 Task: Buy 4 Multi-Stylers from Drying Hoods section under best seller category for shipping address: Catherine Martinez, 4550 Long Street, Gainesville, Florida 32653, Cell Number 3522153680. Pay from credit card ending with 5759, CVV 953
Action: Mouse moved to (20, 76)
Screenshot: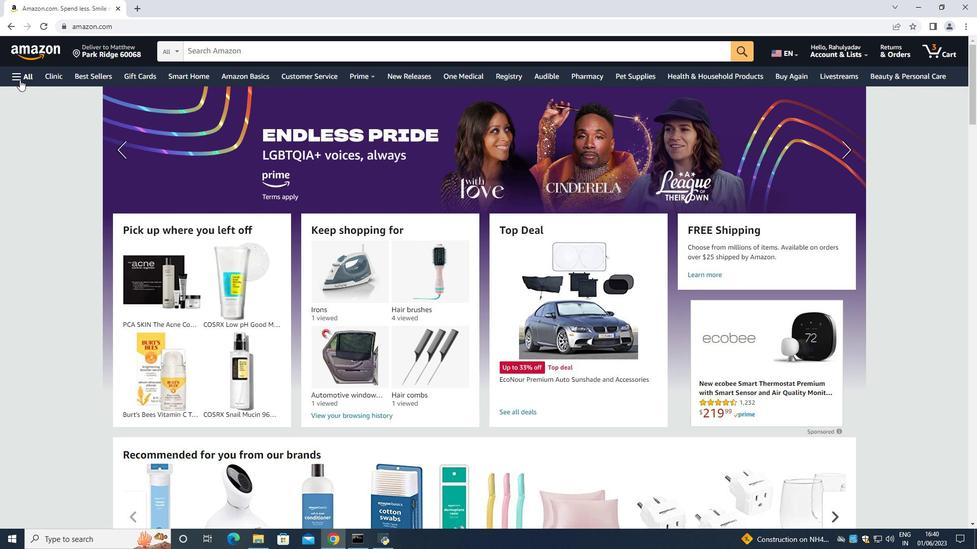 
Action: Mouse pressed left at (20, 76)
Screenshot: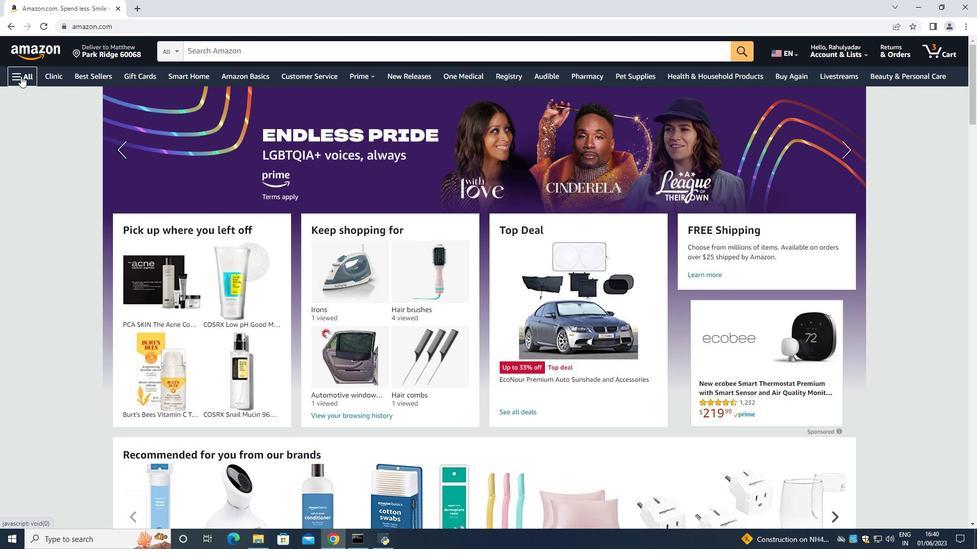 
Action: Mouse moved to (60, 103)
Screenshot: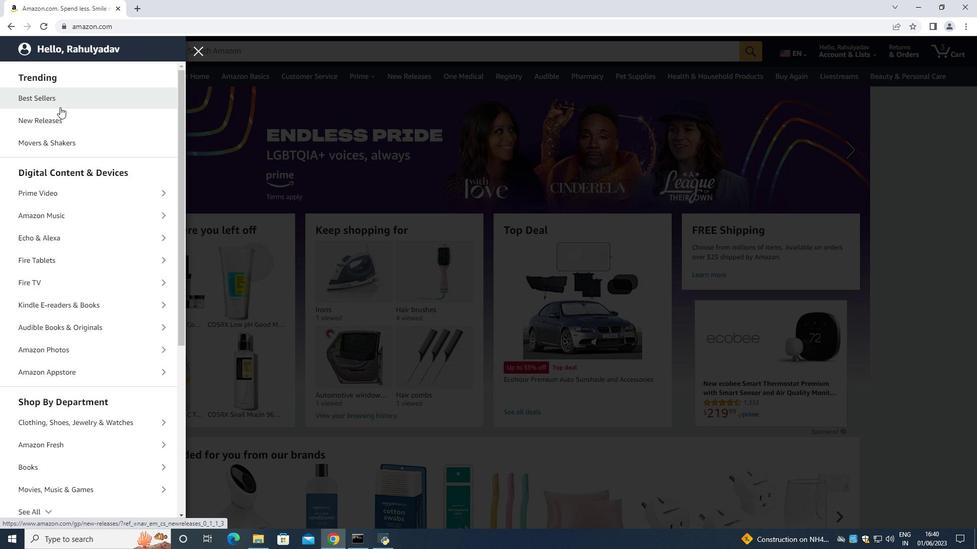 
Action: Mouse pressed left at (60, 103)
Screenshot: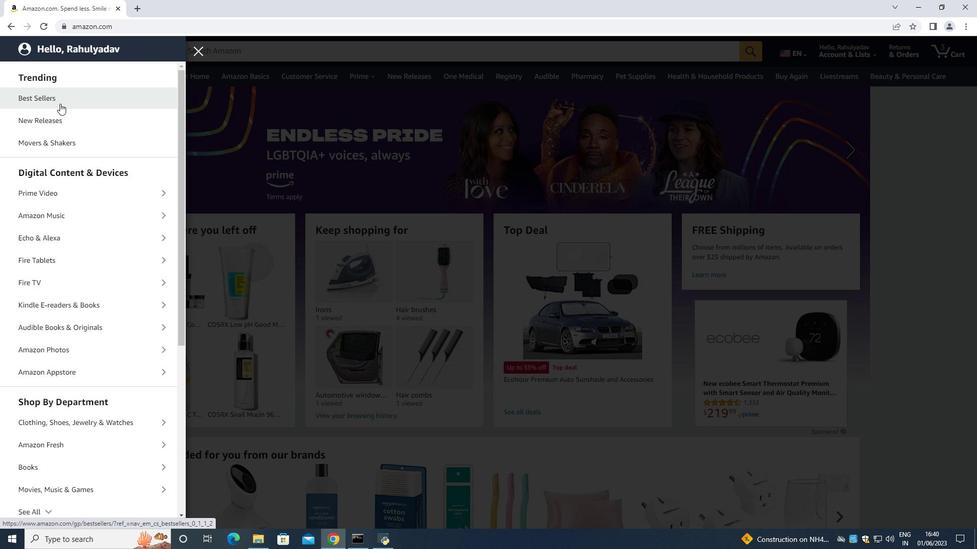 
Action: Mouse moved to (216, 48)
Screenshot: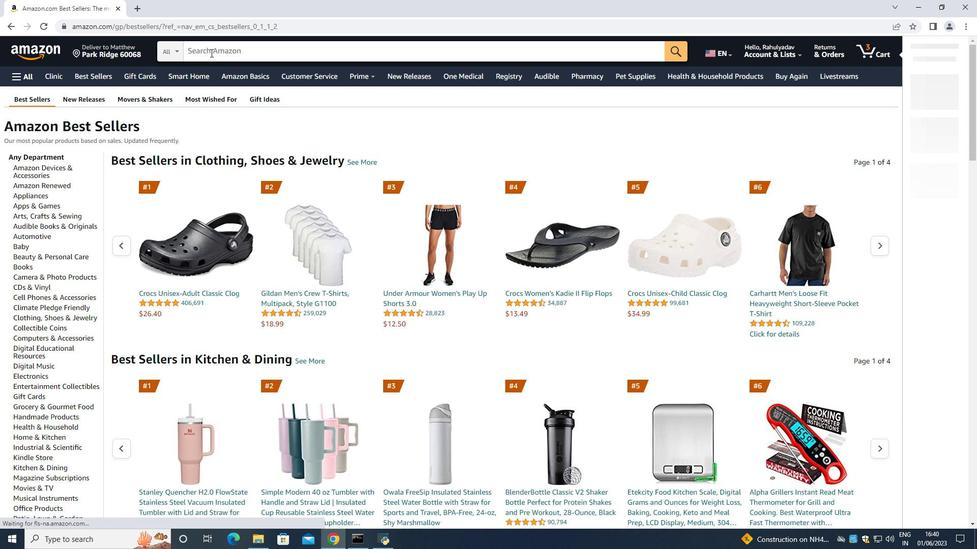 
Action: Mouse pressed left at (216, 48)
Screenshot: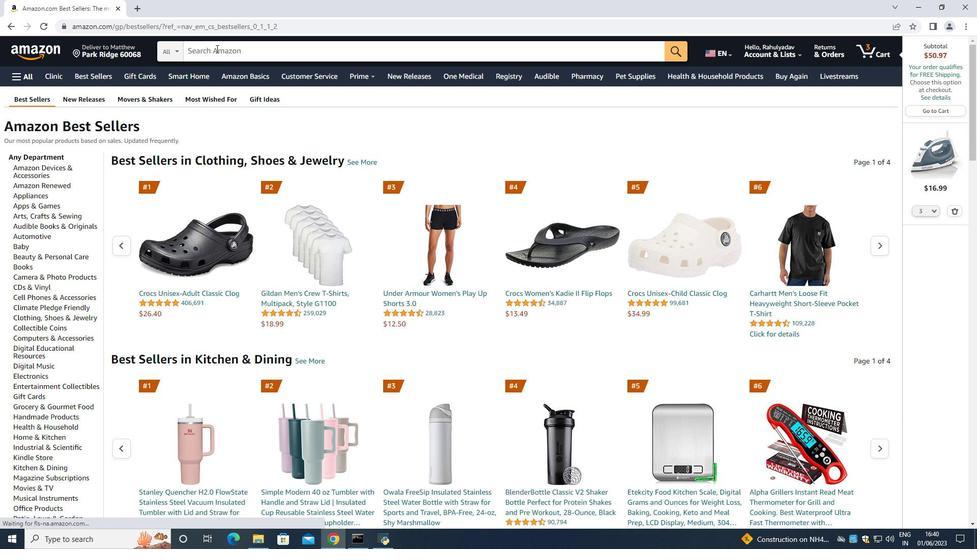 
Action: Key pressed <Key.shift>Multi-<Key.shift>Stylers<Key.space><Key.enter><Key.shift>
Screenshot: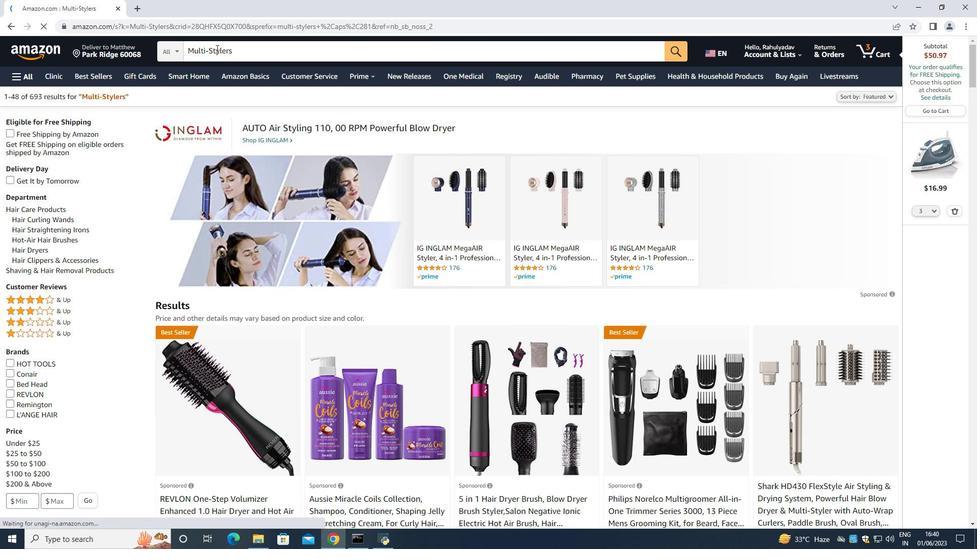 
Action: Mouse moved to (236, 48)
Screenshot: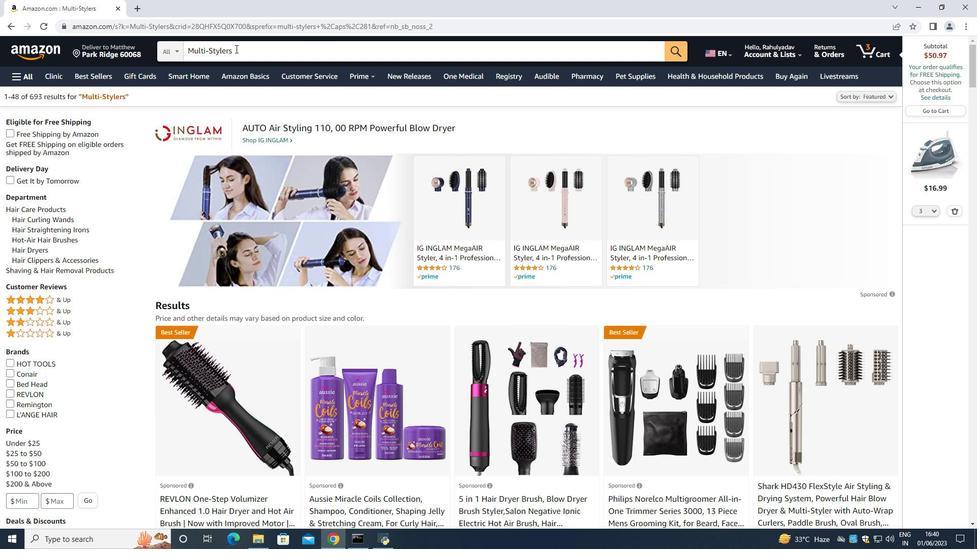 
Action: Mouse pressed left at (236, 48)
Screenshot: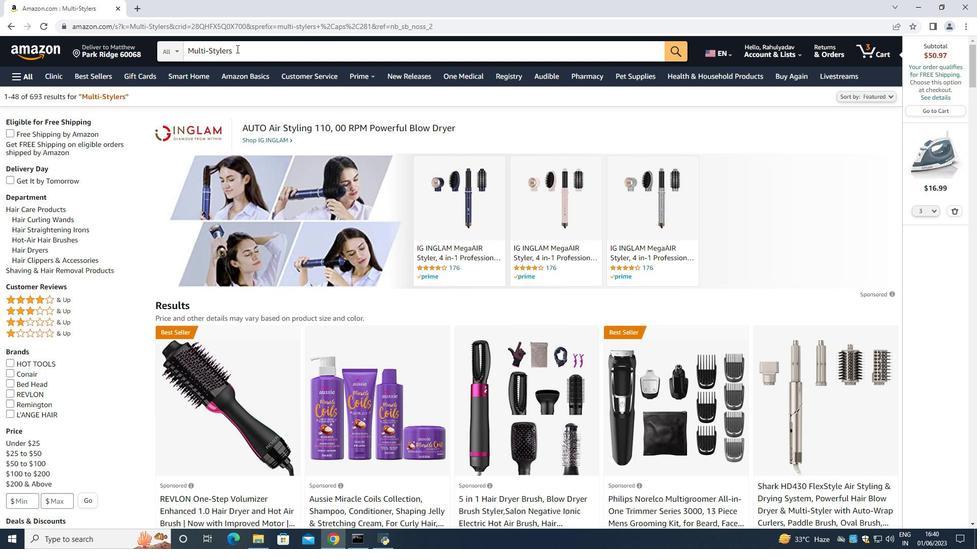 
Action: Key pressed <Key.space><Key.shift>From<Key.space><Key.shift>Drying<Key.space><Key.shift><Key.shift><Key.shift><Key.shift><Key.shift><Key.shift><Key.shift><Key.shift><Key.shift><Key.shift><Key.shift>Hoods<Key.enter>
Screenshot: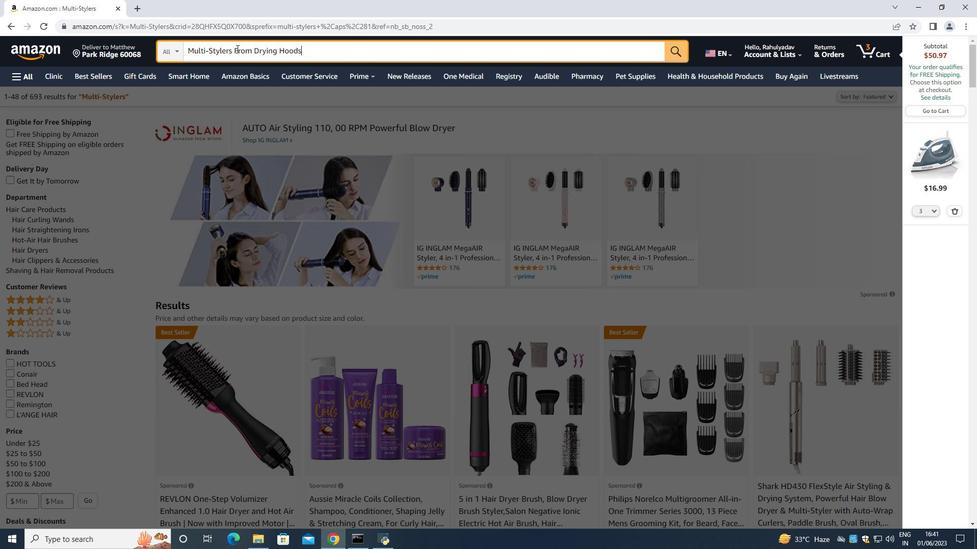 
Action: Mouse moved to (33, 201)
Screenshot: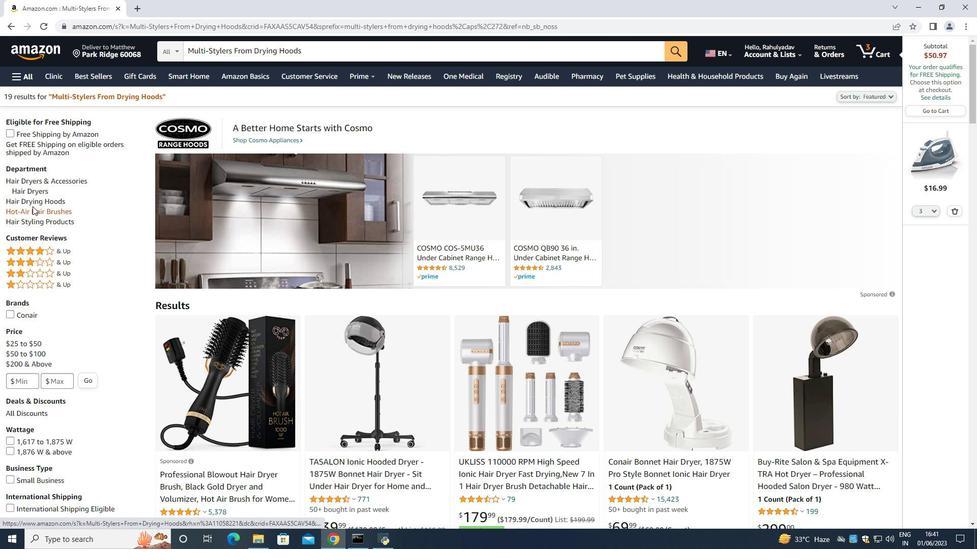 
Action: Mouse pressed left at (33, 201)
Screenshot: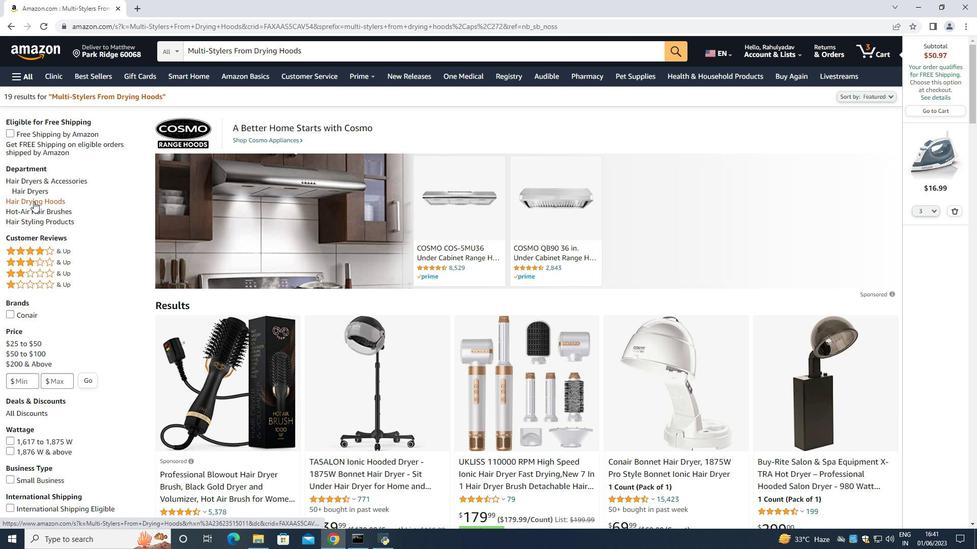 
Action: Mouse moved to (555, 266)
Screenshot: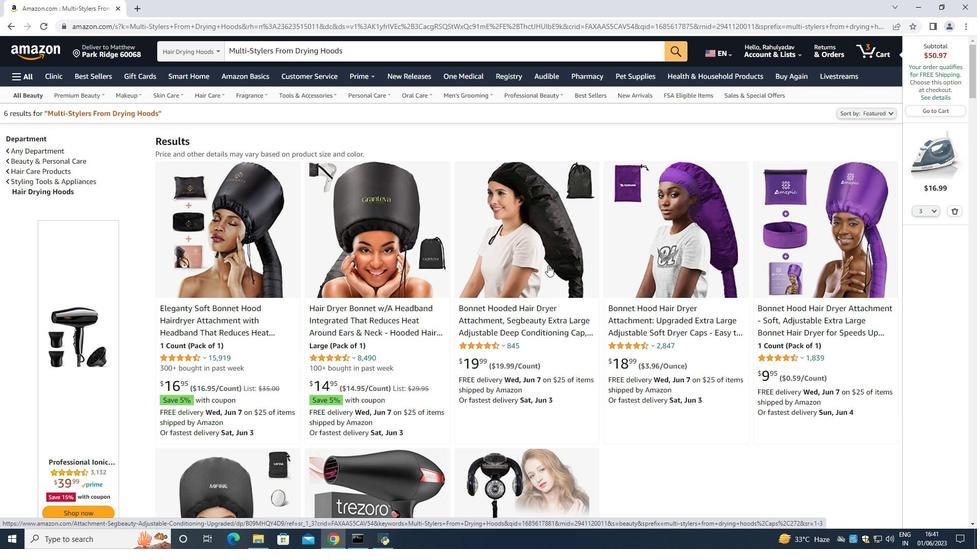 
Action: Mouse scrolled (555, 265) with delta (0, 0)
Screenshot: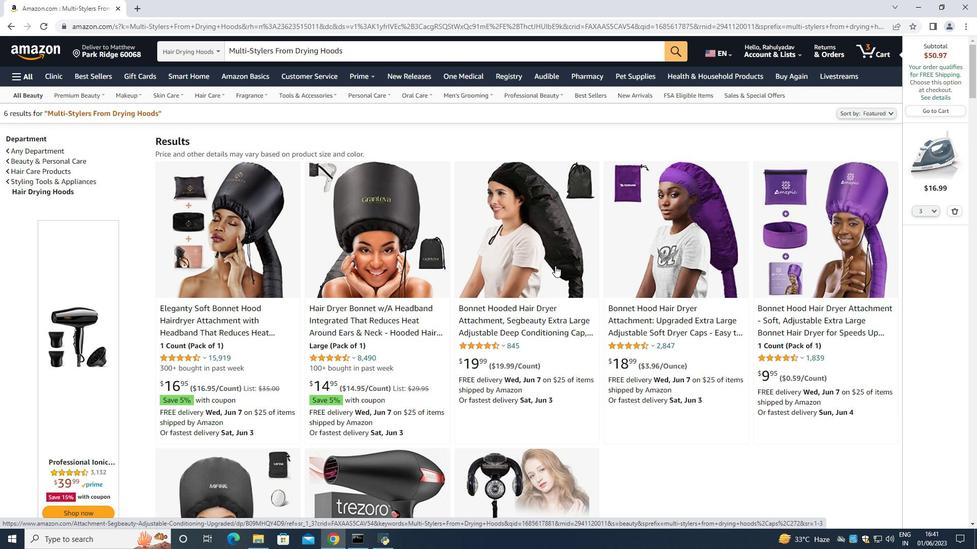
Action: Mouse scrolled (555, 265) with delta (0, 0)
Screenshot: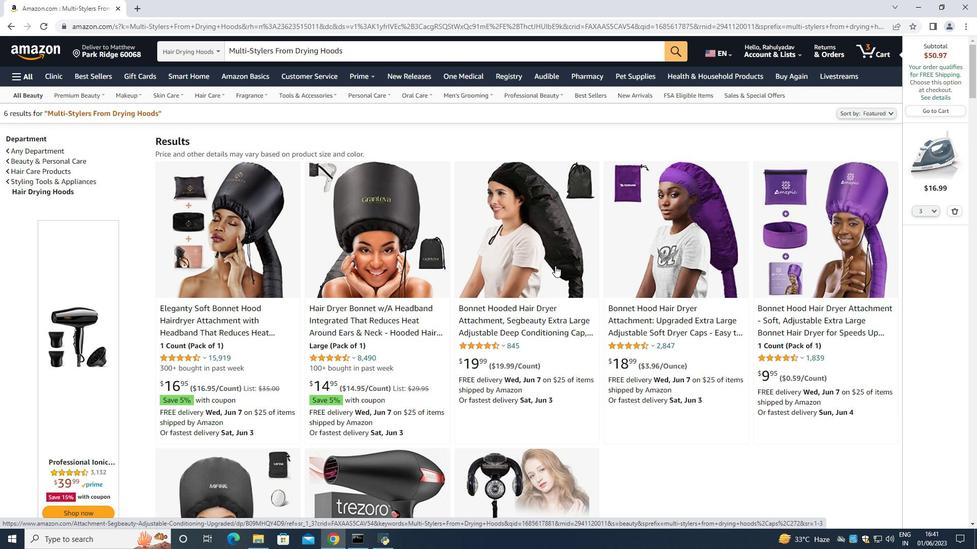 
Action: Mouse scrolled (555, 265) with delta (0, 0)
Screenshot: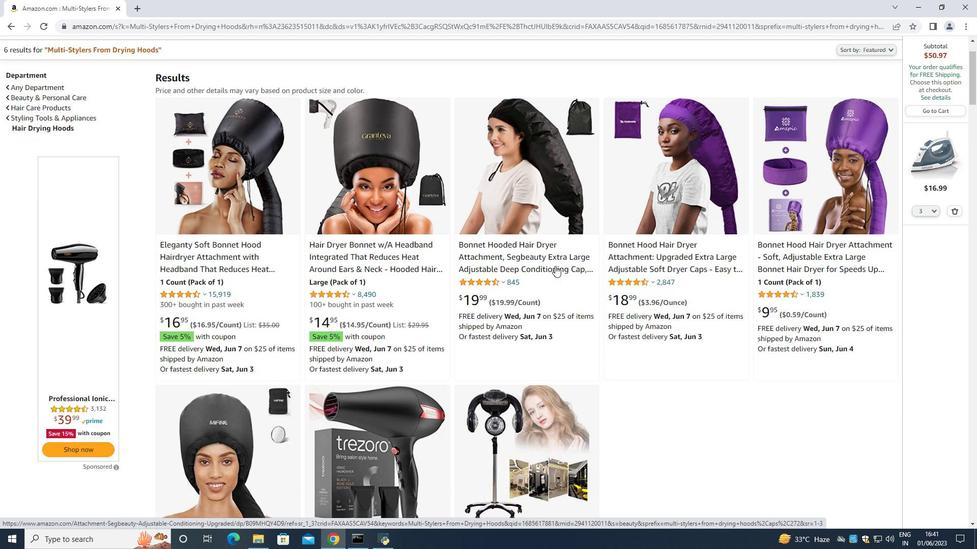
Action: Mouse moved to (960, 210)
Screenshot: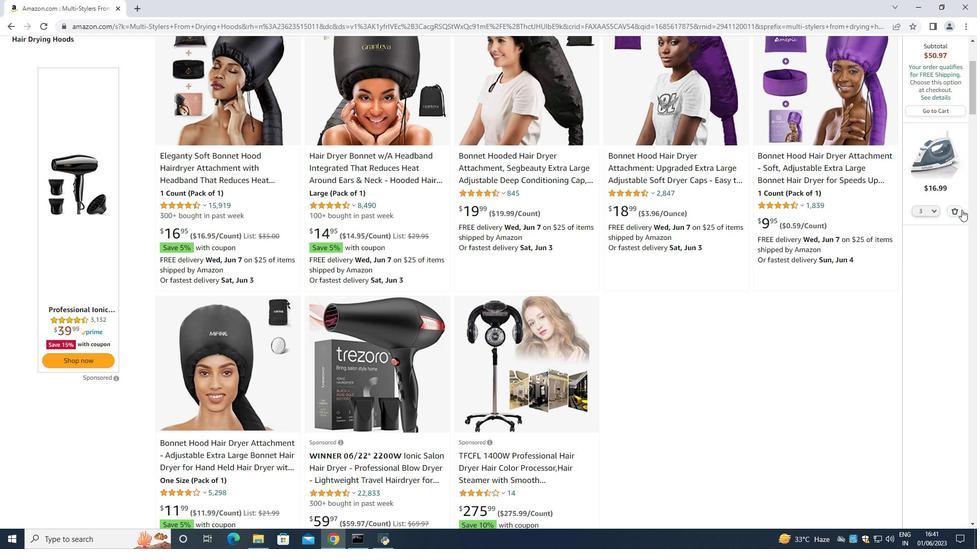 
Action: Mouse pressed left at (960, 210)
Screenshot: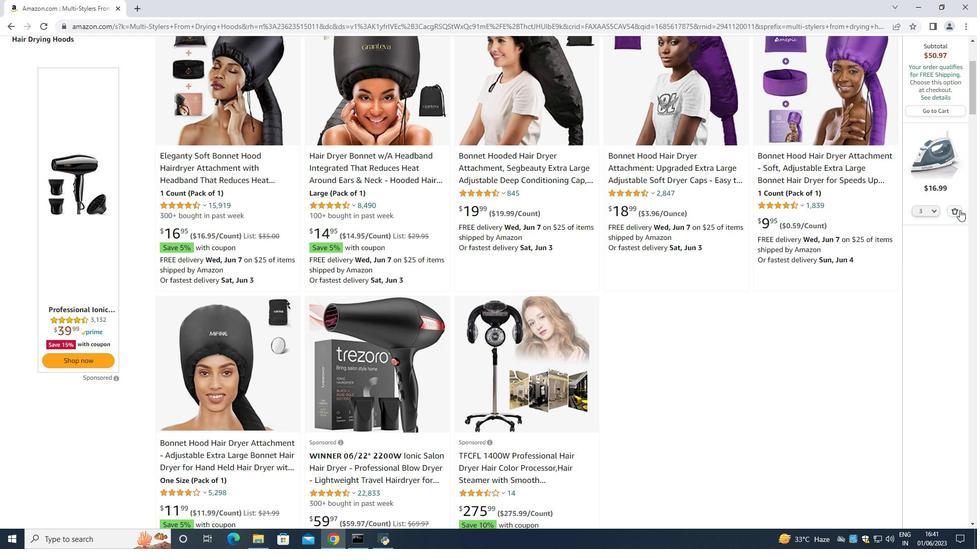 
Action: Mouse moved to (649, 222)
Screenshot: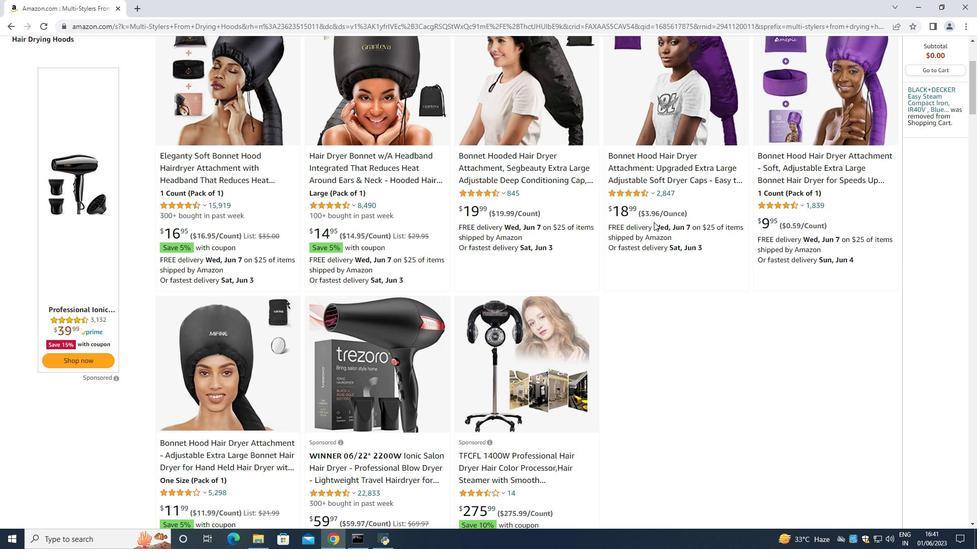 
Action: Mouse scrolled (653, 221) with delta (0, 0)
Screenshot: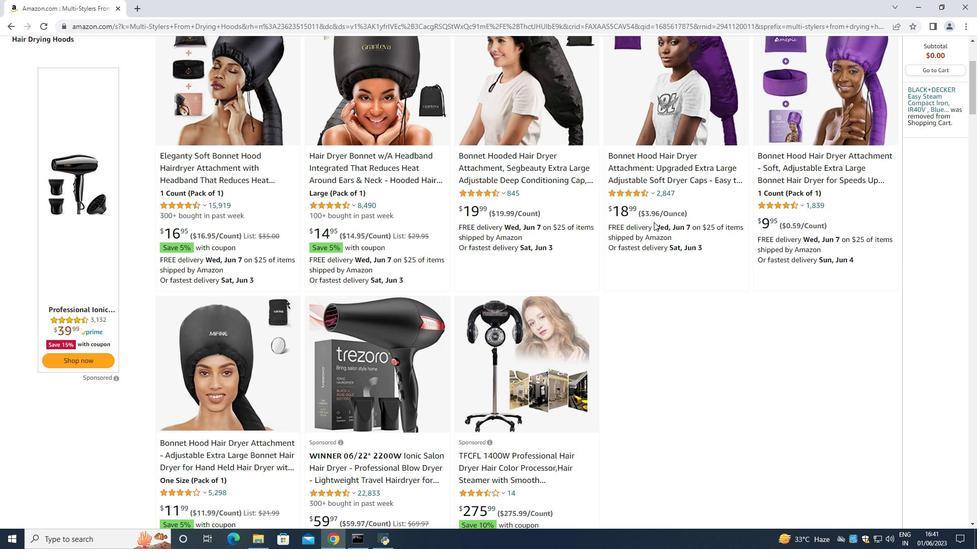 
Action: Mouse moved to (646, 220)
Screenshot: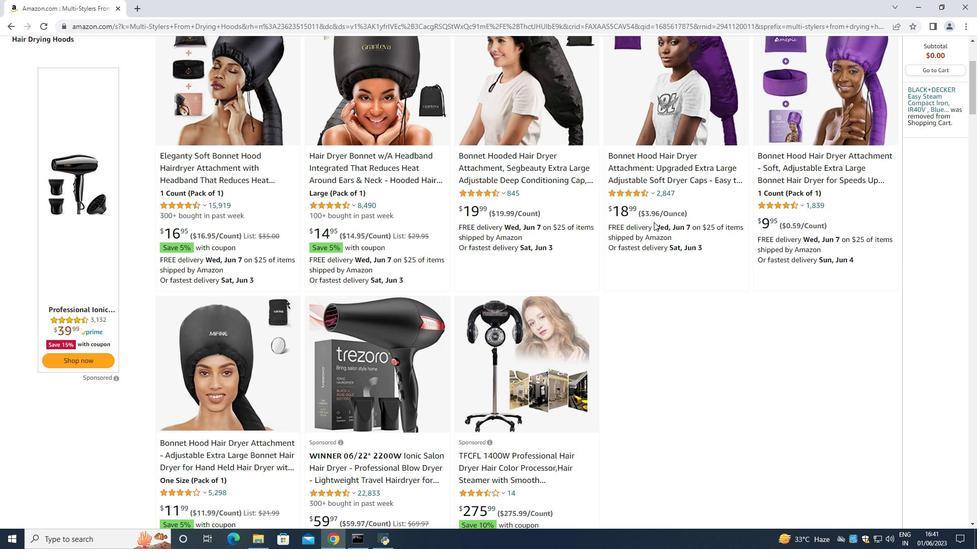 
Action: Mouse scrolled (648, 221) with delta (0, 0)
Screenshot: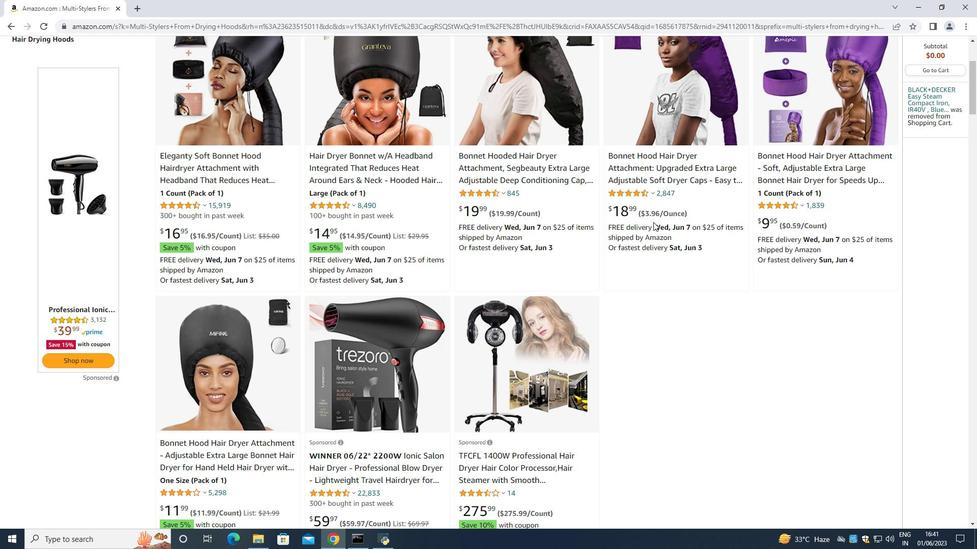 
Action: Mouse moved to (570, 266)
Screenshot: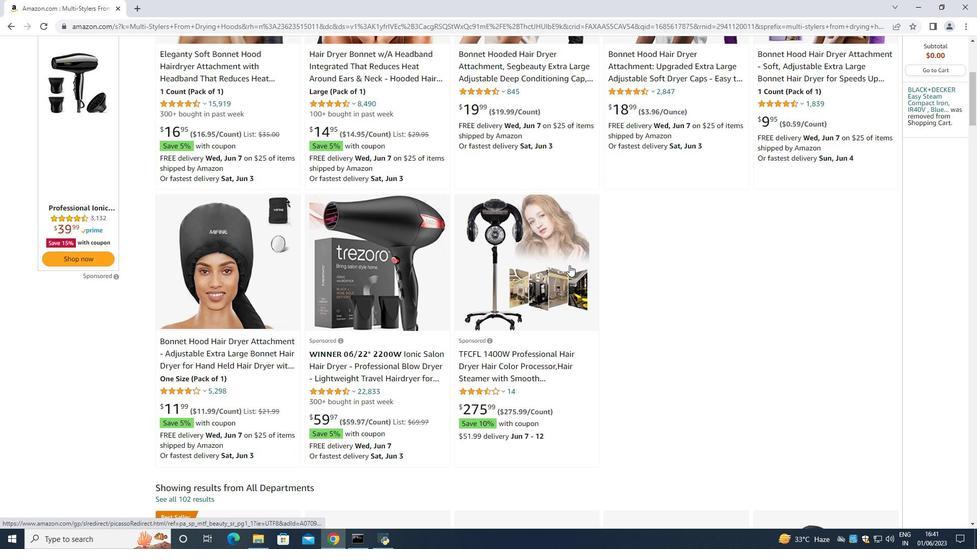 
Action: Mouse scrolled (570, 266) with delta (0, 0)
Screenshot: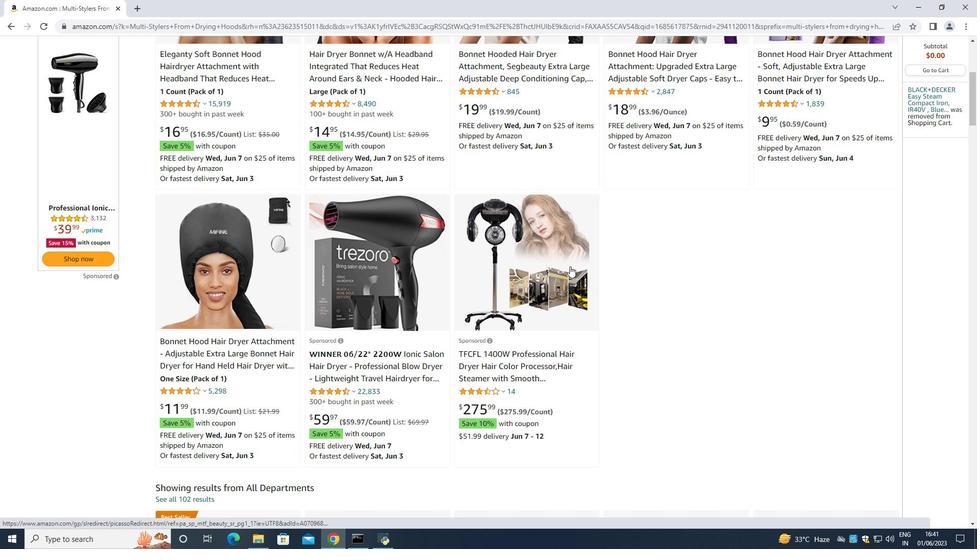 
Action: Mouse moved to (551, 267)
Screenshot: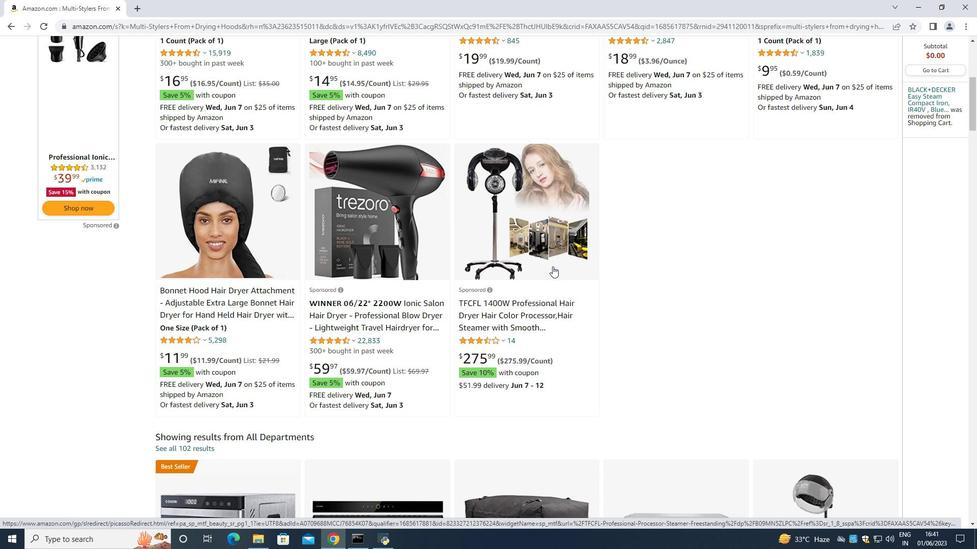
Action: Mouse scrolled (551, 266) with delta (0, 0)
Screenshot: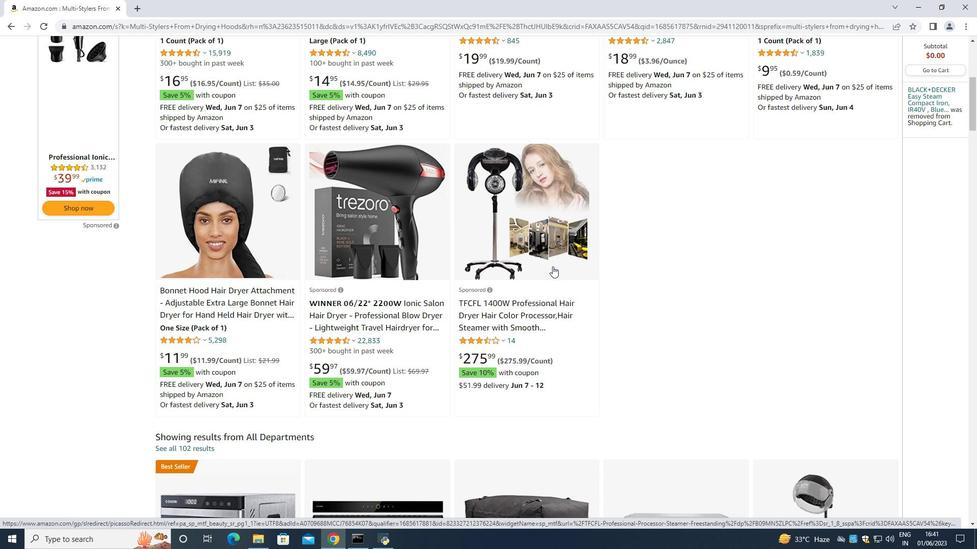 
Action: Mouse scrolled (551, 266) with delta (0, 0)
Screenshot: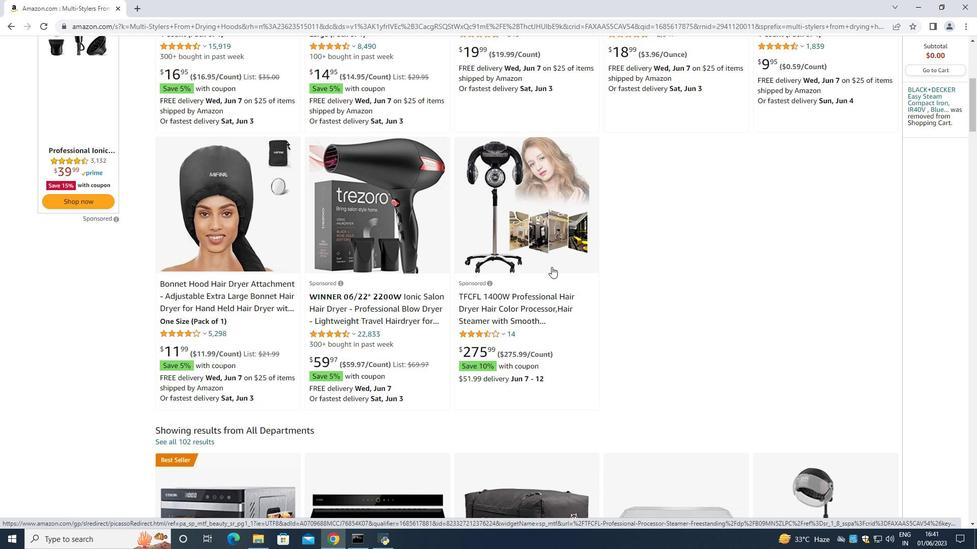 
Action: Mouse scrolled (551, 266) with delta (0, 0)
Screenshot: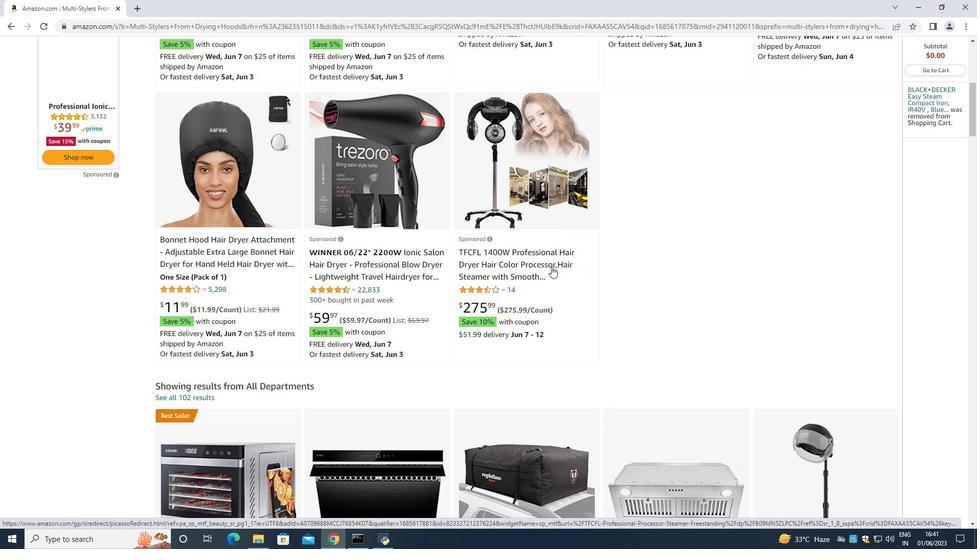 
Action: Mouse scrolled (551, 266) with delta (0, 0)
Screenshot: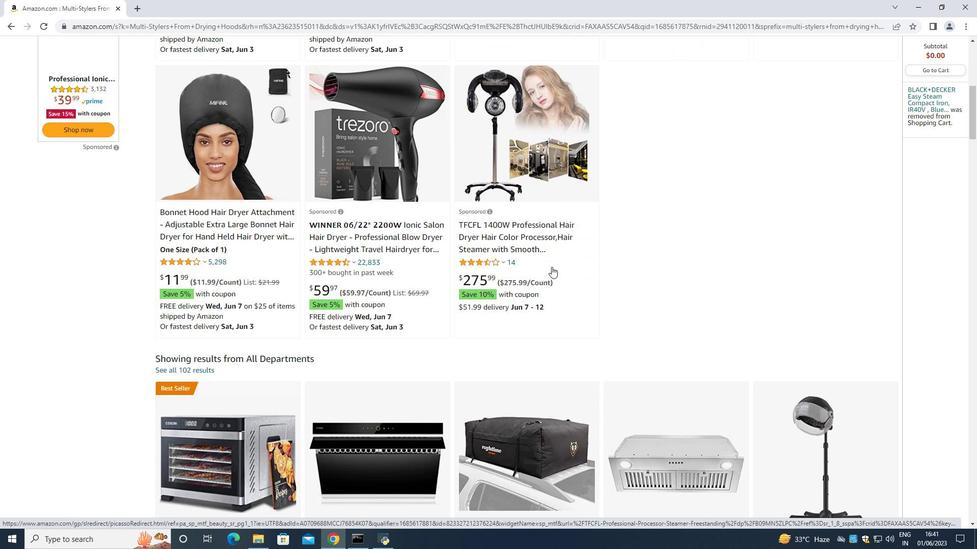 
Action: Mouse scrolled (551, 266) with delta (0, 0)
Screenshot: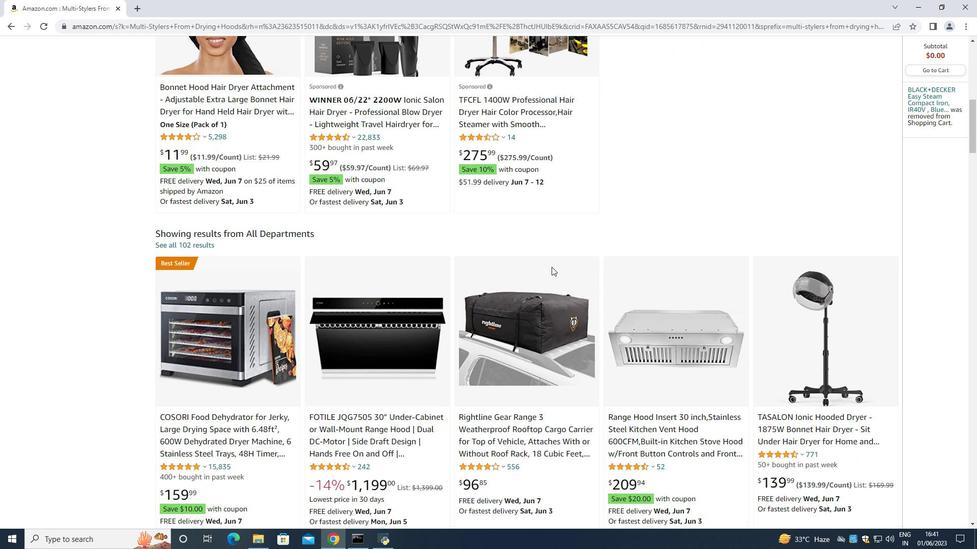 
Action: Mouse moved to (568, 264)
Screenshot: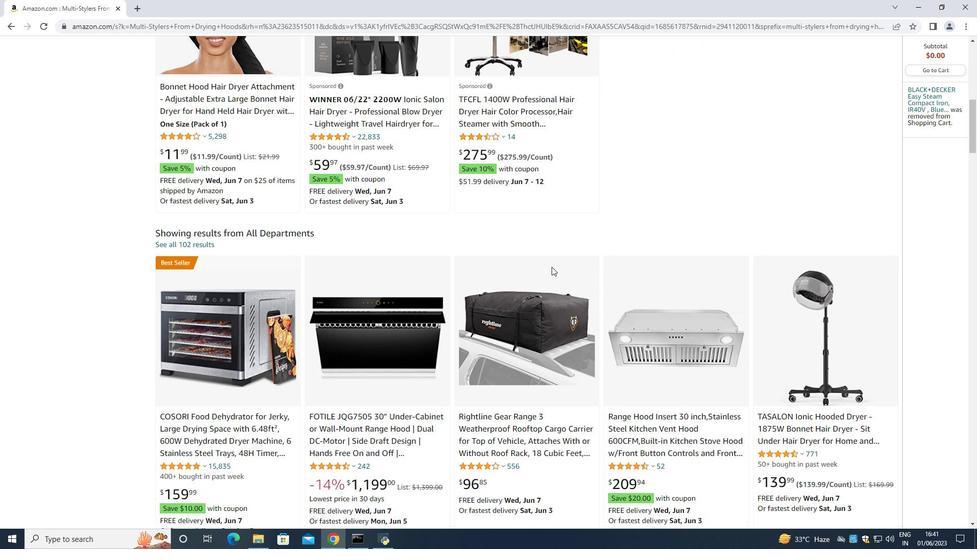 
Action: Mouse scrolled (568, 263) with delta (0, 0)
Screenshot: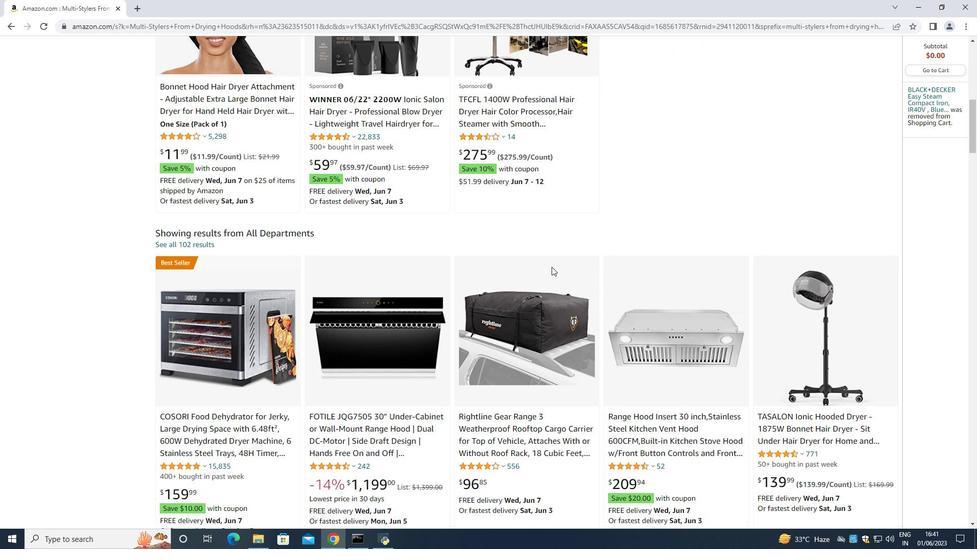 
Action: Mouse moved to (572, 263)
Screenshot: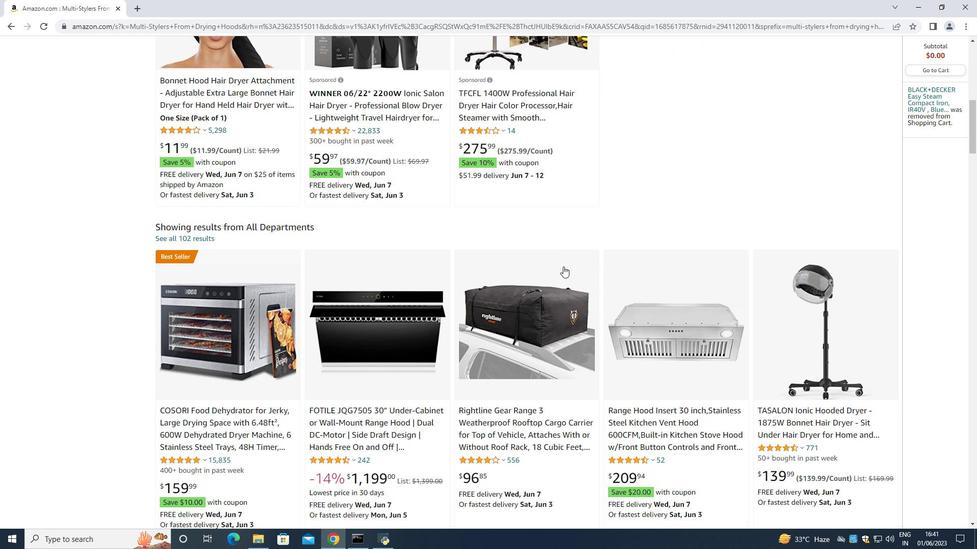 
Action: Mouse scrolled (572, 262) with delta (0, 0)
Screenshot: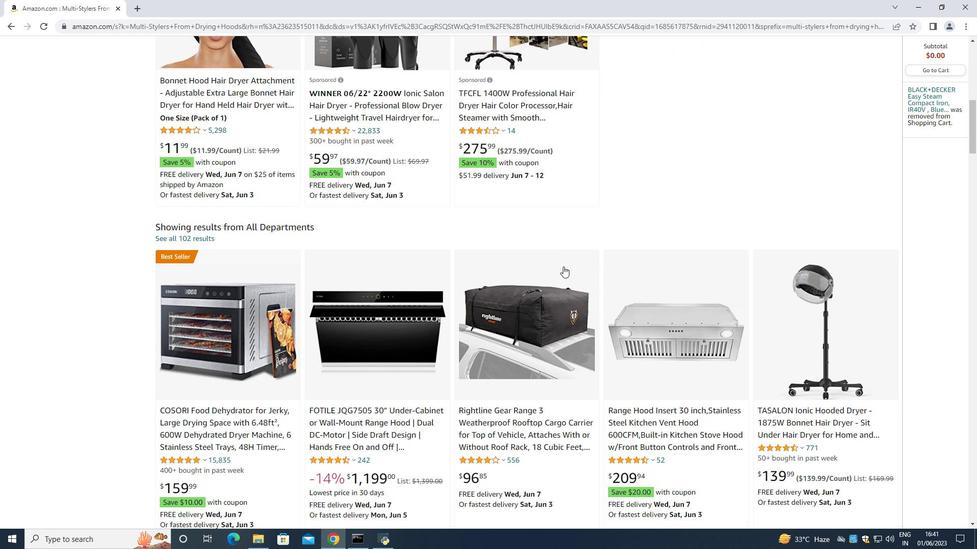 
Action: Mouse scrolled (572, 262) with delta (0, 0)
Screenshot: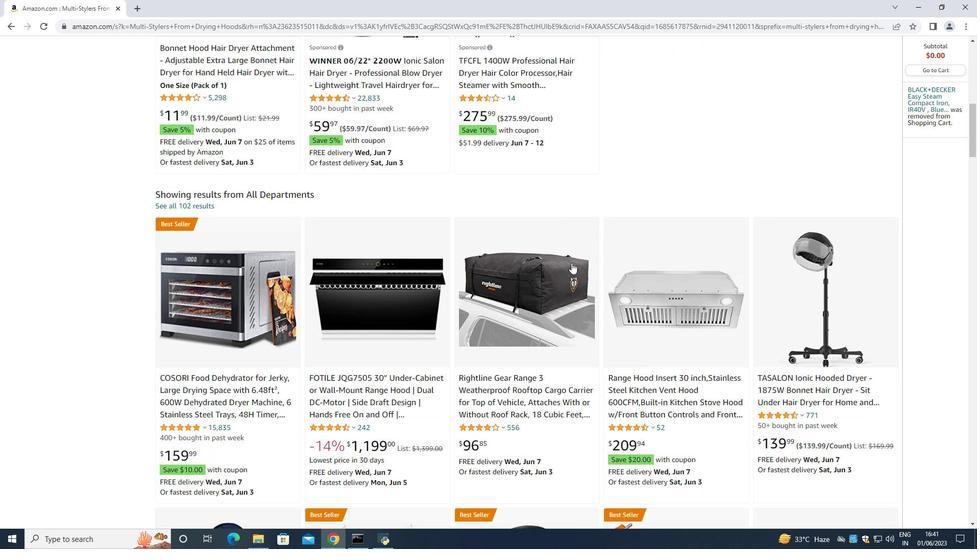 
Action: Mouse scrolled (572, 262) with delta (0, 0)
Screenshot: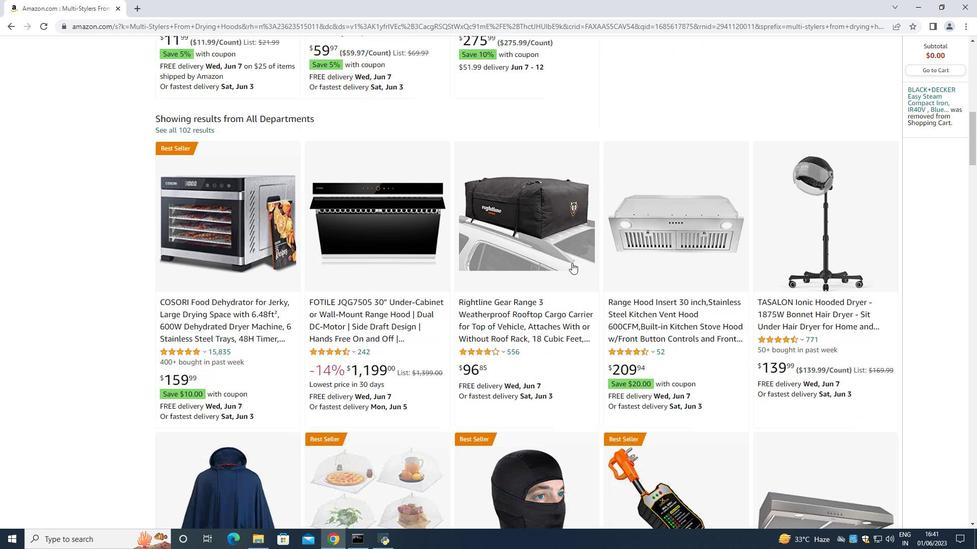 
Action: Mouse moved to (572, 271)
Screenshot: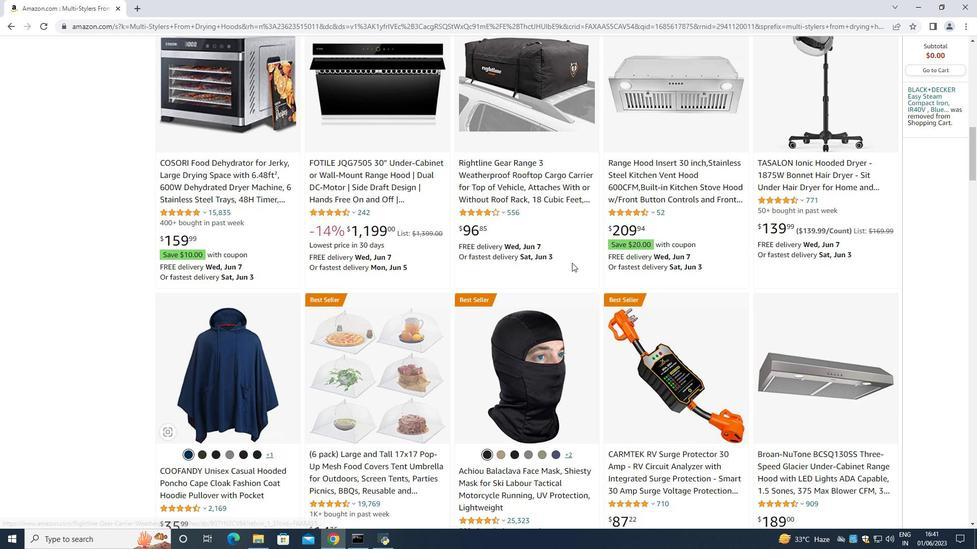 
Action: Mouse scrolled (572, 270) with delta (0, 0)
Screenshot: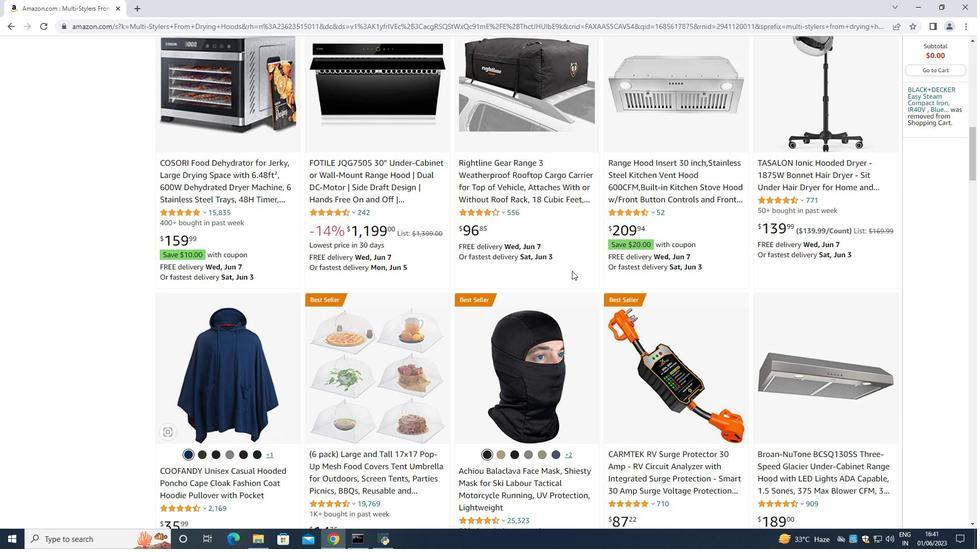 
Action: Mouse scrolled (572, 270) with delta (0, 0)
Screenshot: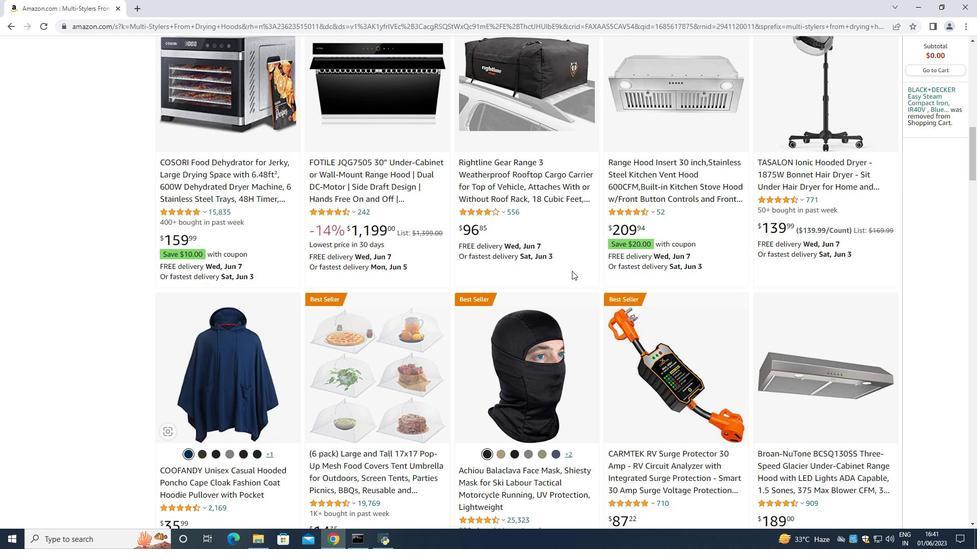 
Action: Mouse scrolled (572, 270) with delta (0, 0)
Screenshot: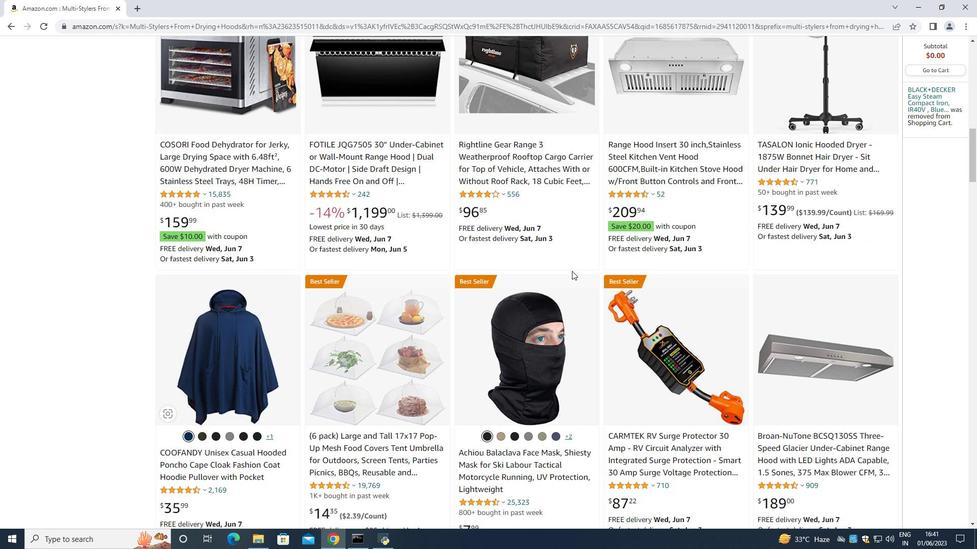 
Action: Mouse scrolled (572, 270) with delta (0, 0)
Screenshot: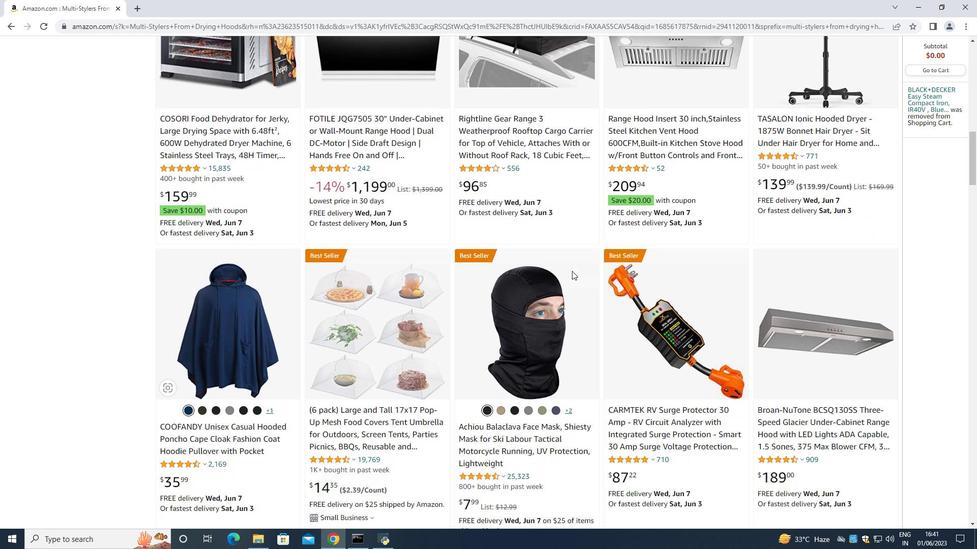 
Action: Mouse scrolled (572, 270) with delta (0, 0)
Screenshot: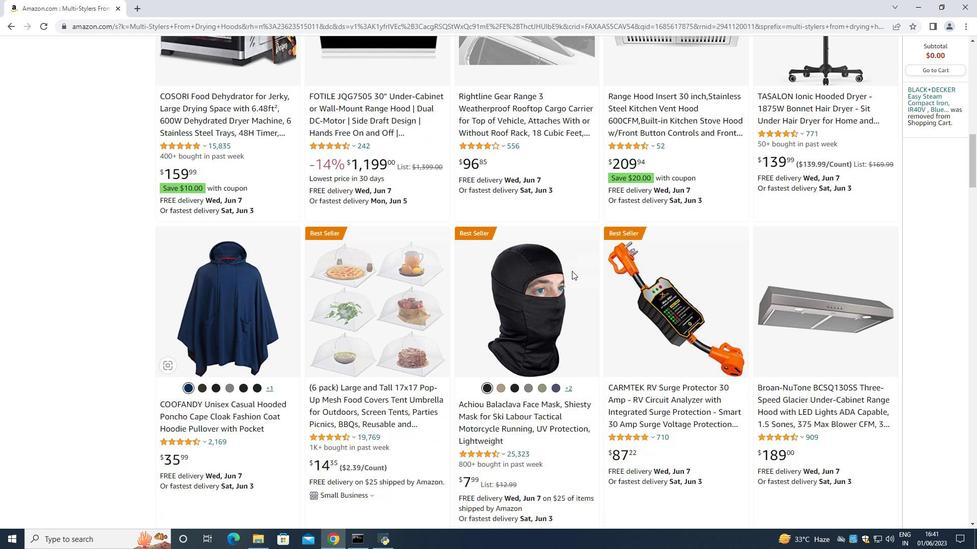 
Action: Mouse scrolled (572, 270) with delta (0, 0)
Screenshot: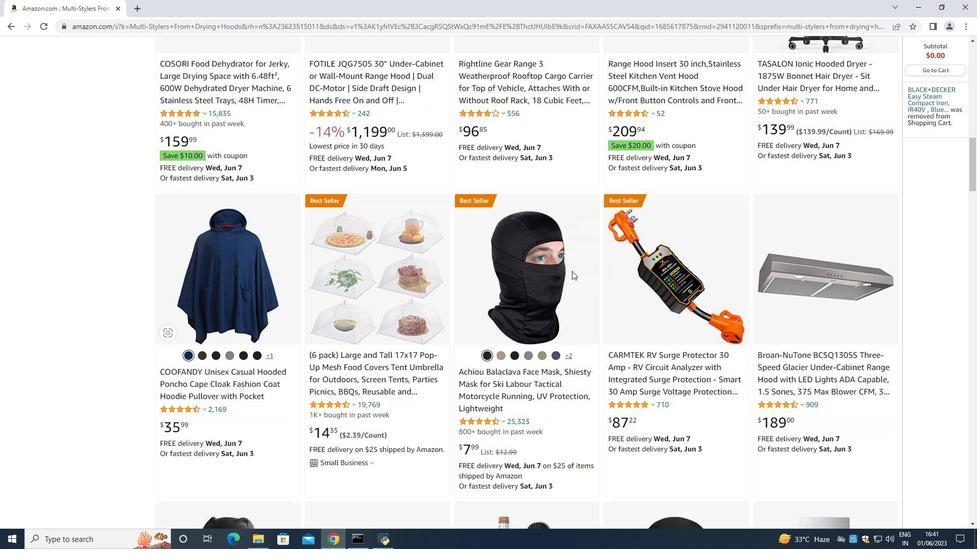 
Action: Mouse scrolled (572, 271) with delta (0, 0)
Screenshot: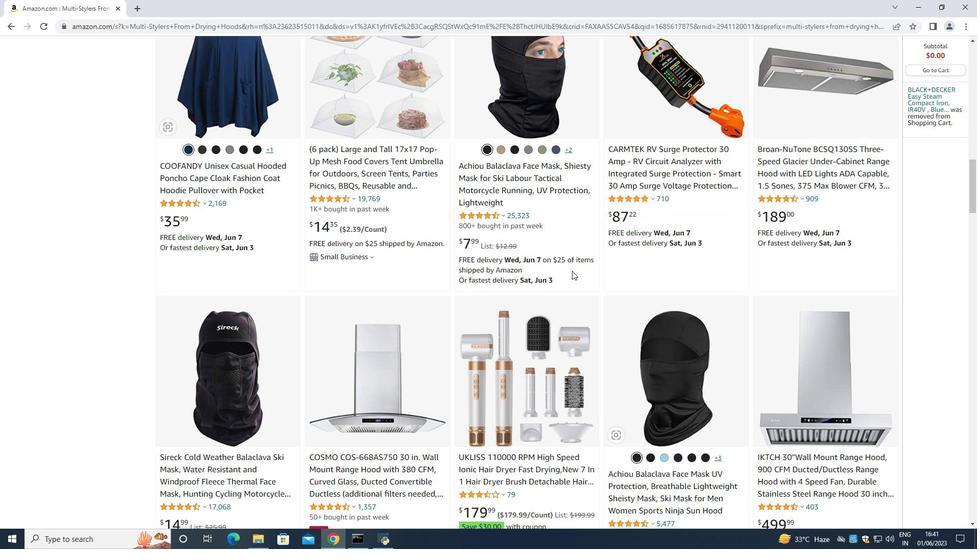 
Action: Mouse scrolled (572, 271) with delta (0, 0)
Screenshot: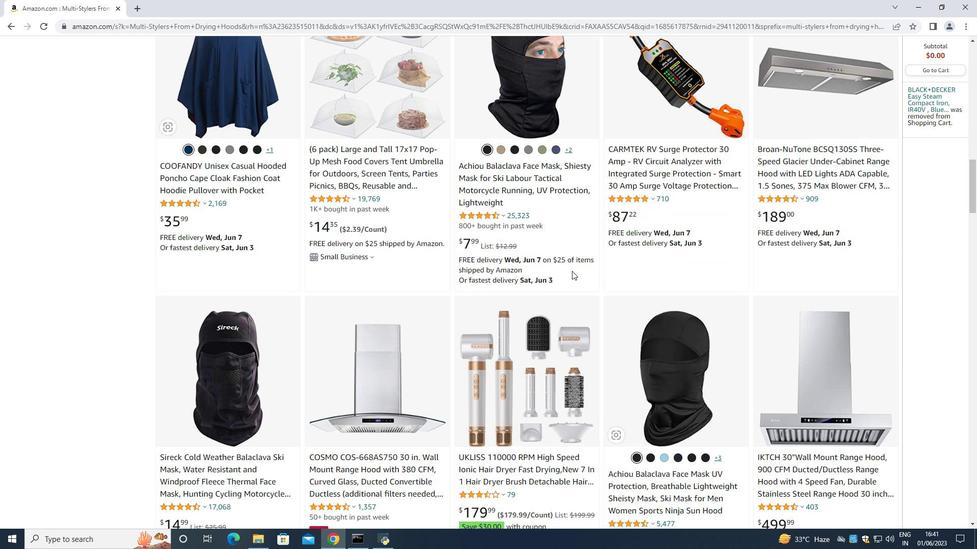 
Action: Mouse scrolled (572, 271) with delta (0, 0)
Screenshot: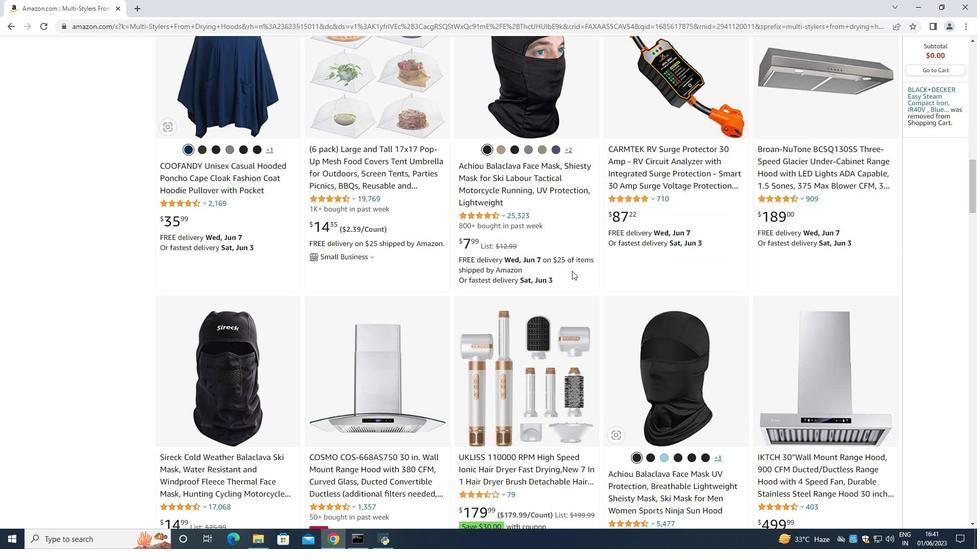 
Action: Mouse scrolled (572, 271) with delta (0, 0)
Screenshot: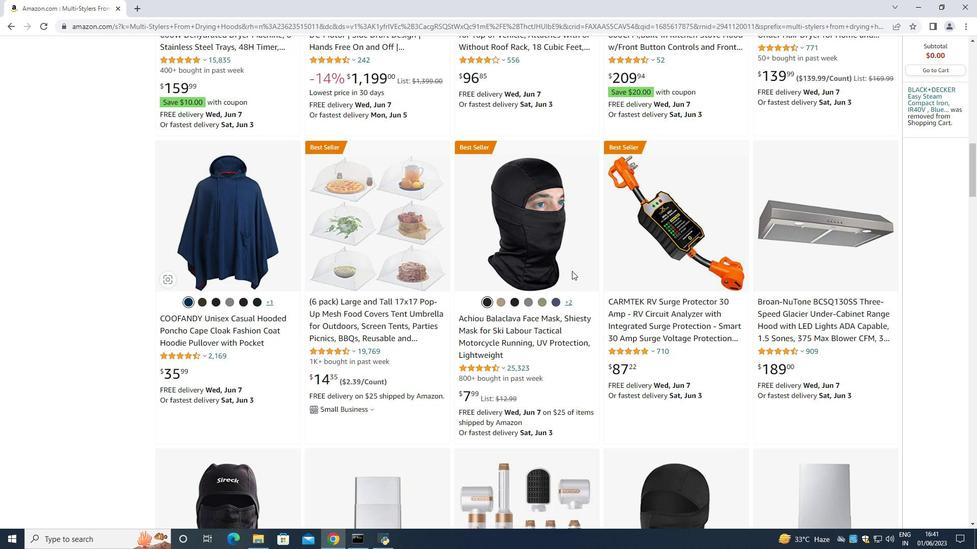 
Action: Mouse scrolled (572, 271) with delta (0, 0)
Screenshot: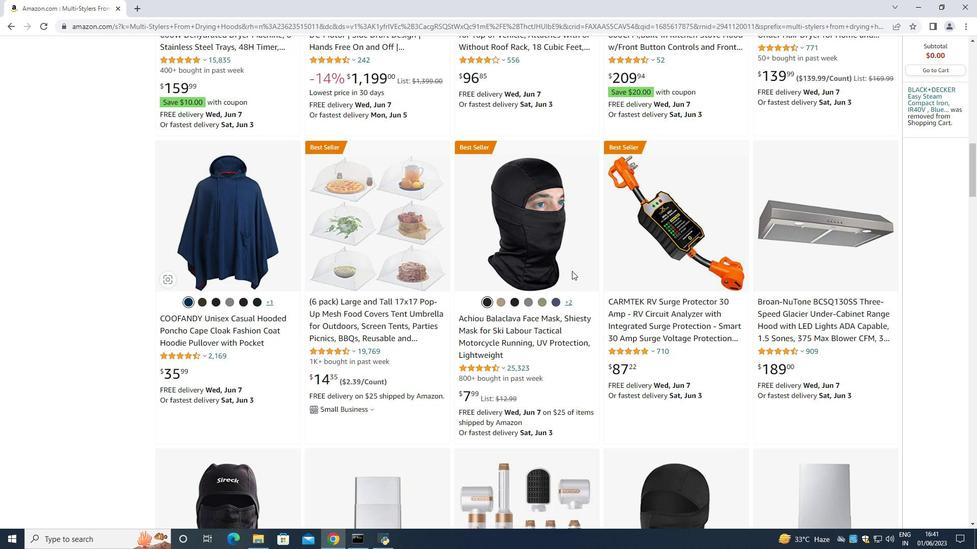 
Action: Mouse scrolled (572, 271) with delta (0, 0)
Screenshot: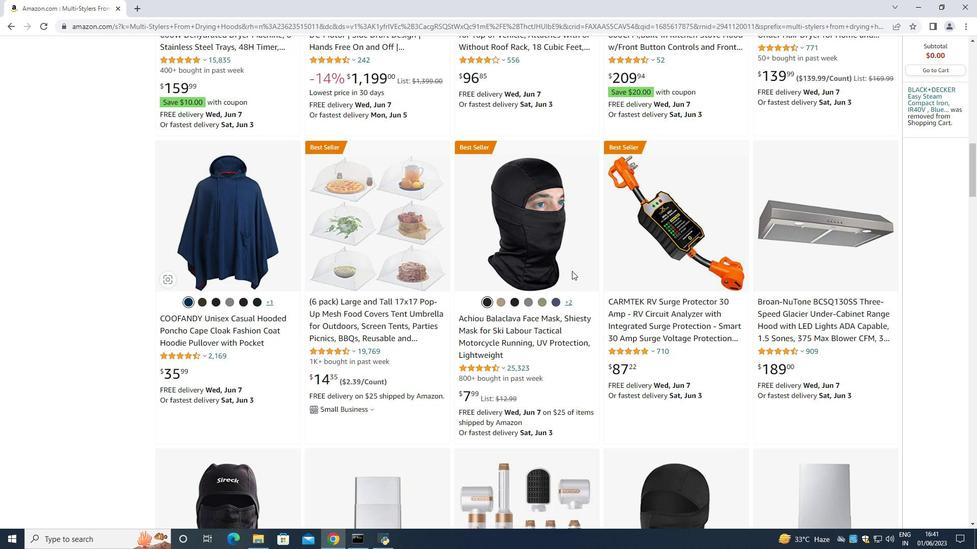 
Action: Mouse scrolled (572, 271) with delta (0, 0)
Screenshot: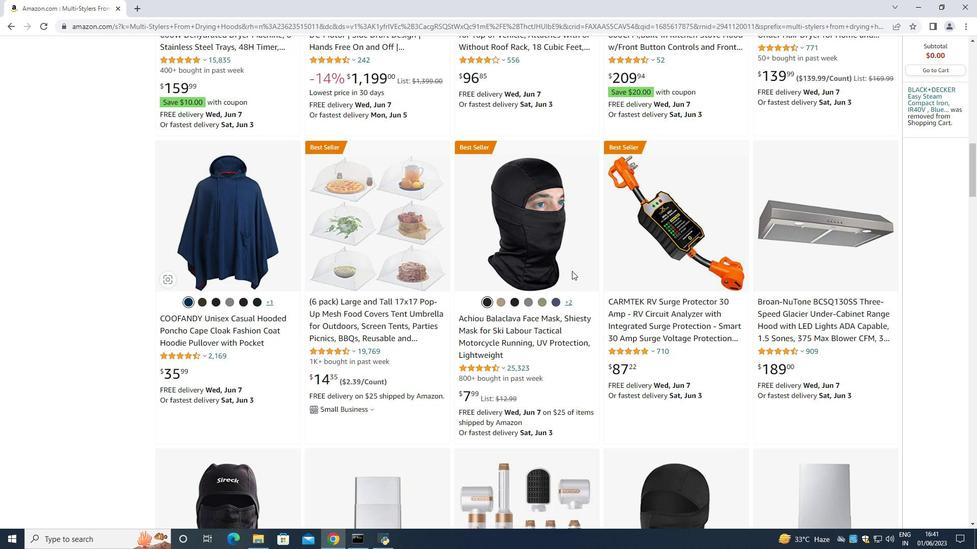 
Action: Mouse scrolled (572, 271) with delta (0, 0)
Screenshot: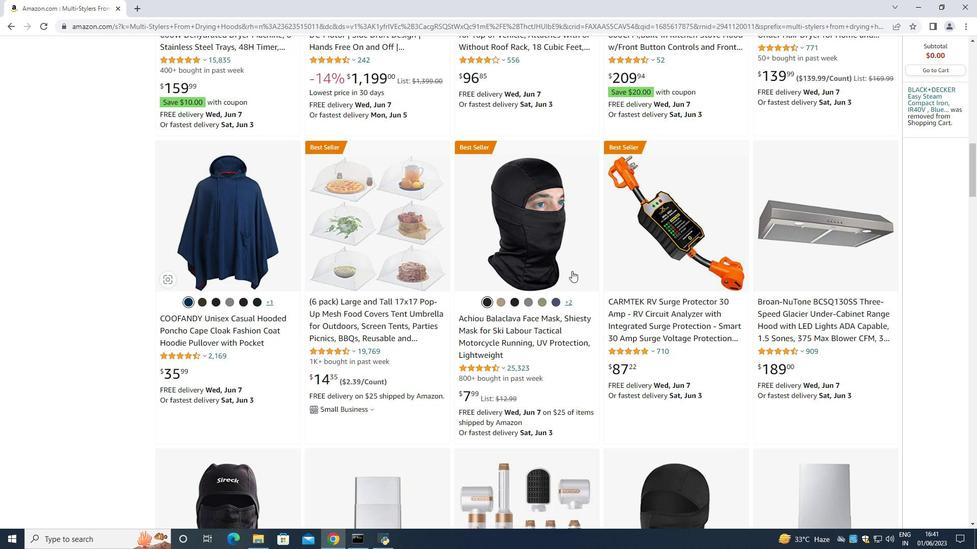 
Action: Mouse scrolled (572, 271) with delta (0, 0)
Screenshot: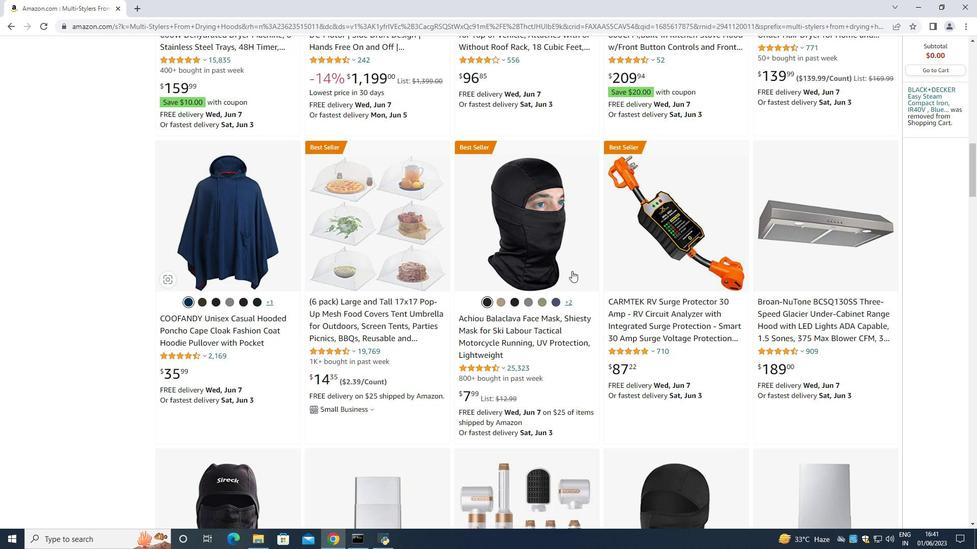 
Action: Mouse scrolled (572, 271) with delta (0, 0)
Screenshot: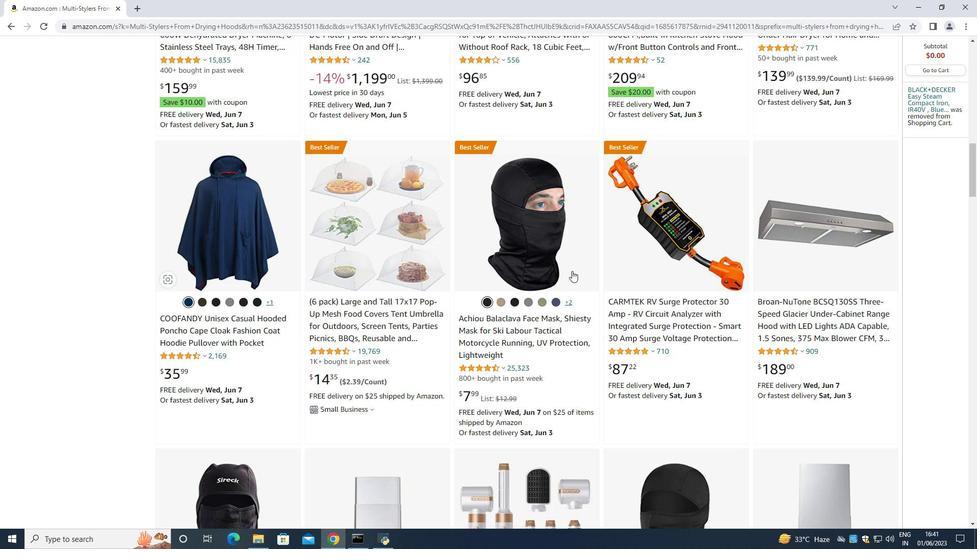 
Action: Mouse scrolled (572, 271) with delta (0, 0)
Screenshot: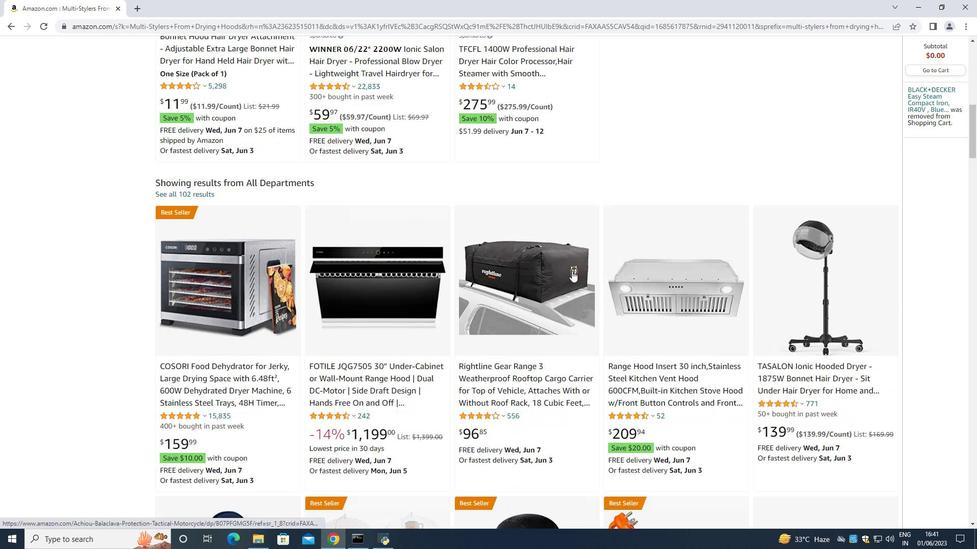 
Action: Mouse scrolled (572, 271) with delta (0, 0)
Screenshot: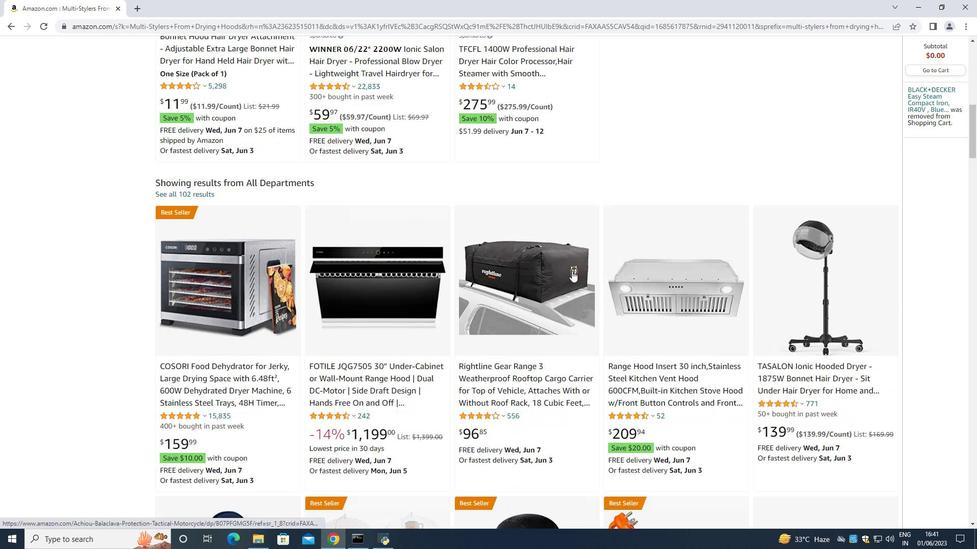 
Action: Mouse scrolled (572, 271) with delta (0, 0)
Screenshot: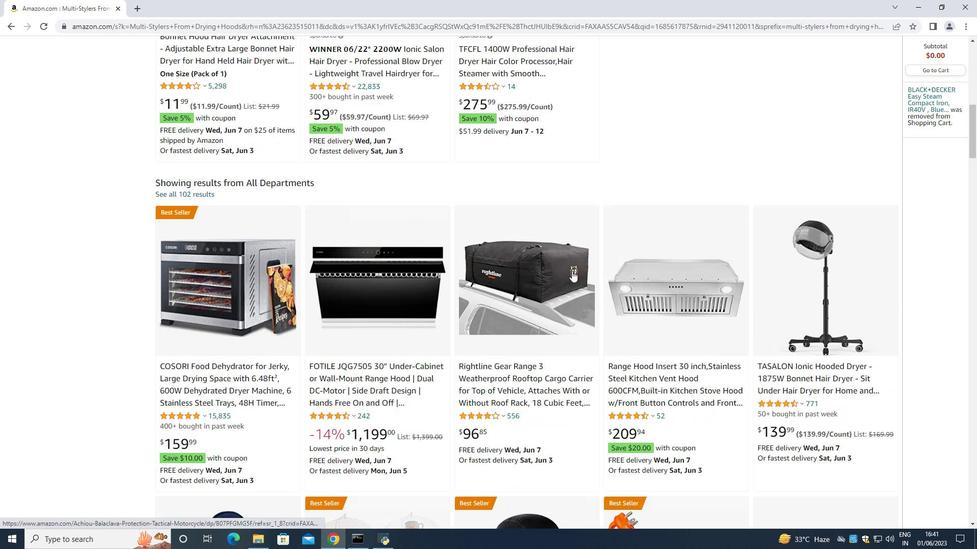 
Action: Mouse scrolled (572, 271) with delta (0, 0)
Screenshot: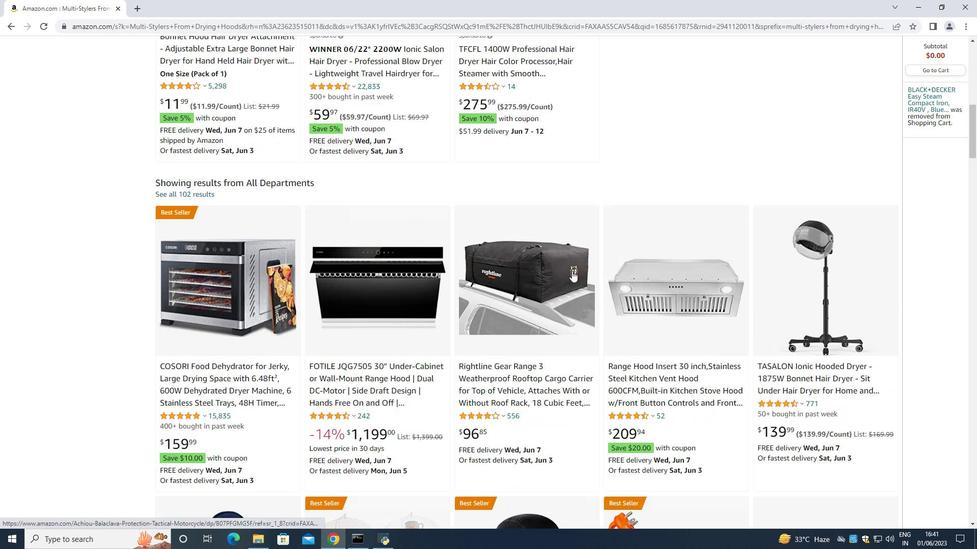 
Action: Mouse scrolled (572, 271) with delta (0, 0)
Screenshot: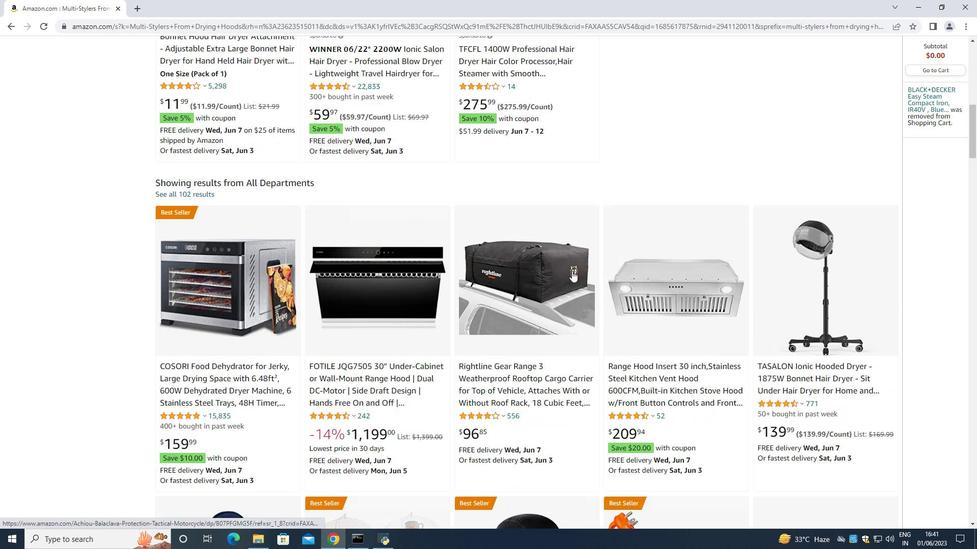 
Action: Mouse scrolled (572, 271) with delta (0, 0)
Screenshot: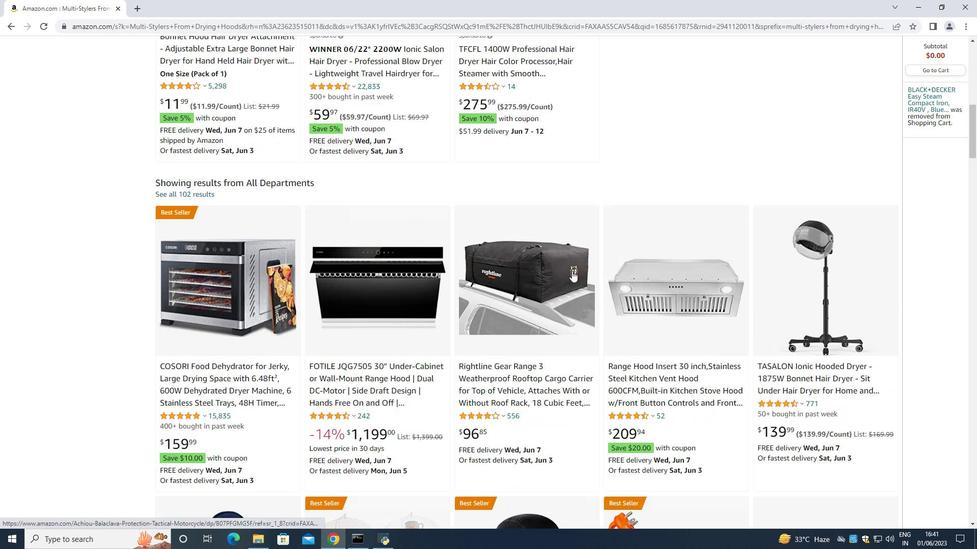 
Action: Mouse scrolled (572, 271) with delta (0, 0)
Screenshot: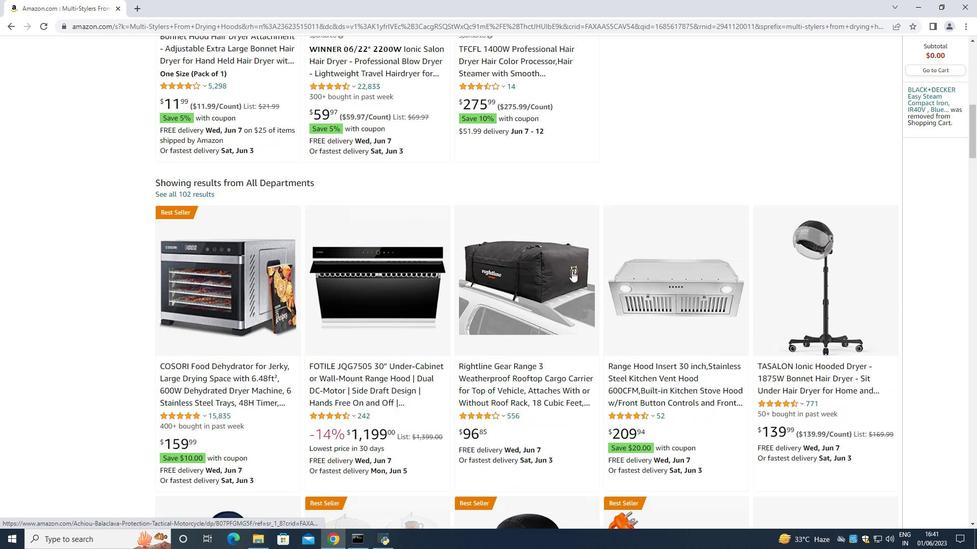 
Action: Mouse scrolled (572, 271) with delta (0, 0)
Screenshot: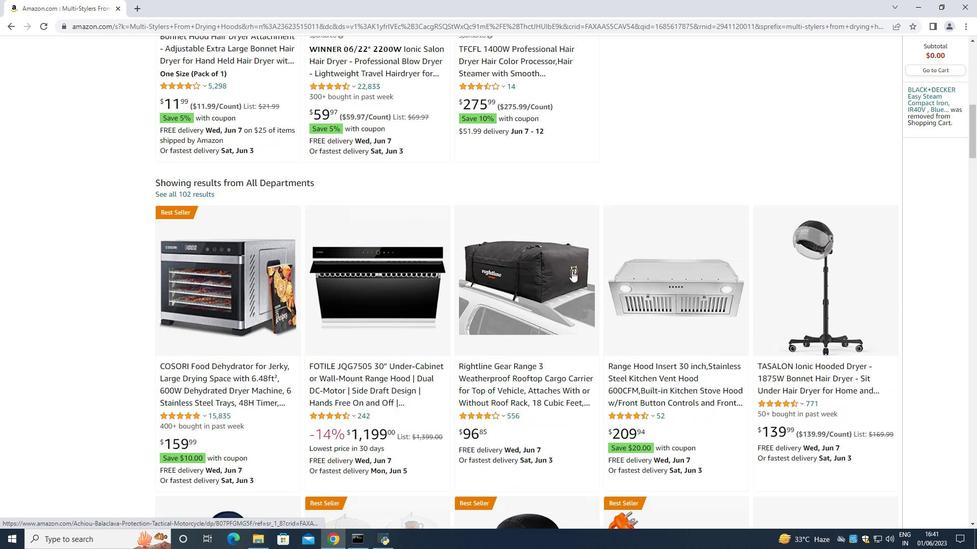 
Action: Mouse moved to (572, 271)
Screenshot: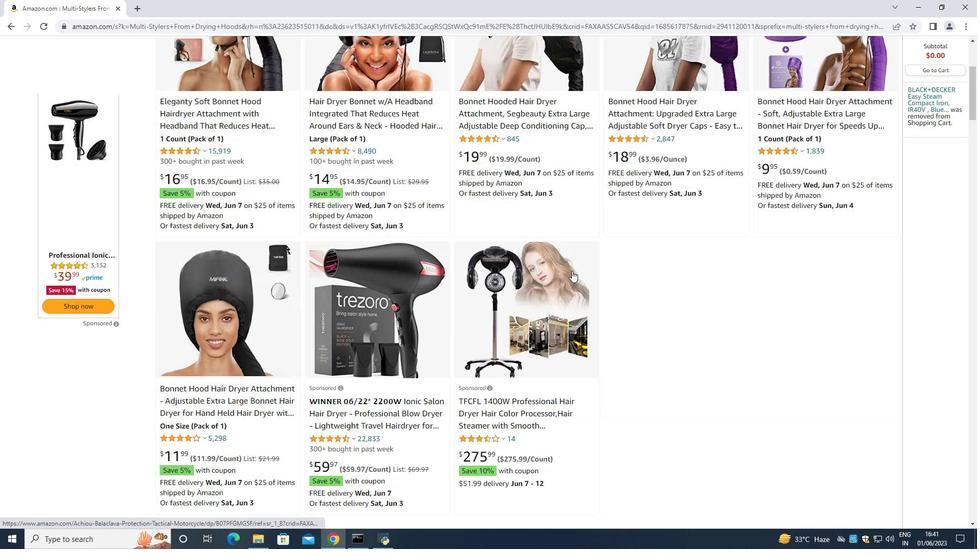 
Action: Mouse scrolled (572, 271) with delta (0, 0)
Screenshot: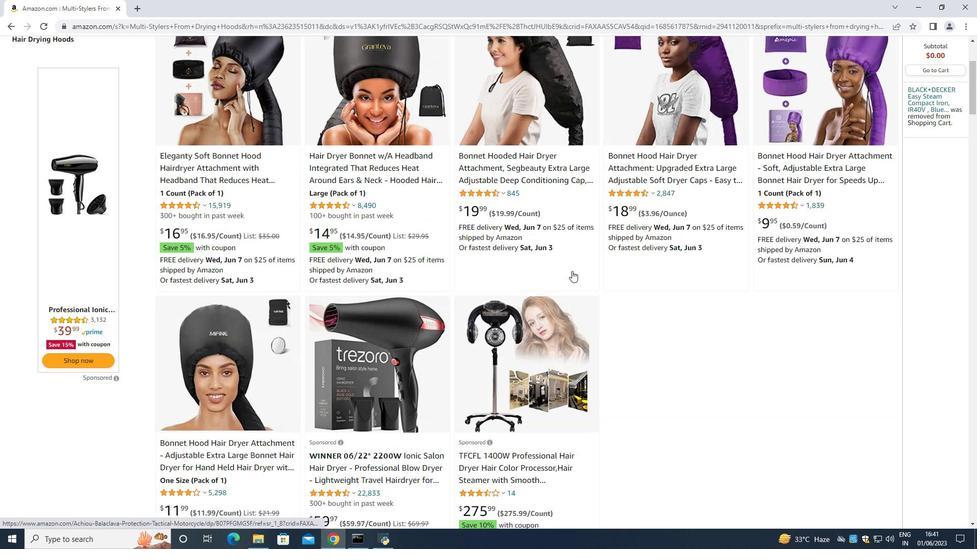 
Action: Mouse scrolled (572, 271) with delta (0, 0)
Screenshot: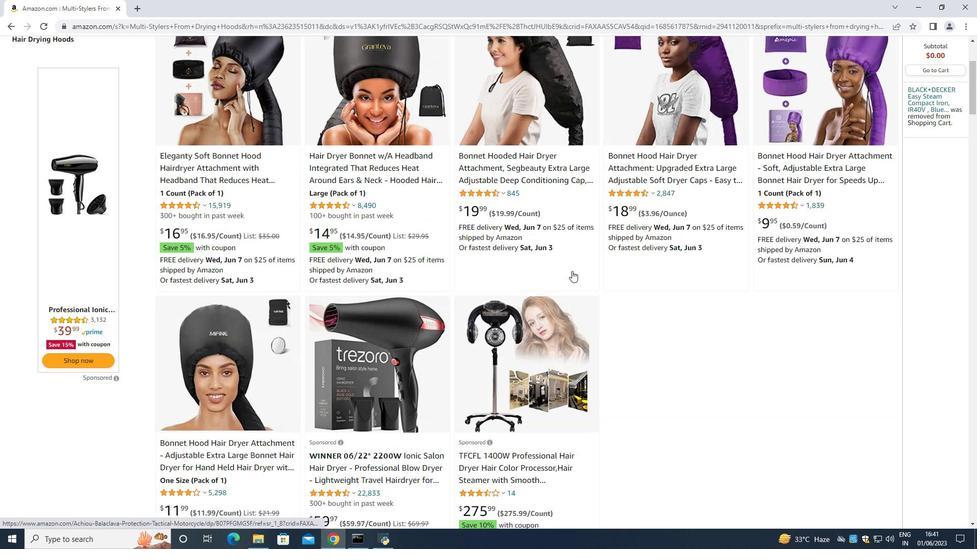 
Action: Mouse scrolled (572, 271) with delta (0, 0)
Screenshot: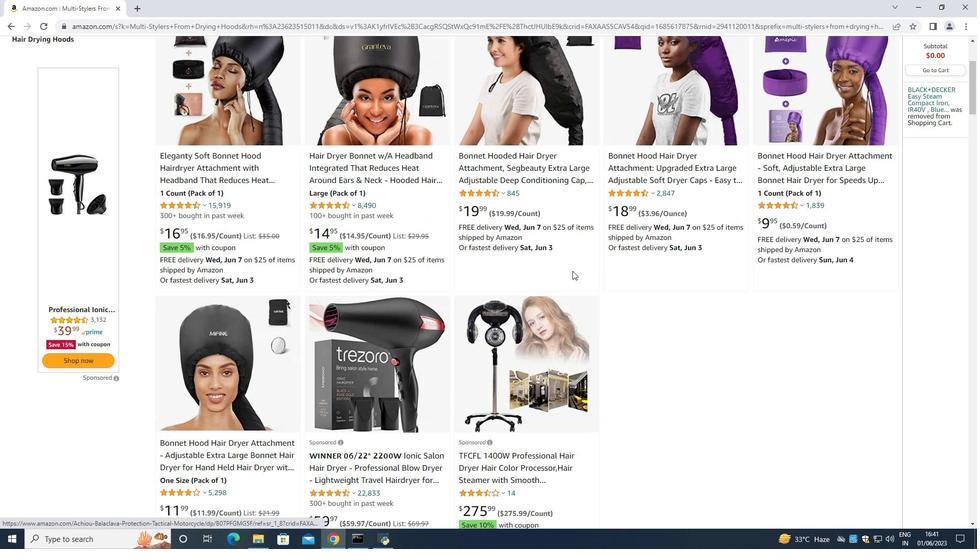 
Action: Mouse scrolled (572, 271) with delta (0, 0)
Screenshot: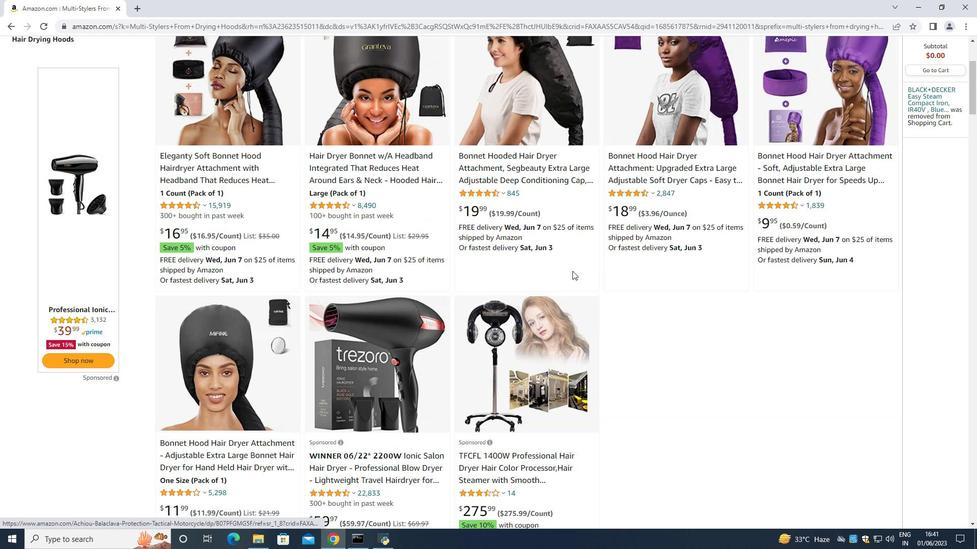 
Action: Mouse scrolled (572, 271) with delta (0, 0)
Screenshot: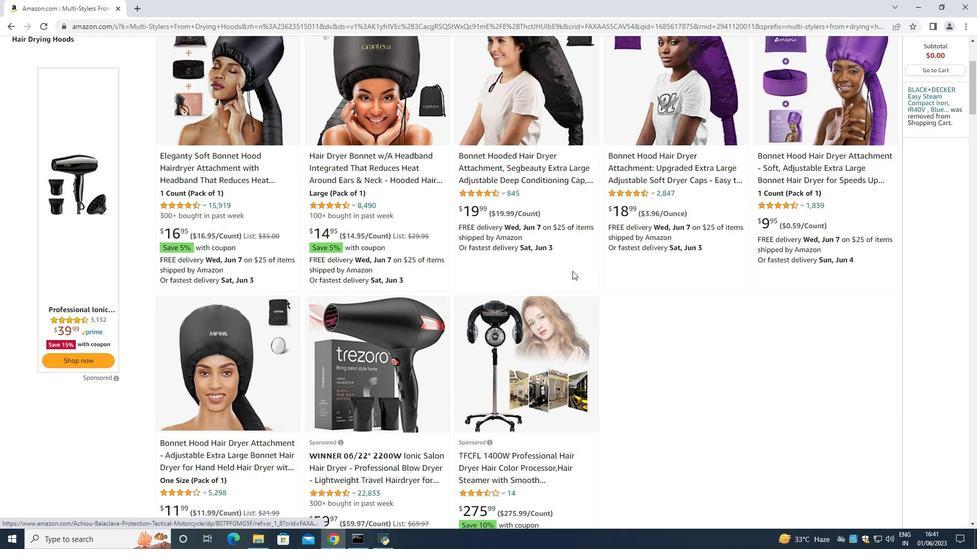 
Action: Mouse scrolled (572, 271) with delta (0, 0)
Screenshot: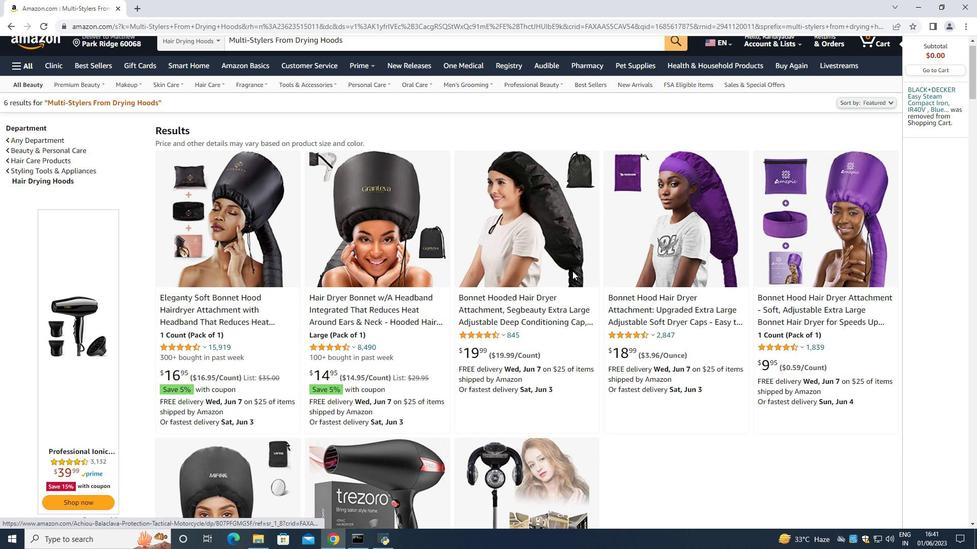 
Action: Mouse scrolled (572, 271) with delta (0, 0)
Screenshot: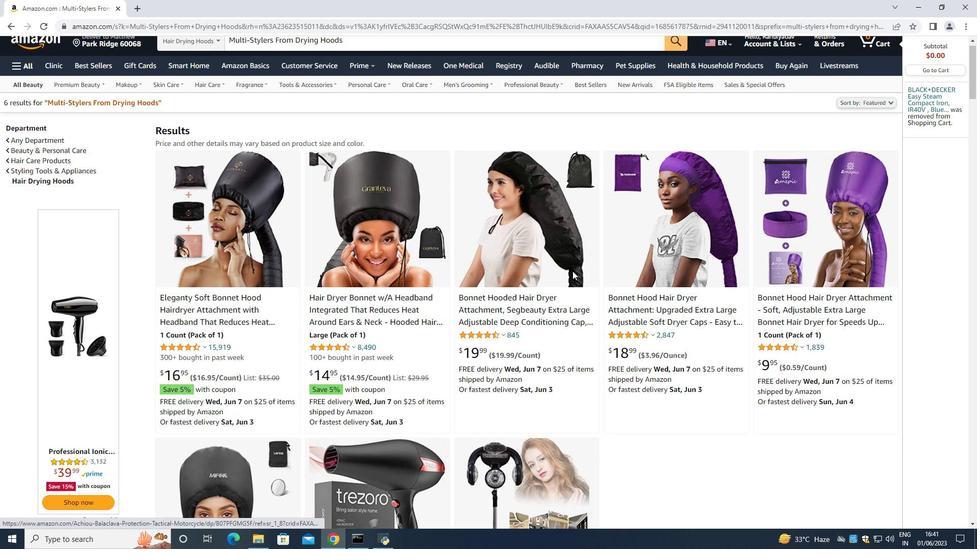 
Action: Mouse scrolled (572, 271) with delta (0, 0)
Screenshot: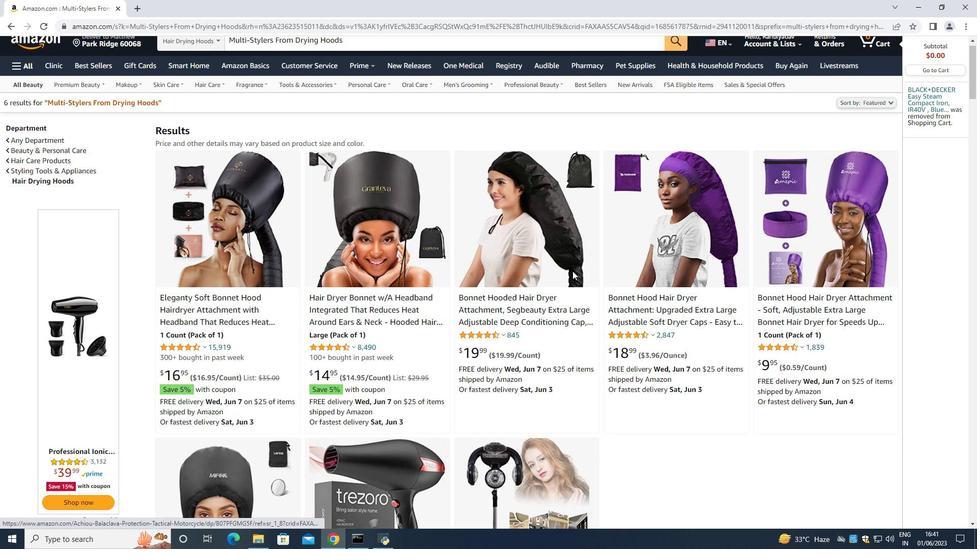 
Action: Mouse scrolled (572, 271) with delta (0, 0)
Screenshot: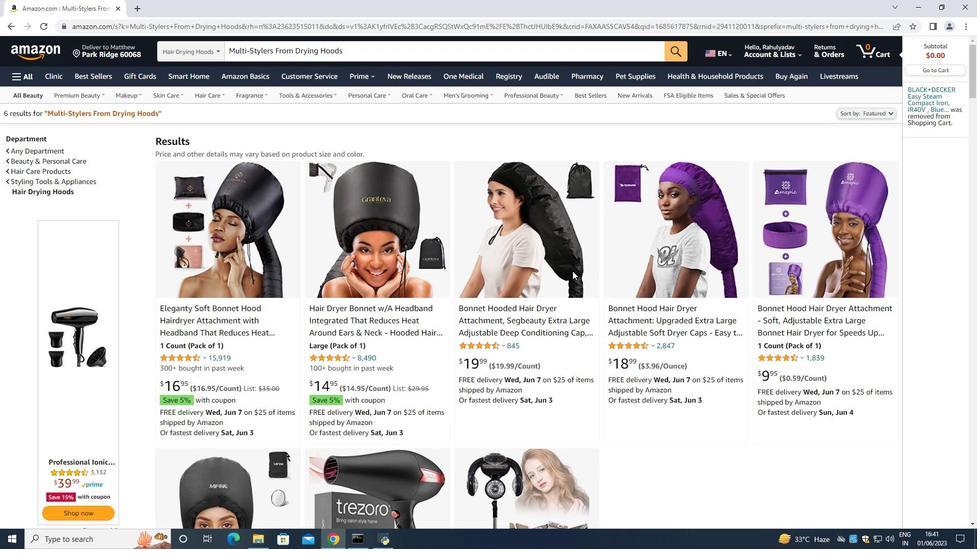
Action: Mouse scrolled (572, 271) with delta (0, 0)
Screenshot: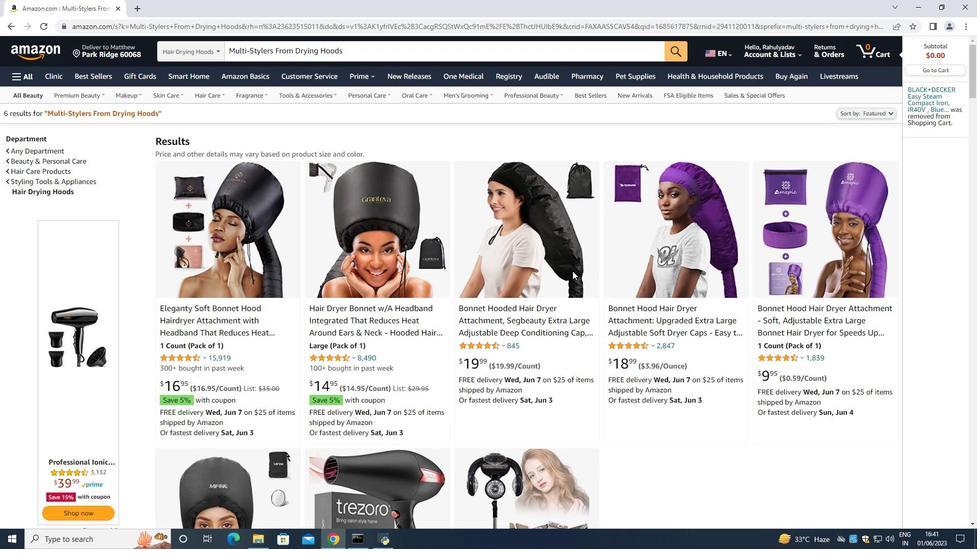 
Action: Mouse scrolled (572, 271) with delta (0, 0)
Screenshot: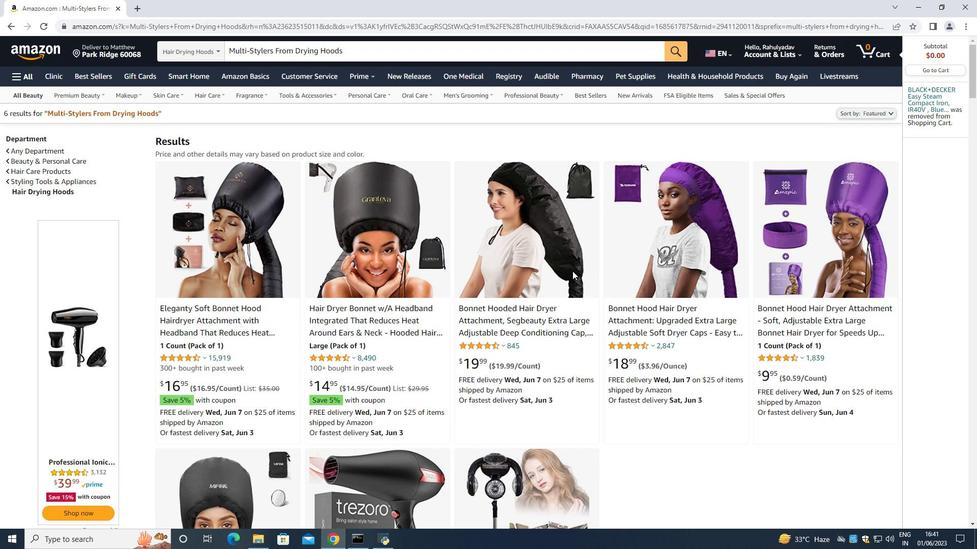 
Action: Mouse moved to (9, 29)
Screenshot: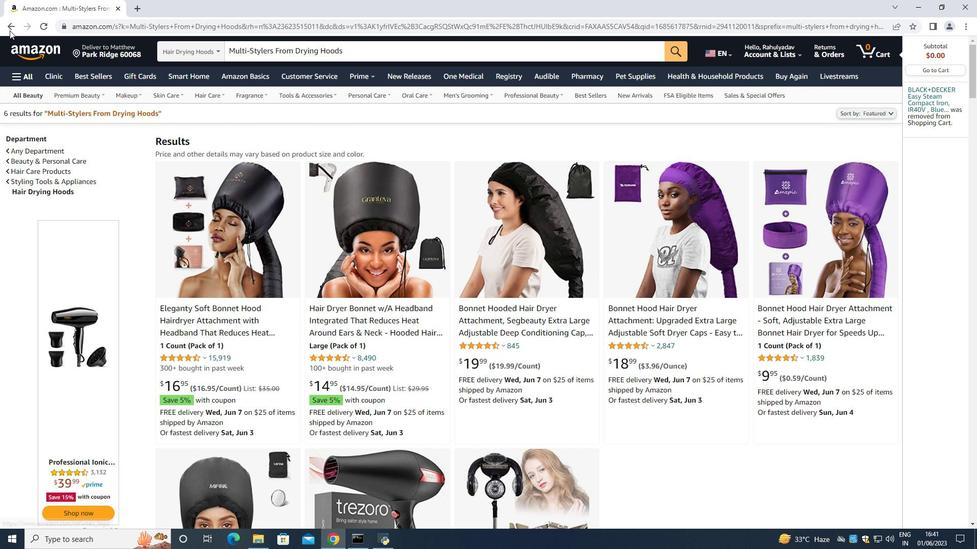 
Action: Mouse pressed left at (9, 29)
Screenshot: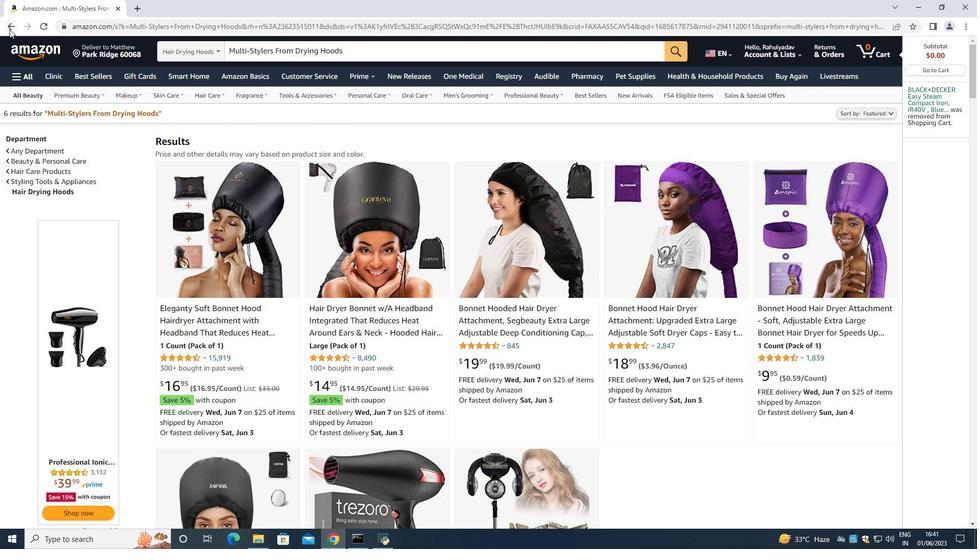 
Action: Mouse moved to (296, 243)
Screenshot: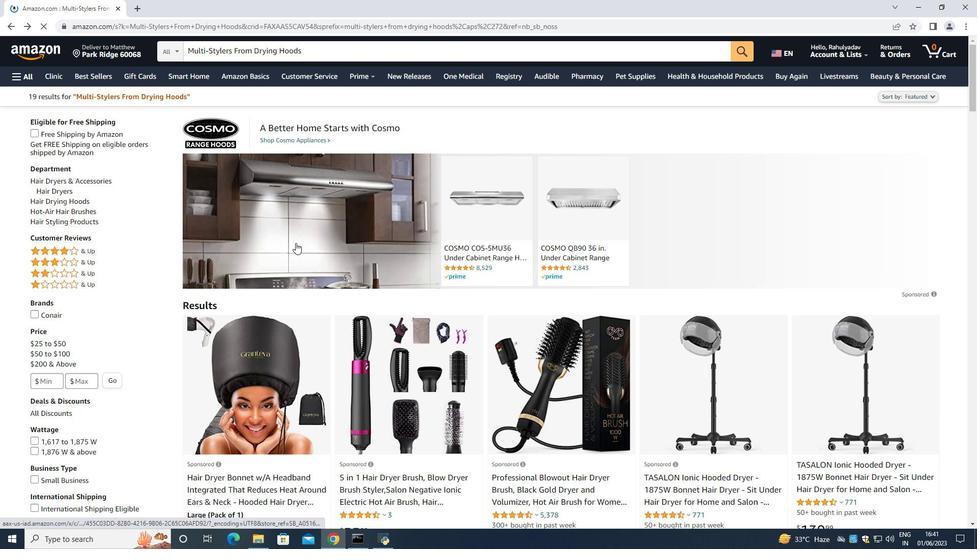 
Action: Mouse scrolled (296, 242) with delta (0, 0)
Screenshot: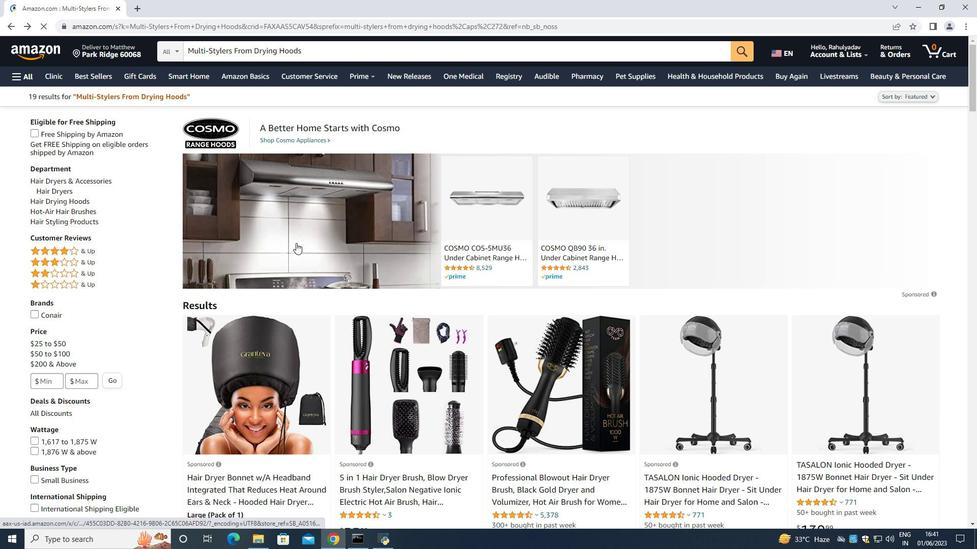 
Action: Mouse moved to (297, 243)
Screenshot: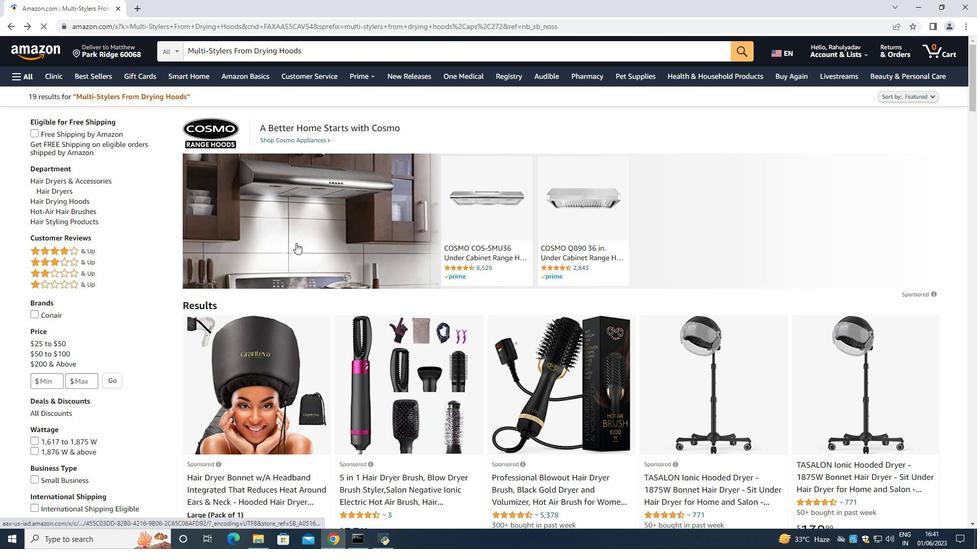 
Action: Mouse scrolled (297, 242) with delta (0, 0)
Screenshot: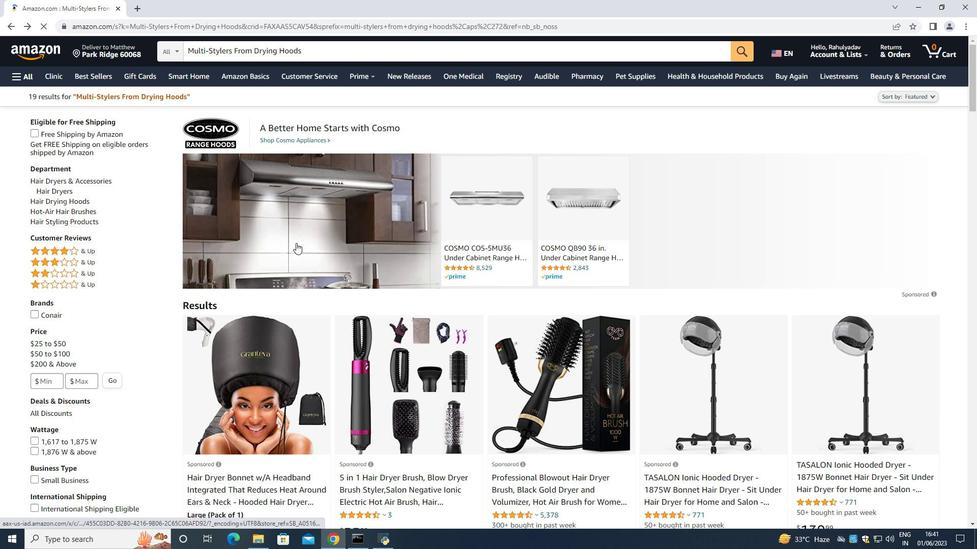 
Action: Mouse moved to (297, 243)
Screenshot: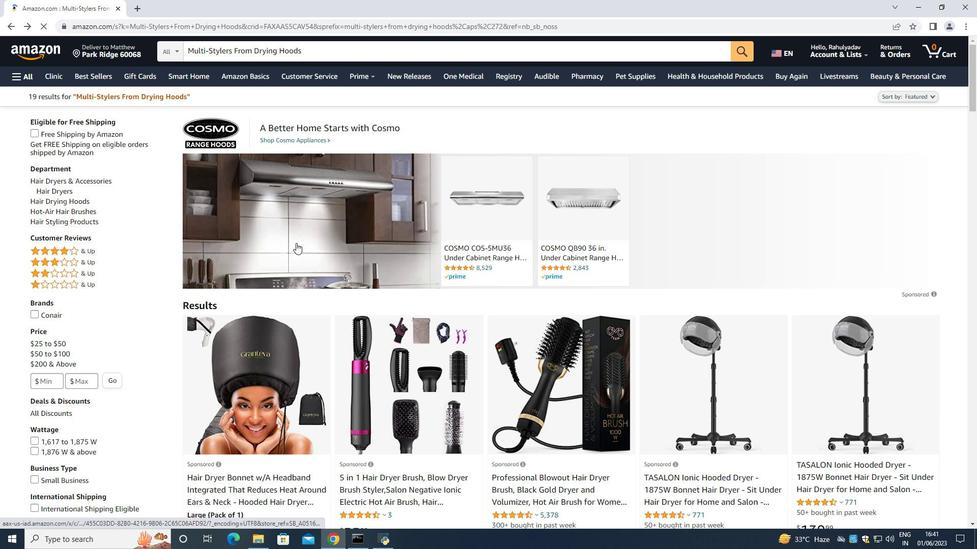 
Action: Mouse scrolled (297, 242) with delta (0, 0)
Screenshot: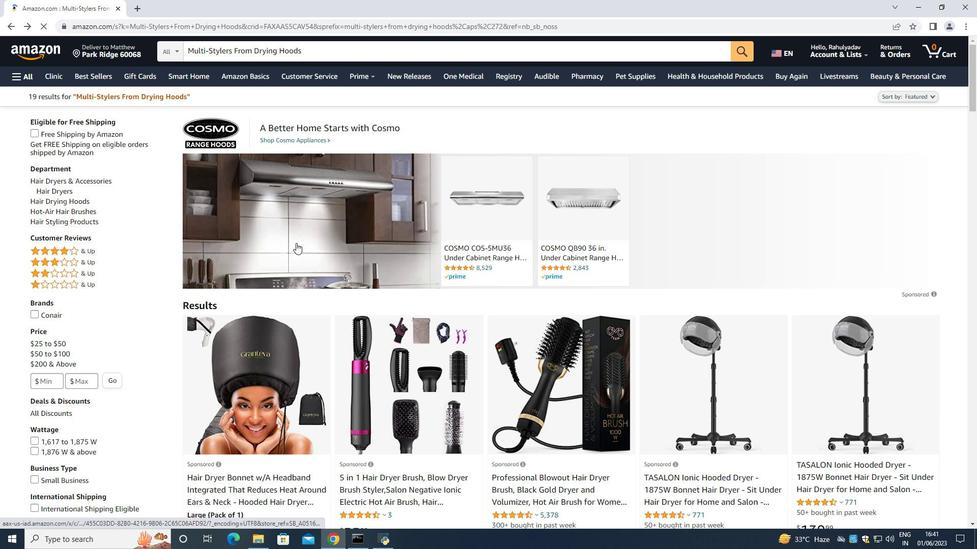 
Action: Mouse scrolled (297, 242) with delta (0, 0)
Screenshot: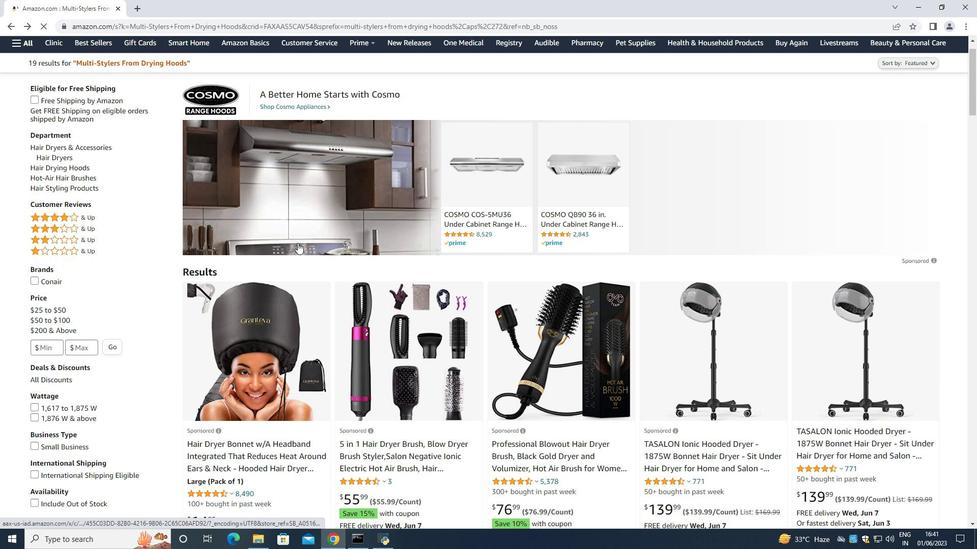 
Action: Mouse moved to (12, 24)
Screenshot: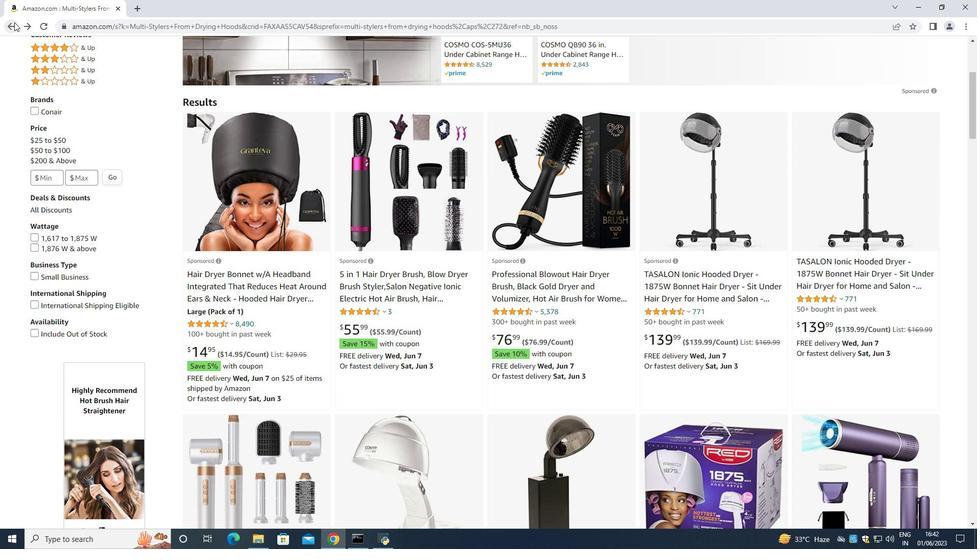 
Action: Mouse pressed left at (12, 24)
Screenshot: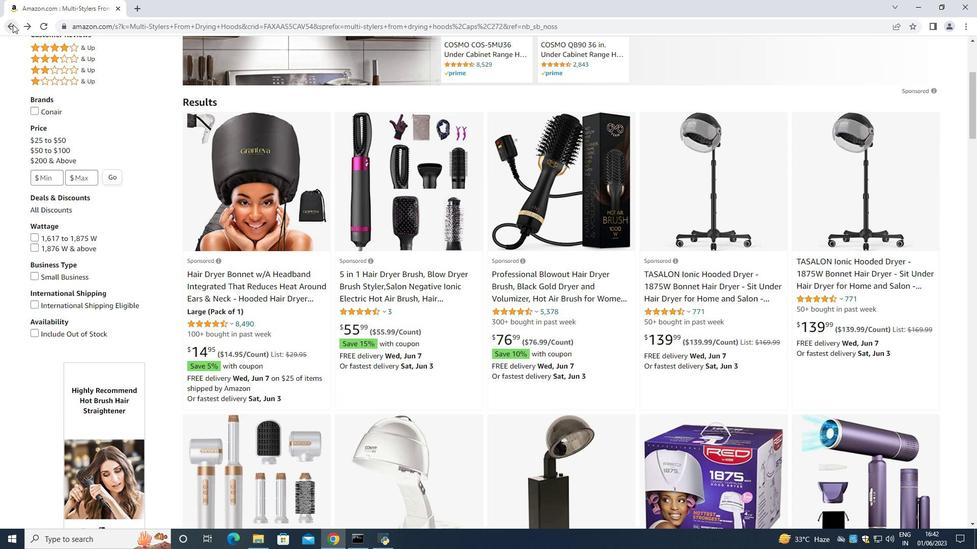 
Action: Mouse moved to (386, 239)
Screenshot: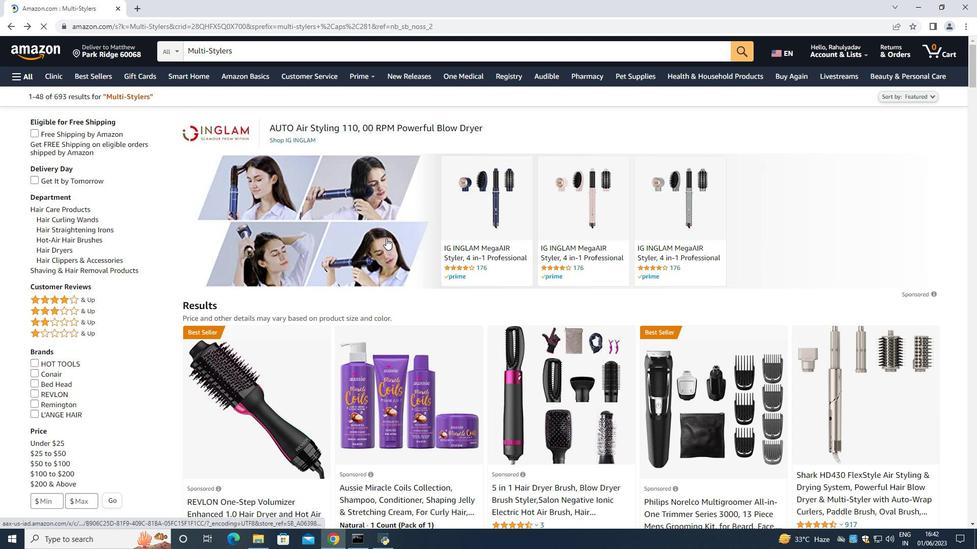 
Action: Mouse scrolled (386, 238) with delta (0, 0)
Screenshot: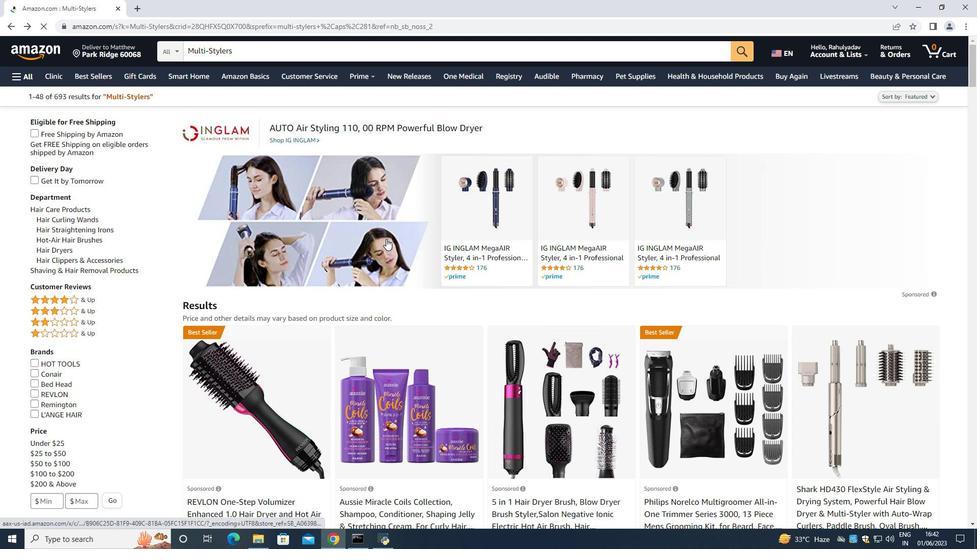 
Action: Mouse scrolled (386, 238) with delta (0, 0)
Screenshot: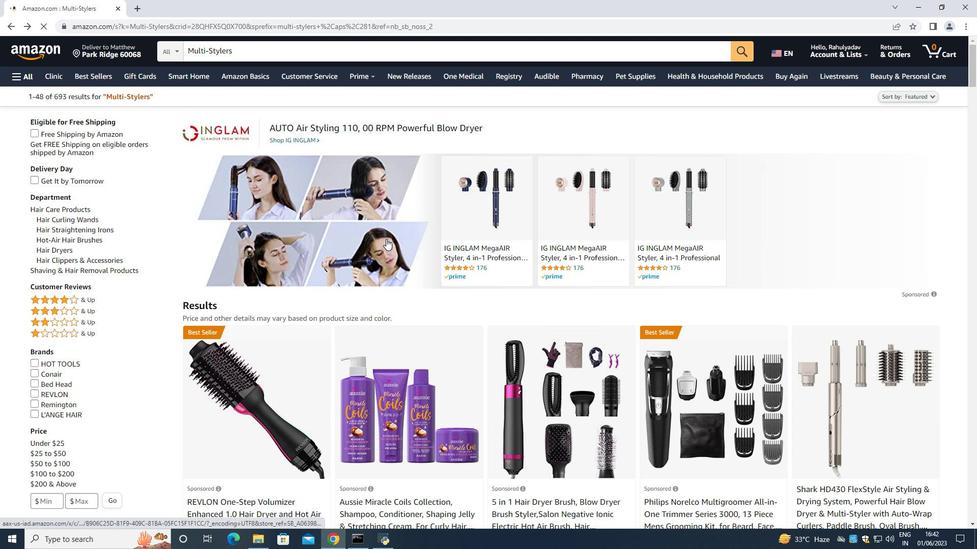 
Action: Mouse scrolled (386, 238) with delta (0, 0)
Screenshot: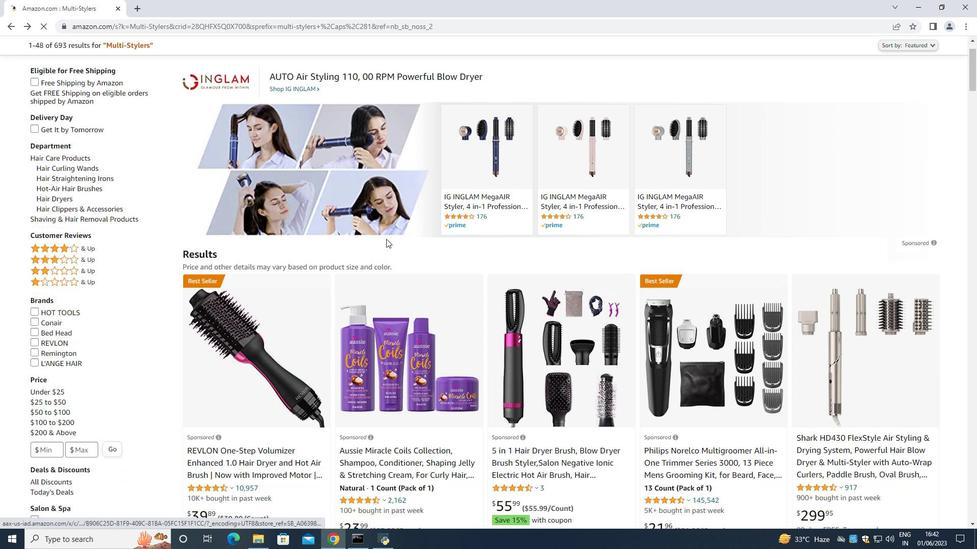 
Action: Mouse scrolled (386, 238) with delta (0, 0)
Screenshot: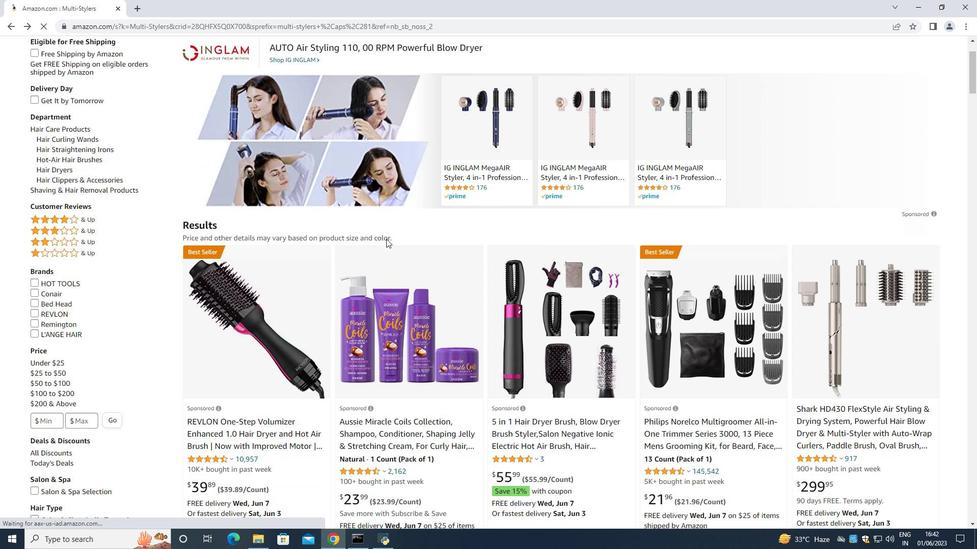 
Action: Mouse moved to (887, 185)
Screenshot: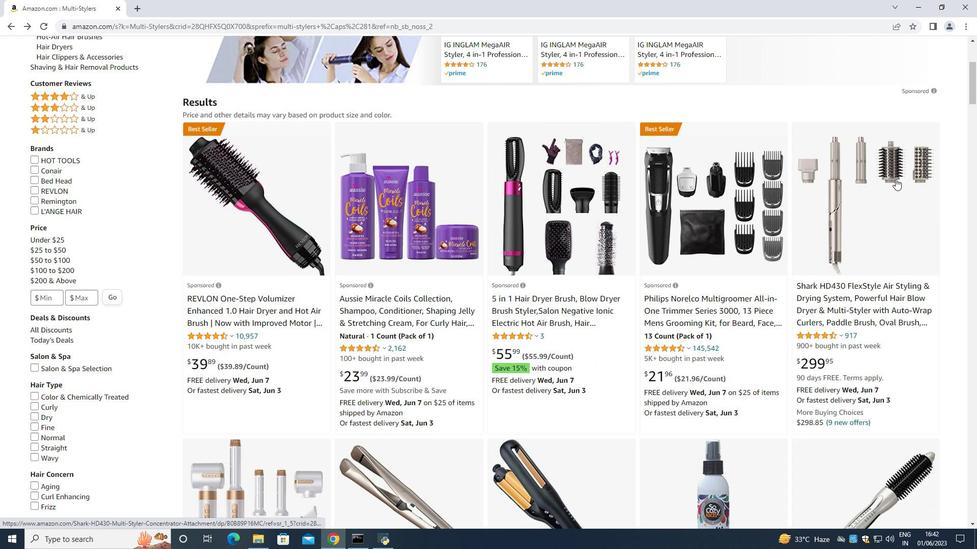 
Action: Mouse scrolled (887, 185) with delta (0, 0)
Screenshot: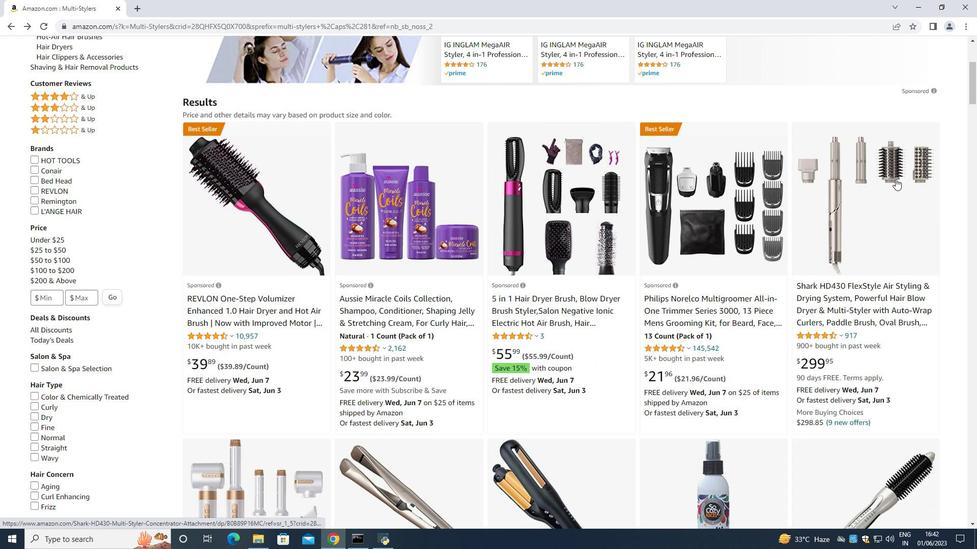 
Action: Mouse moved to (882, 188)
Screenshot: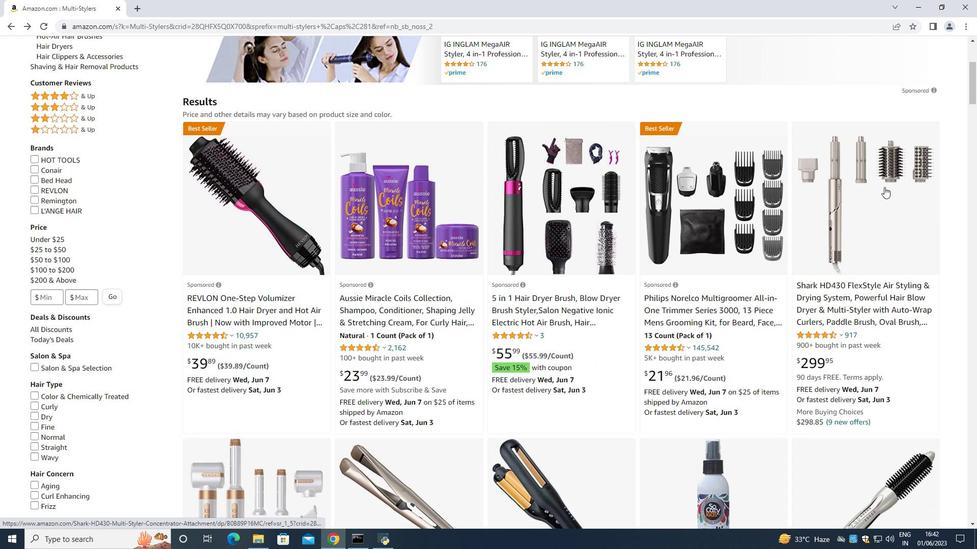
Action: Mouse scrolled (882, 188) with delta (0, 0)
Screenshot: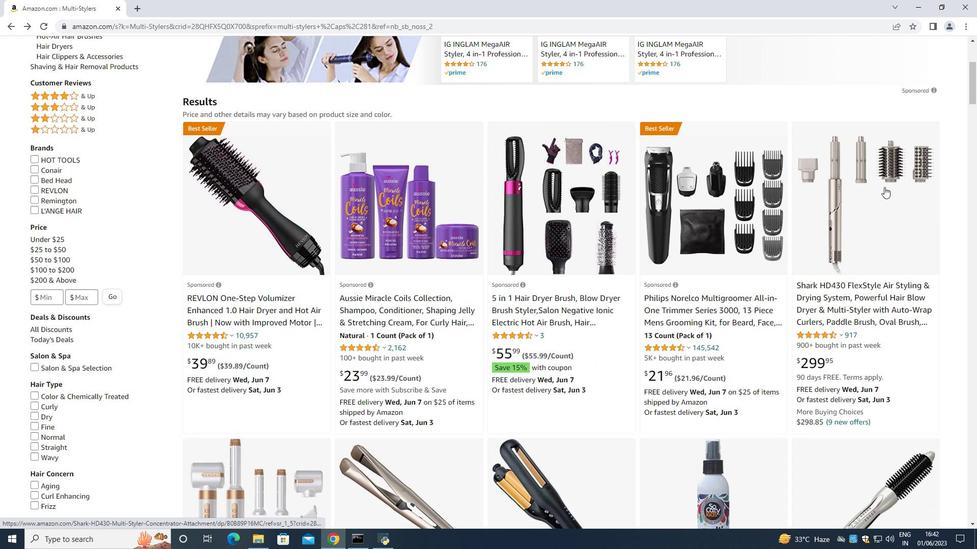 
Action: Mouse moved to (871, 194)
Screenshot: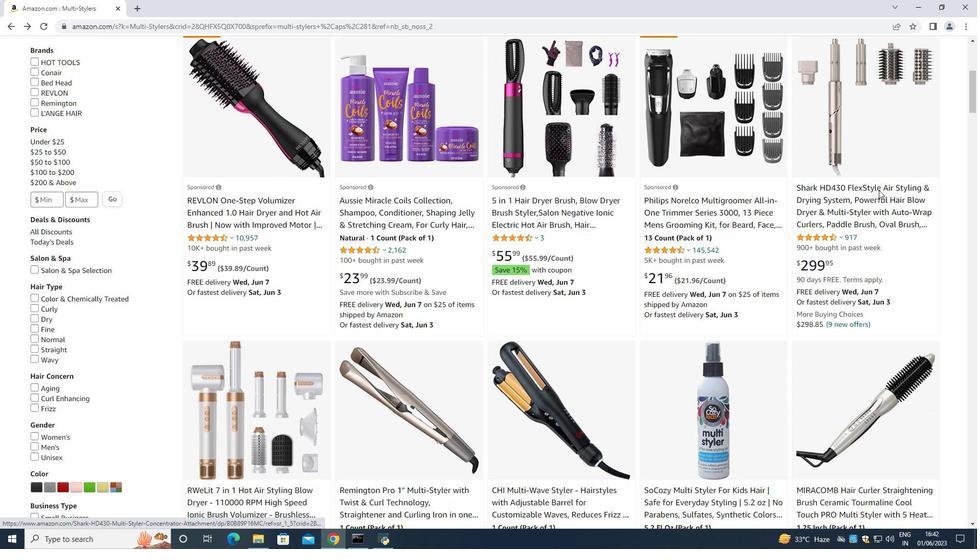 
Action: Mouse scrolled (877, 190) with delta (0, 0)
Screenshot: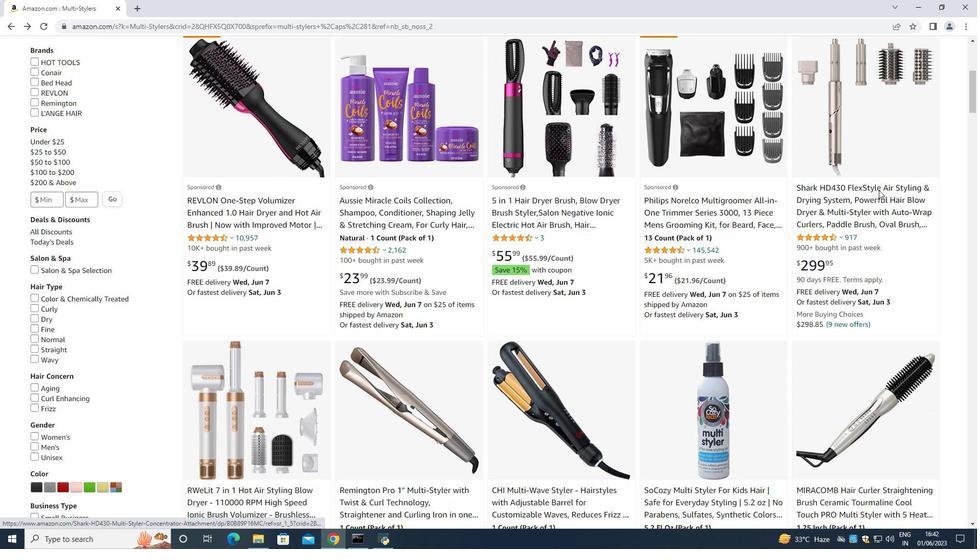 
Action: Mouse moved to (870, 194)
Screenshot: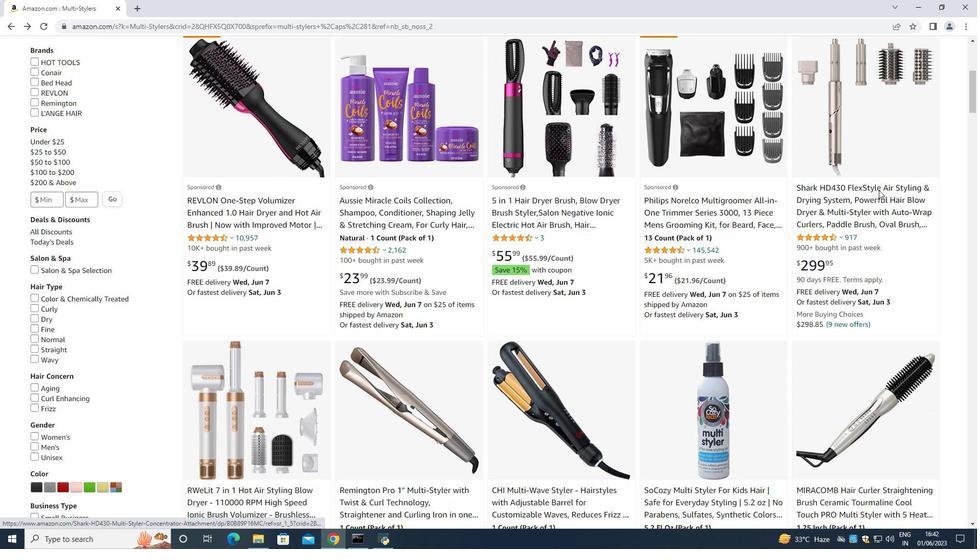 
Action: Mouse scrolled (870, 193) with delta (0, 0)
Screenshot: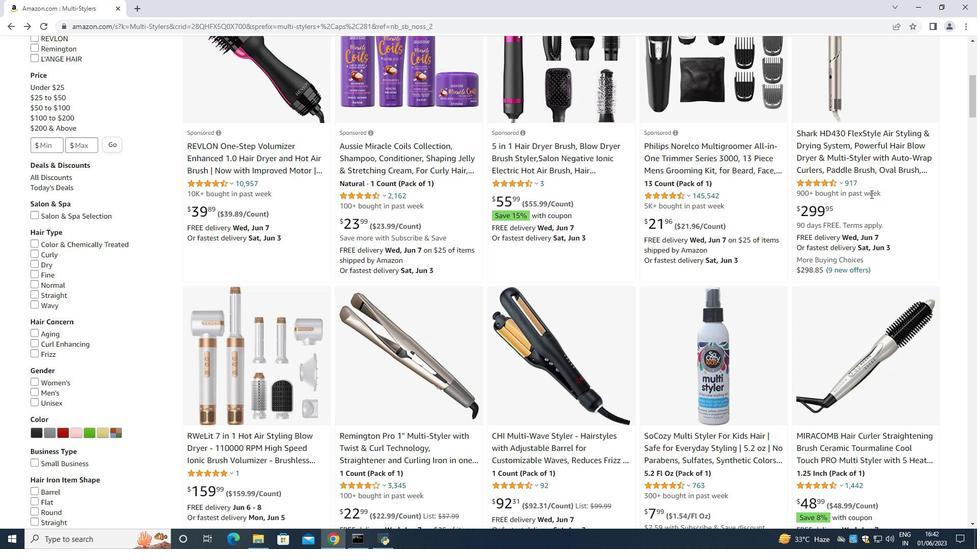 
Action: Mouse scrolled (870, 193) with delta (0, 0)
Screenshot: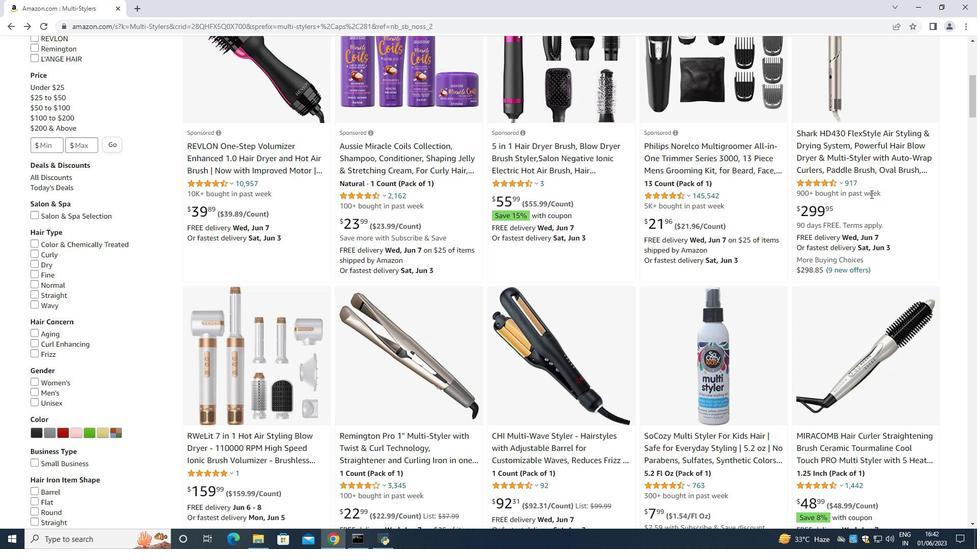 
Action: Mouse moved to (870, 194)
Screenshot: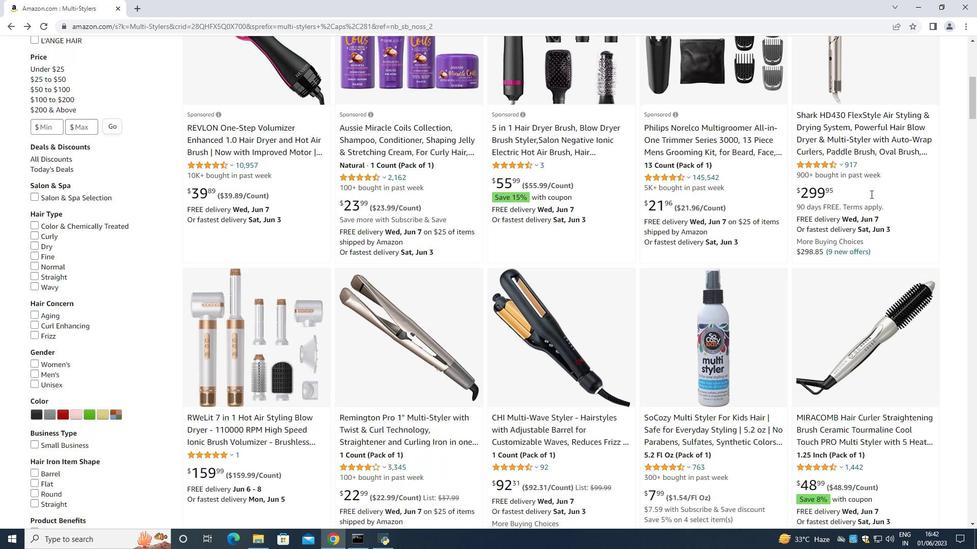 
Action: Mouse scrolled (870, 194) with delta (0, 0)
Screenshot: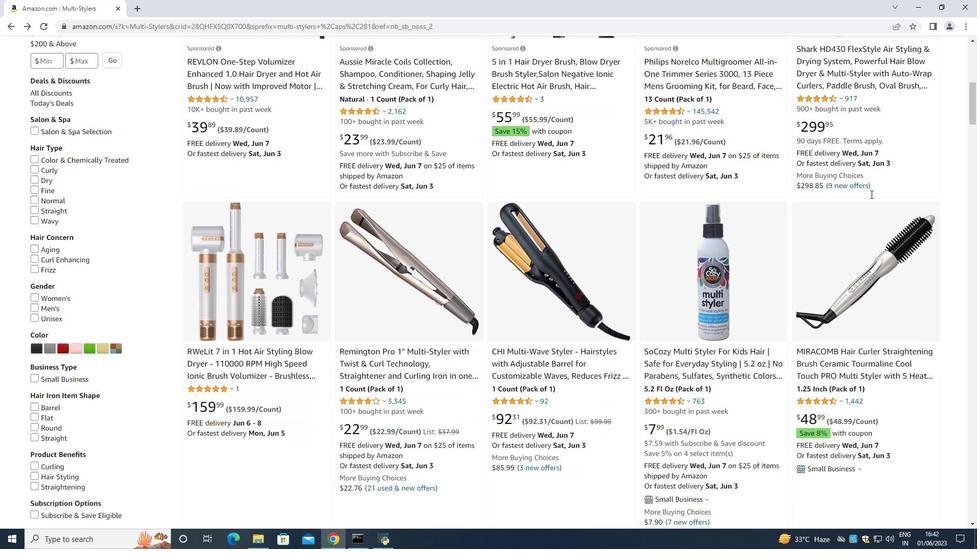 
Action: Mouse moved to (859, 193)
Screenshot: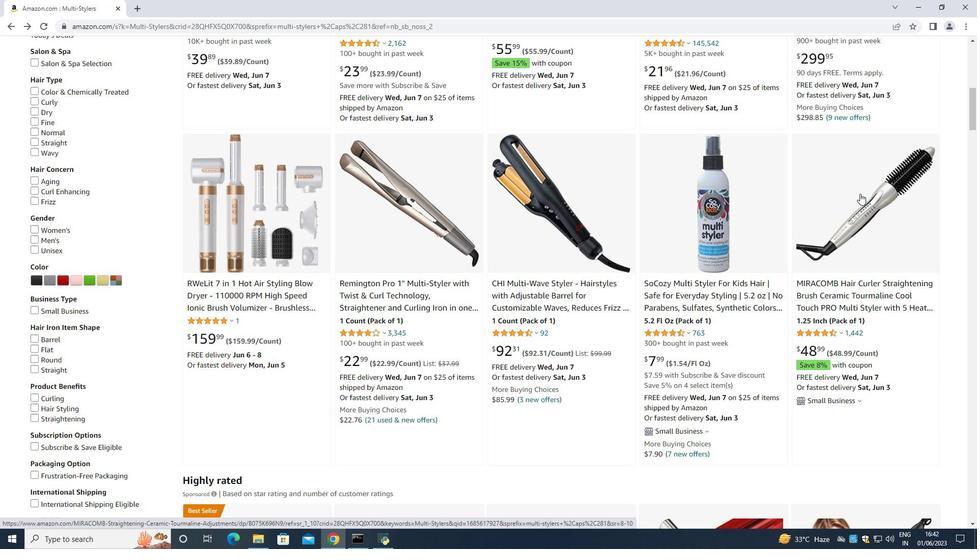 
Action: Mouse scrolled (859, 193) with delta (0, 0)
Screenshot: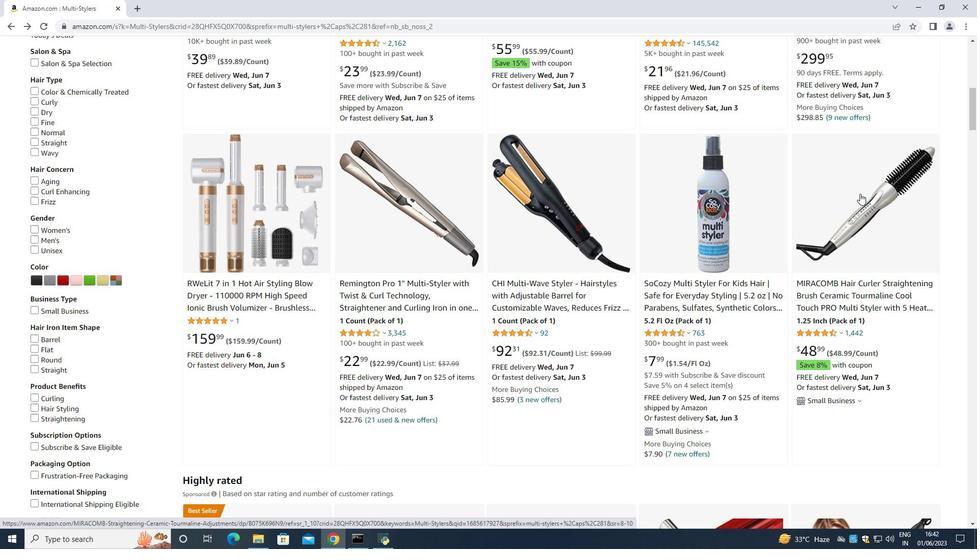 
Action: Mouse moved to (858, 194)
Screenshot: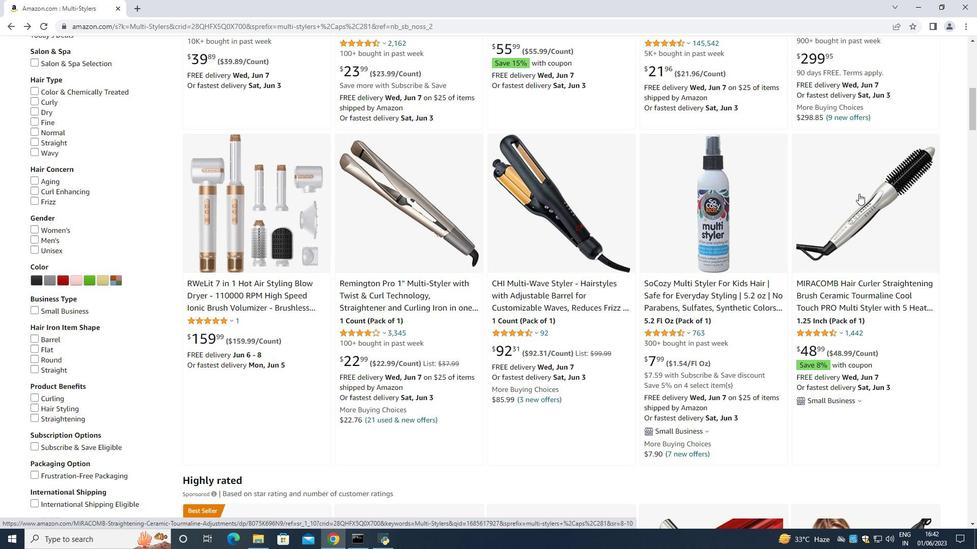 
Action: Mouse scrolled (858, 194) with delta (0, 0)
Screenshot: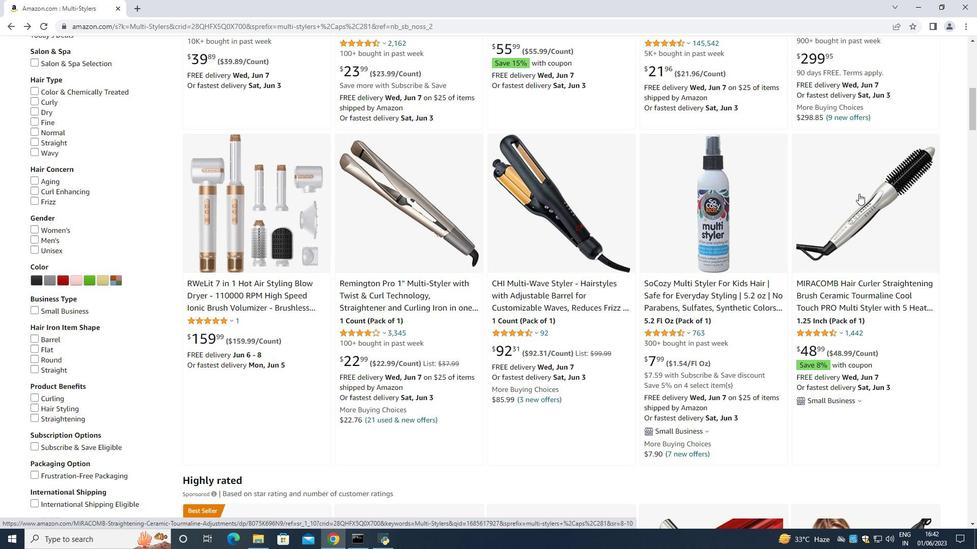 
Action: Mouse moved to (849, 200)
Screenshot: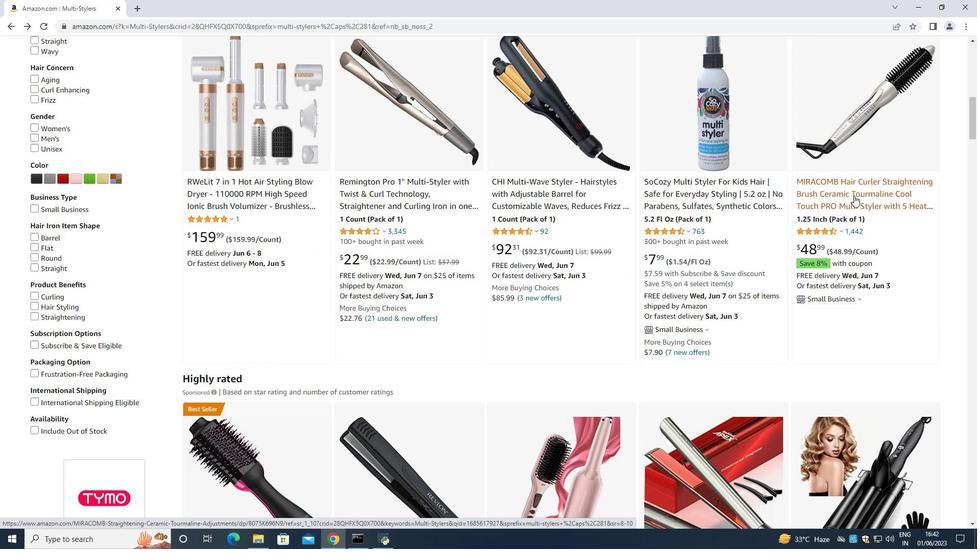 
Action: Mouse scrolled (853, 195) with delta (0, 0)
Screenshot: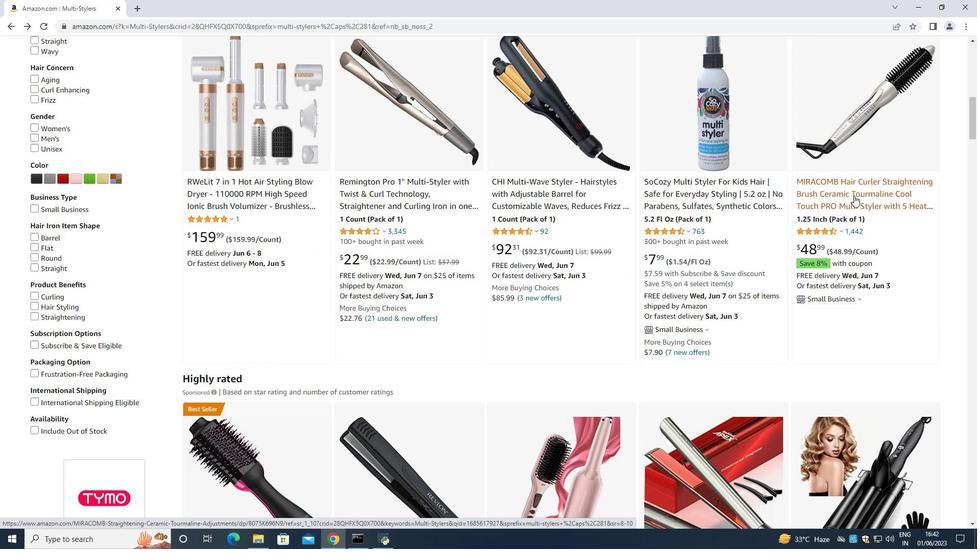
Action: Mouse scrolled (852, 195) with delta (0, 0)
Screenshot: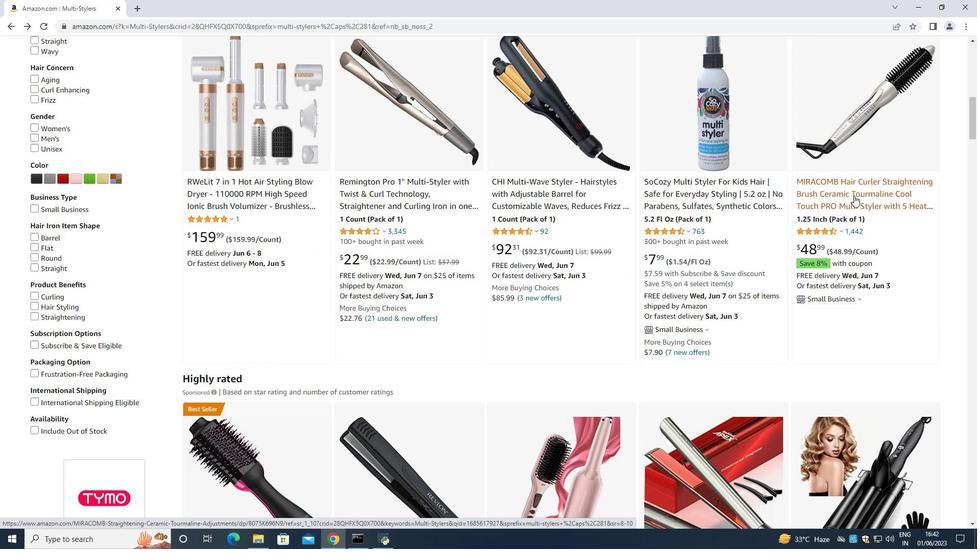 
Action: Mouse scrolled (851, 196) with delta (0, 0)
Screenshot: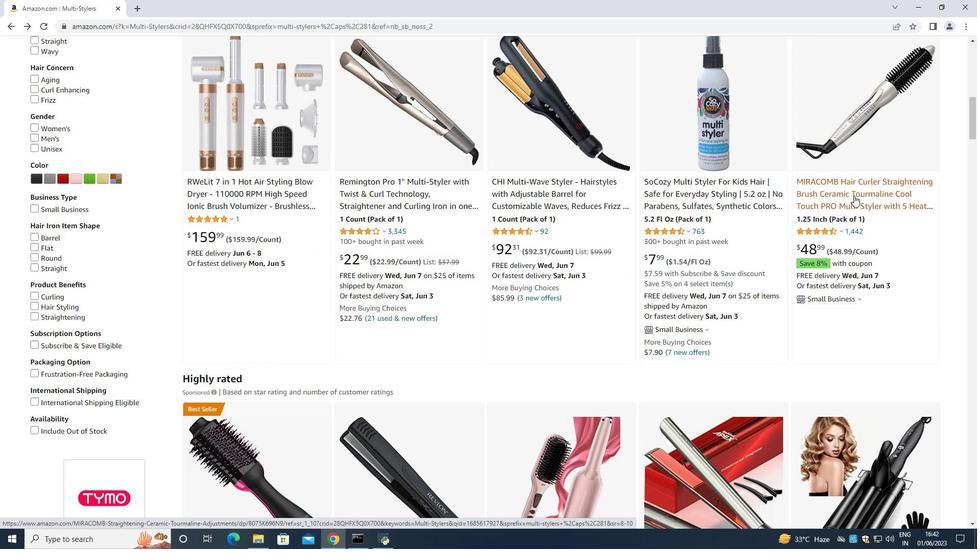 
Action: Mouse scrolled (850, 198) with delta (0, 0)
Screenshot: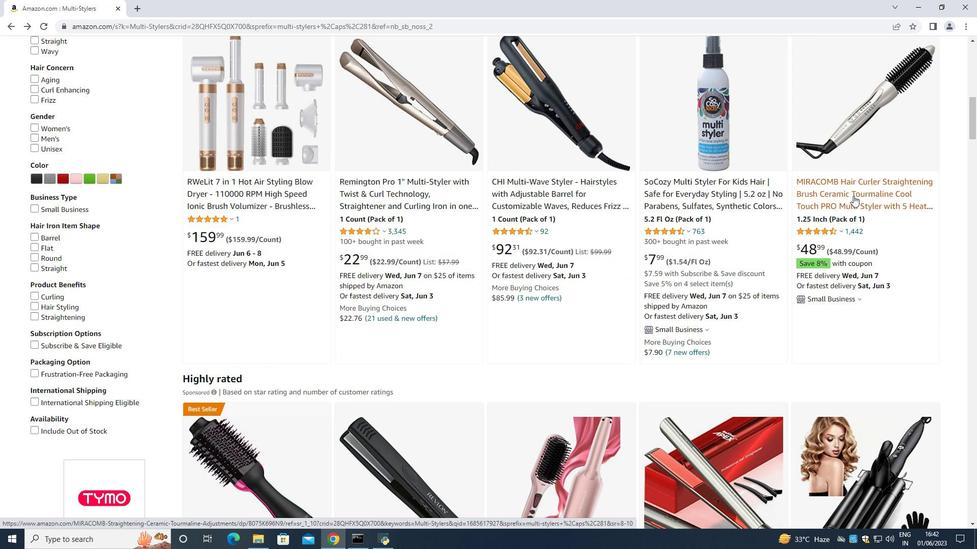 
Action: Mouse moved to (617, 232)
Screenshot: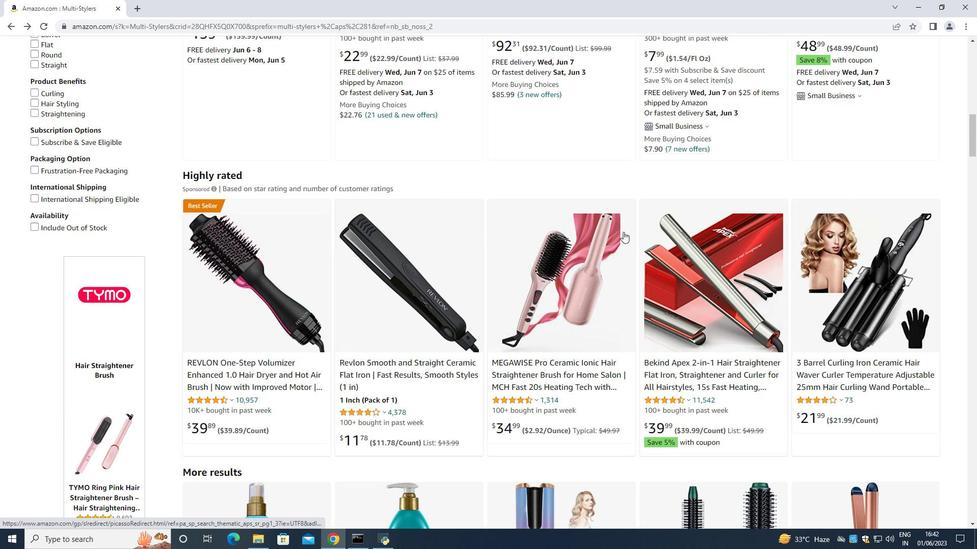 
Action: Mouse scrolled (617, 231) with delta (0, 0)
Screenshot: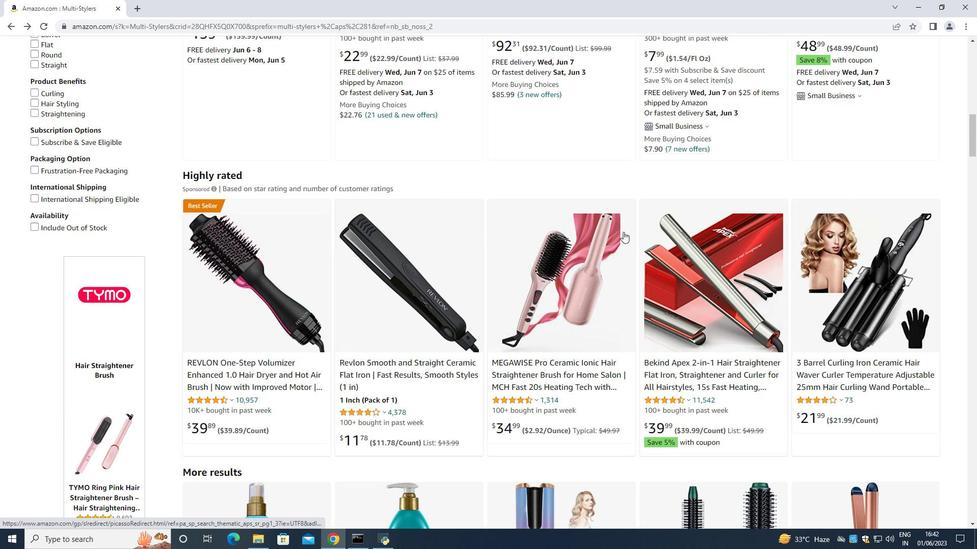 
Action: Mouse moved to (617, 232)
Screenshot: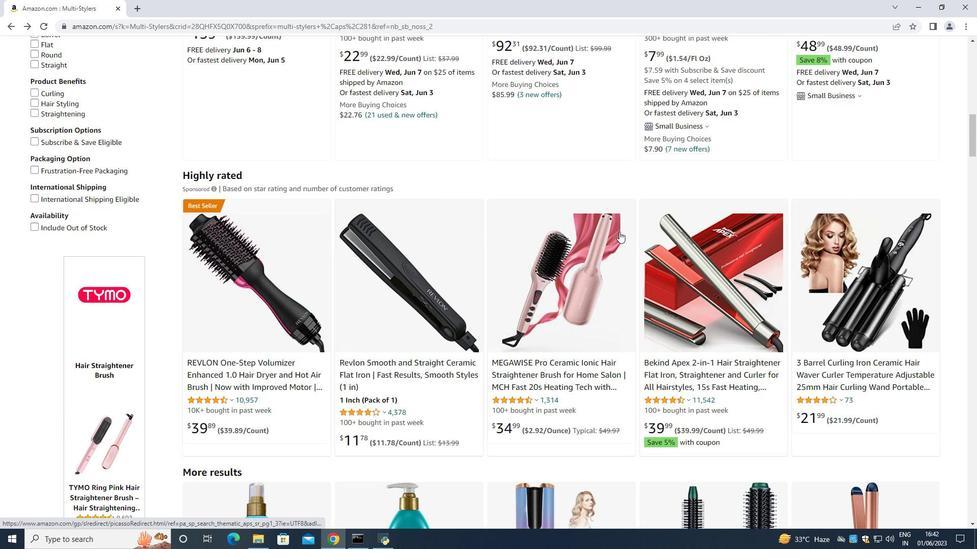 
Action: Mouse scrolled (617, 231) with delta (0, 0)
Screenshot: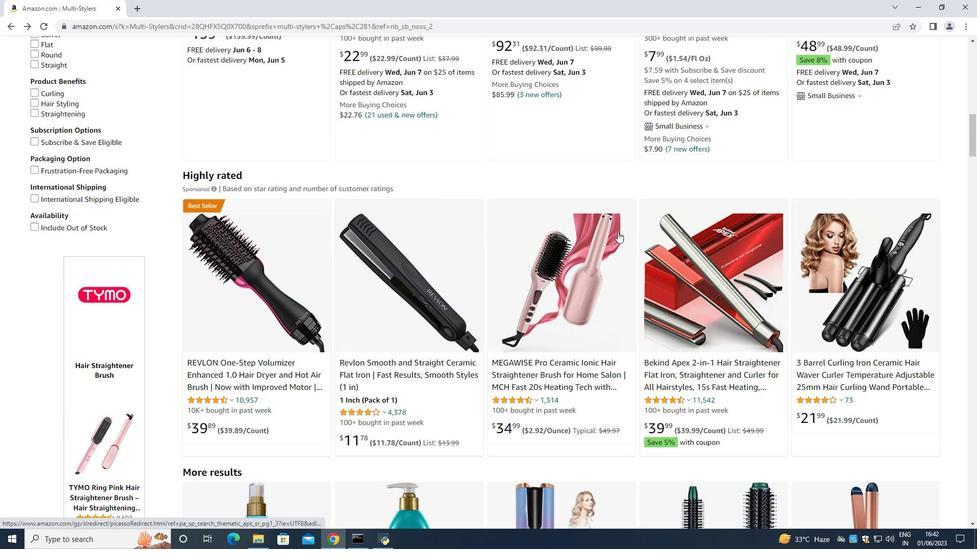 
Action: Mouse scrolled (617, 231) with delta (0, 0)
Screenshot: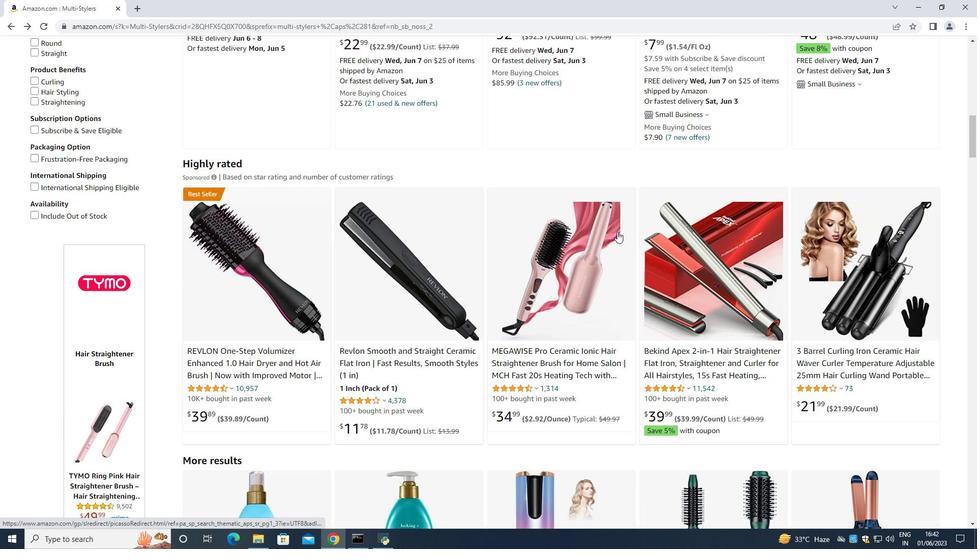 
Action: Mouse scrolled (617, 231) with delta (0, 0)
Screenshot: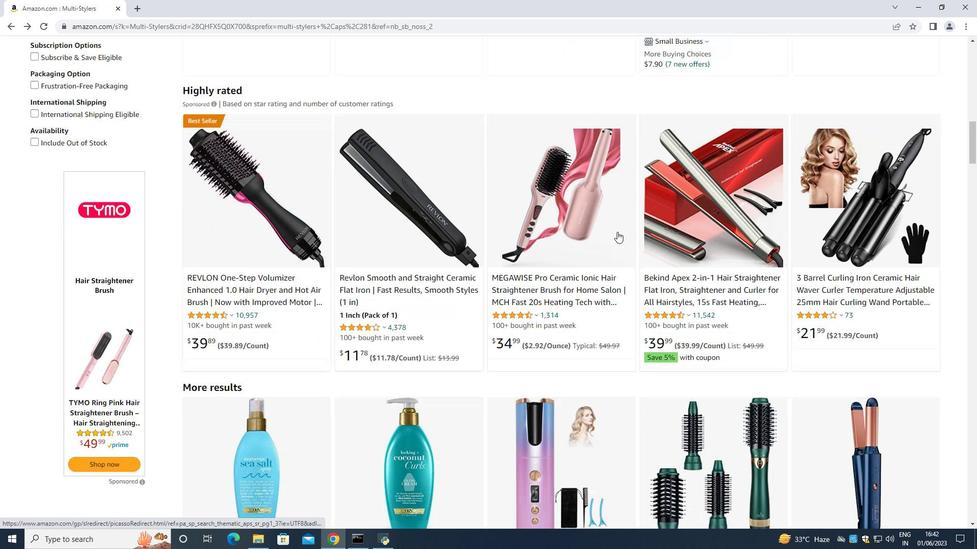 
Action: Mouse moved to (616, 233)
Screenshot: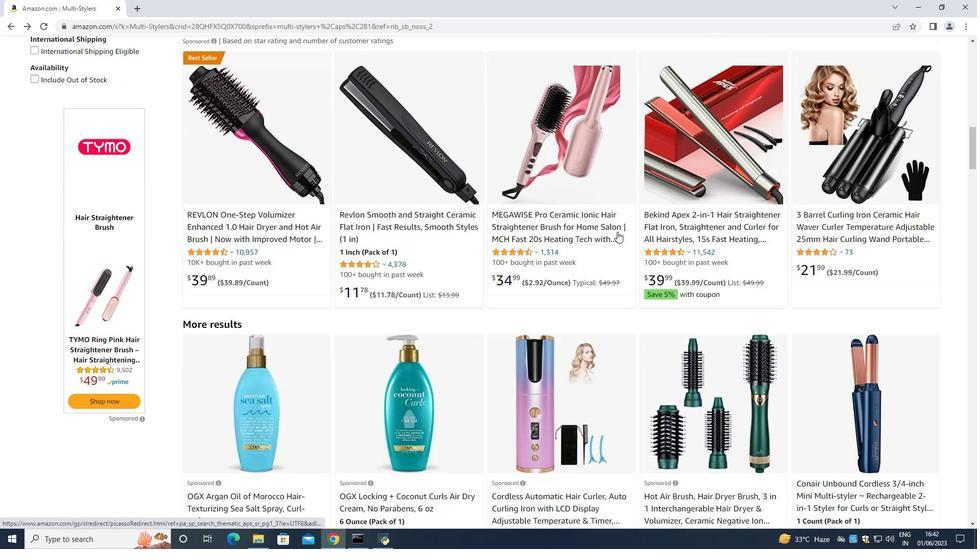 
Action: Mouse scrolled (616, 233) with delta (0, 0)
Screenshot: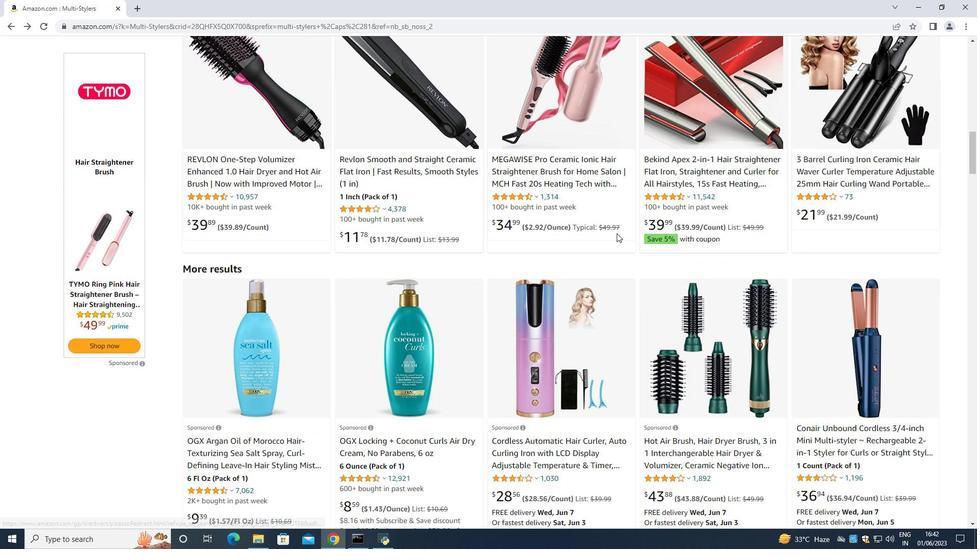 
Action: Mouse scrolled (616, 233) with delta (0, 0)
Screenshot: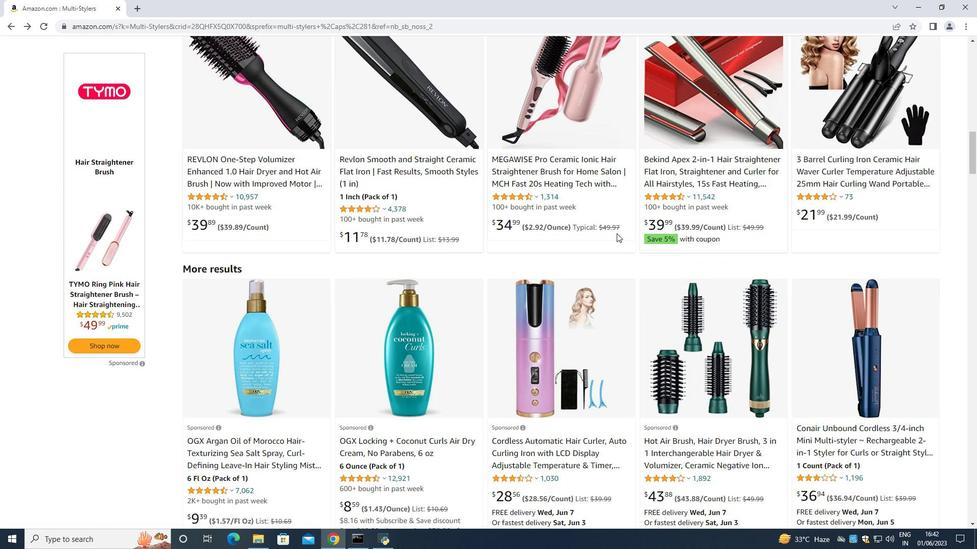 
Action: Key pressed <Key.down><Key.down><Key.down><Key.down><Key.down><Key.down><Key.down><Key.down><Key.down><Key.down><Key.down><Key.down><Key.down><Key.down><Key.down><Key.down><Key.down><Key.up><Key.up><Key.down><Key.down><Key.down><Key.down><Key.down><Key.down><Key.down><Key.down><Key.down><Key.down><Key.down><Key.down><Key.down><Key.down><Key.down><Key.down>
Screenshot: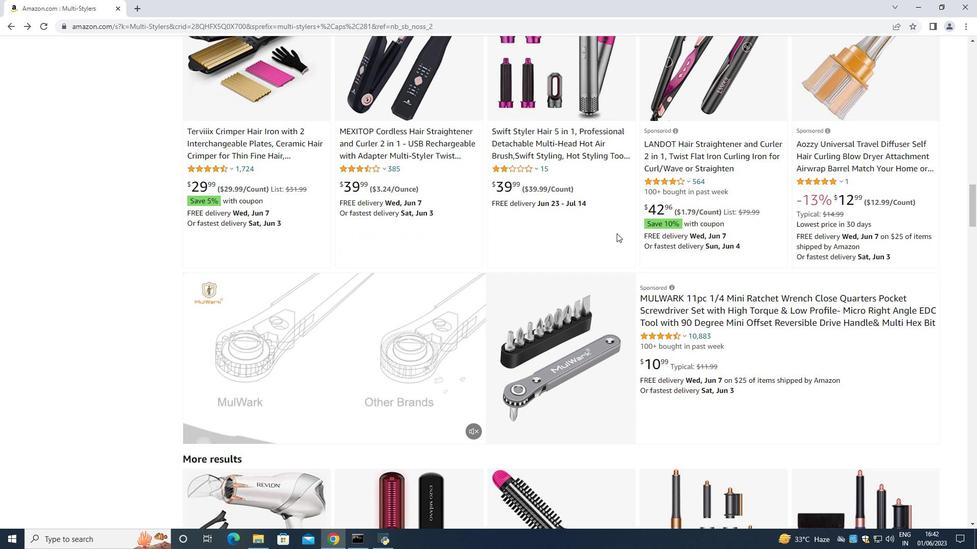 
Action: Mouse moved to (764, 402)
Screenshot: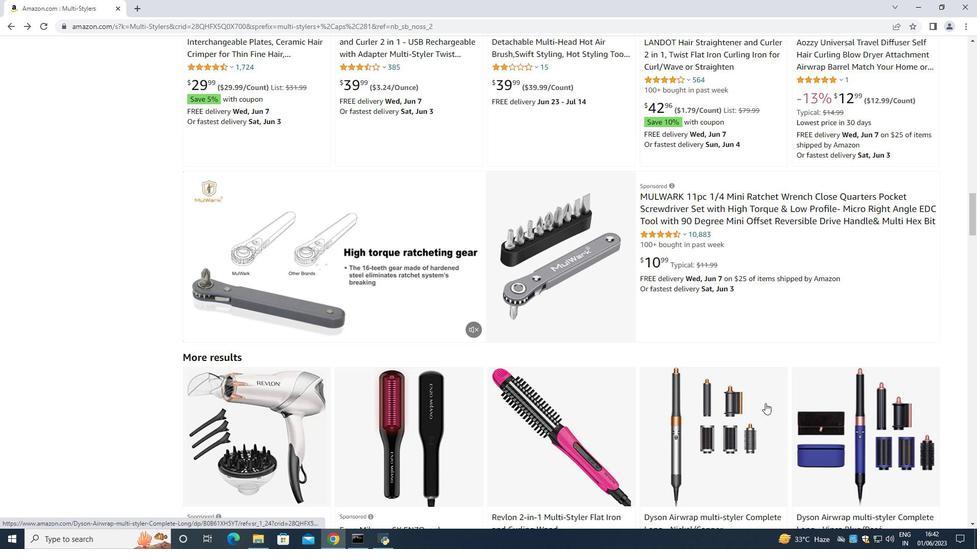 
Action: Mouse scrolled (764, 401) with delta (0, 0)
Screenshot: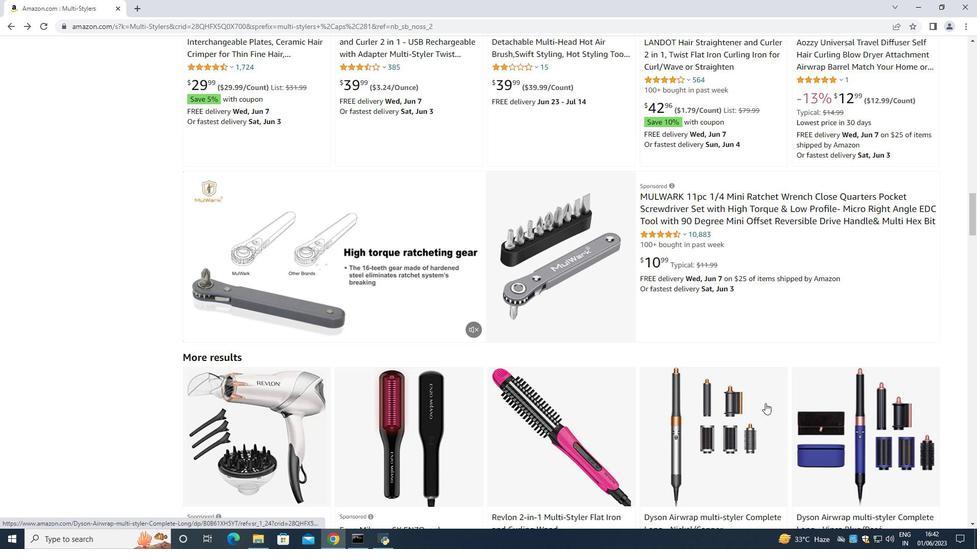 
Action: Mouse moved to (763, 401)
Screenshot: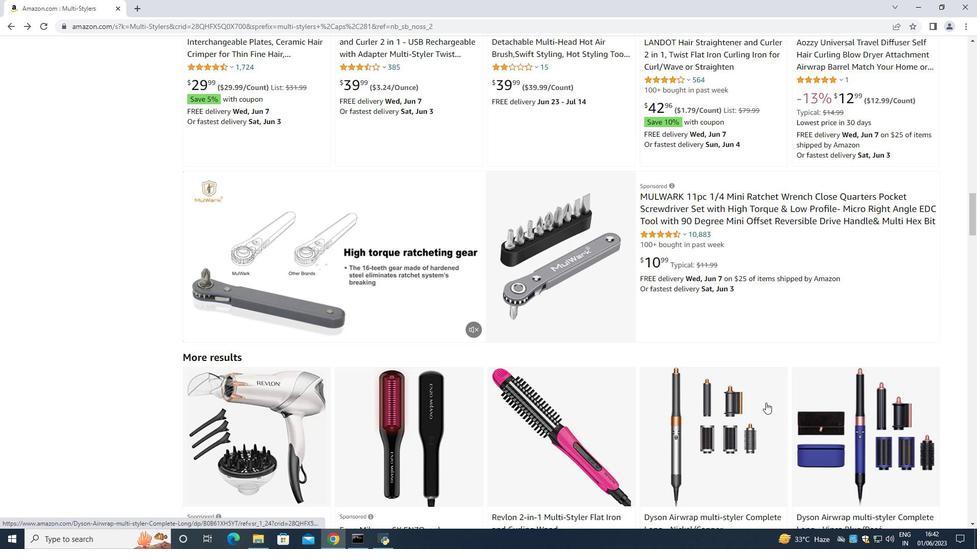 
Action: Mouse scrolled (763, 401) with delta (0, 0)
Screenshot: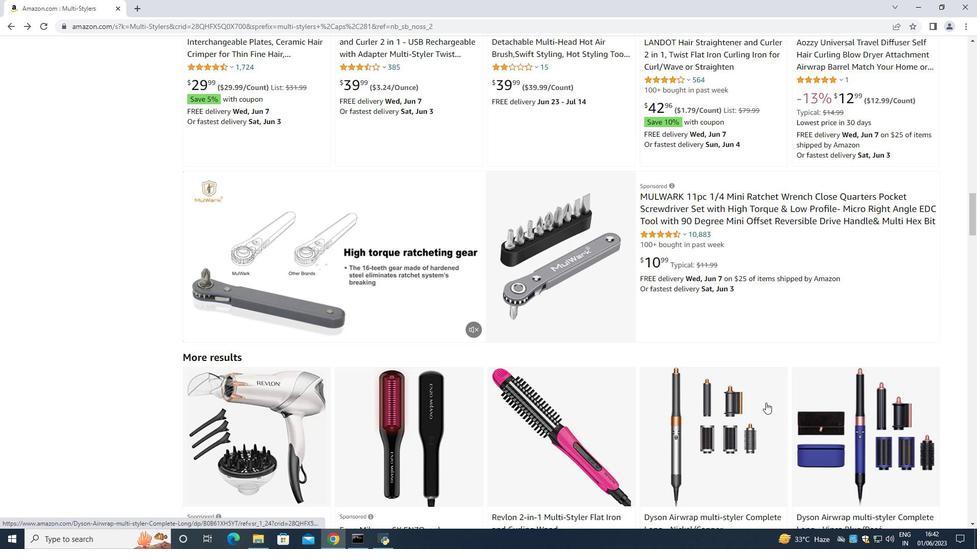 
Action: Mouse moved to (171, 383)
Screenshot: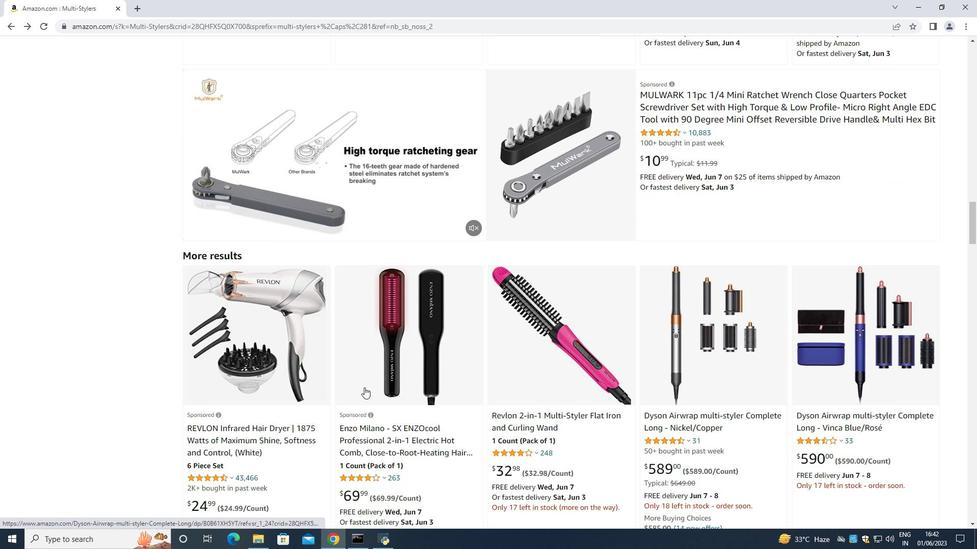 
Action: Mouse scrolled (171, 382) with delta (0, 0)
Screenshot: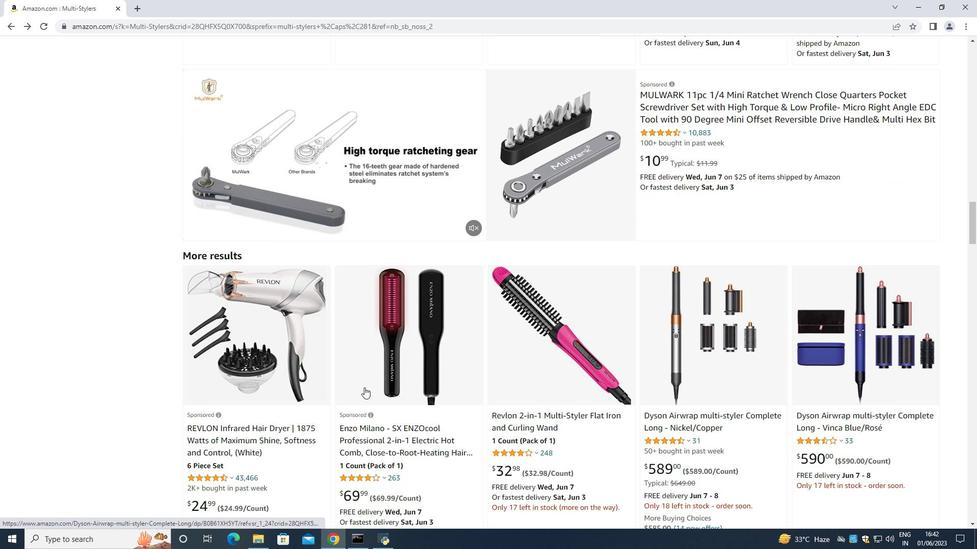 
Action: Mouse moved to (513, 390)
Screenshot: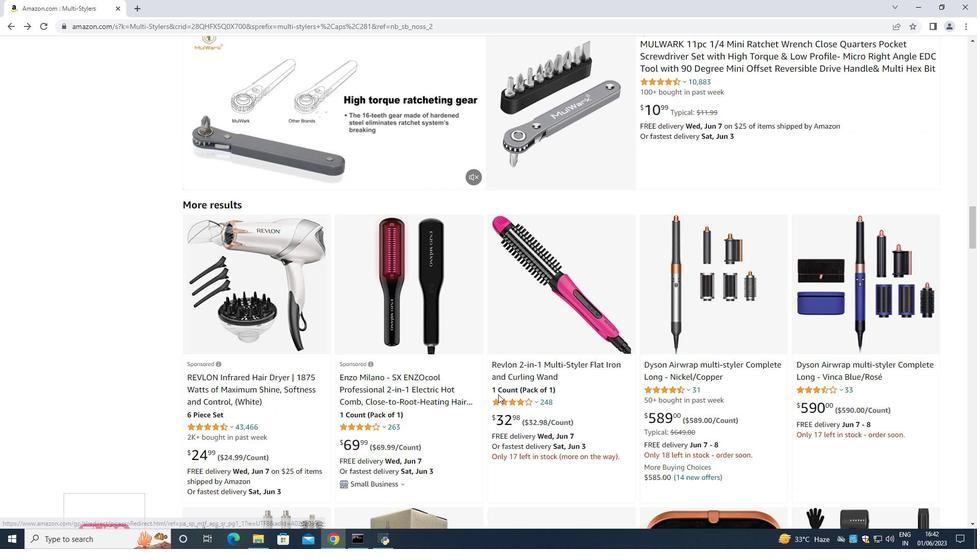 
Action: Mouse scrolled (513, 390) with delta (0, 0)
Screenshot: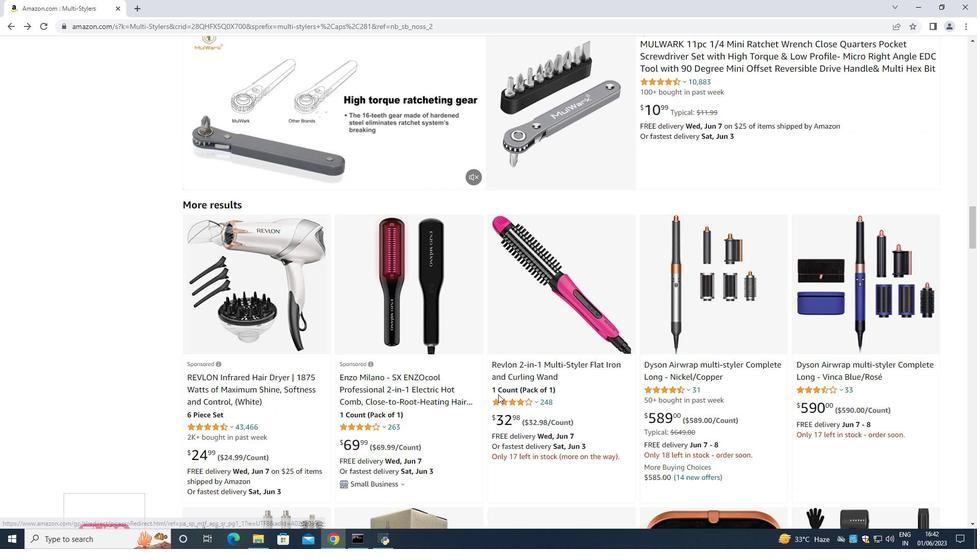 
Action: Mouse moved to (517, 389)
Screenshot: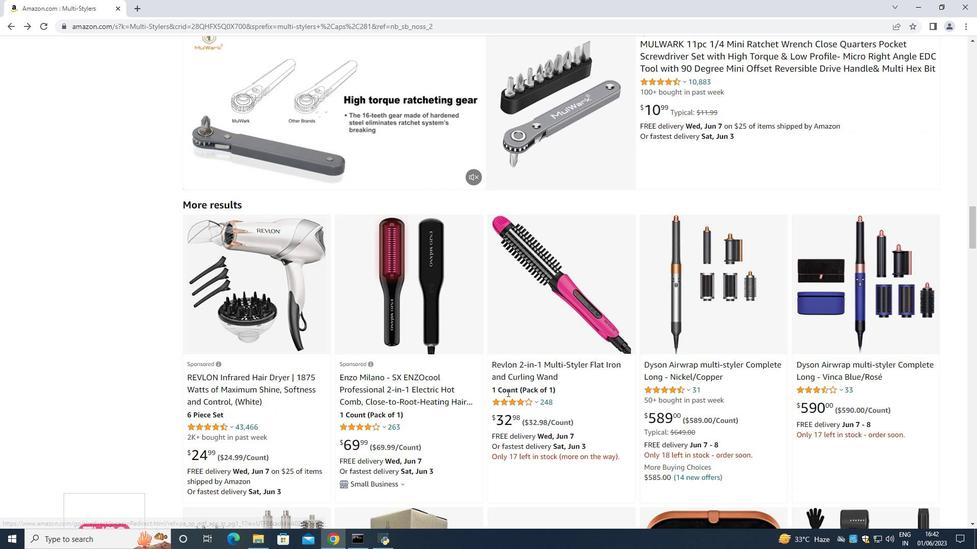 
Action: Mouse scrolled (517, 389) with delta (0, 0)
Screenshot: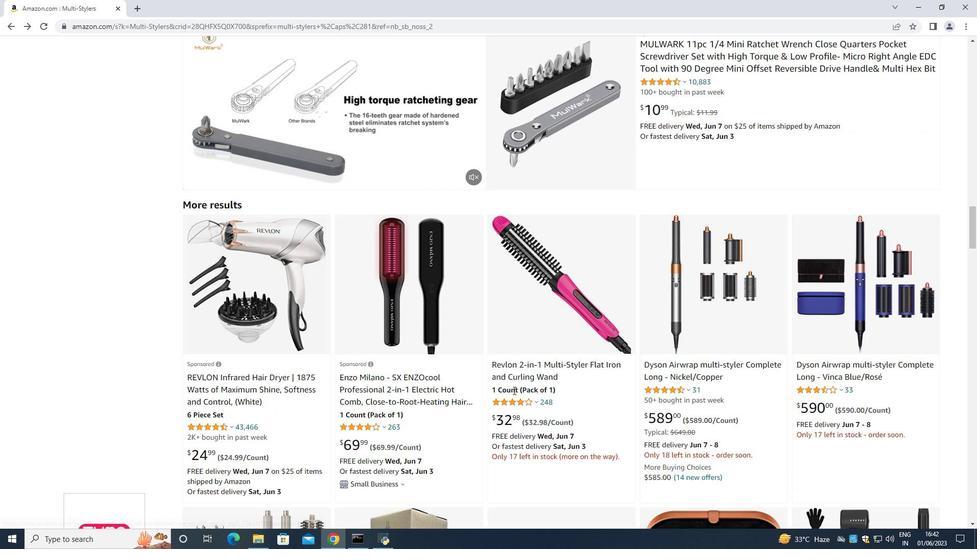 
Action: Mouse moved to (342, 310)
Screenshot: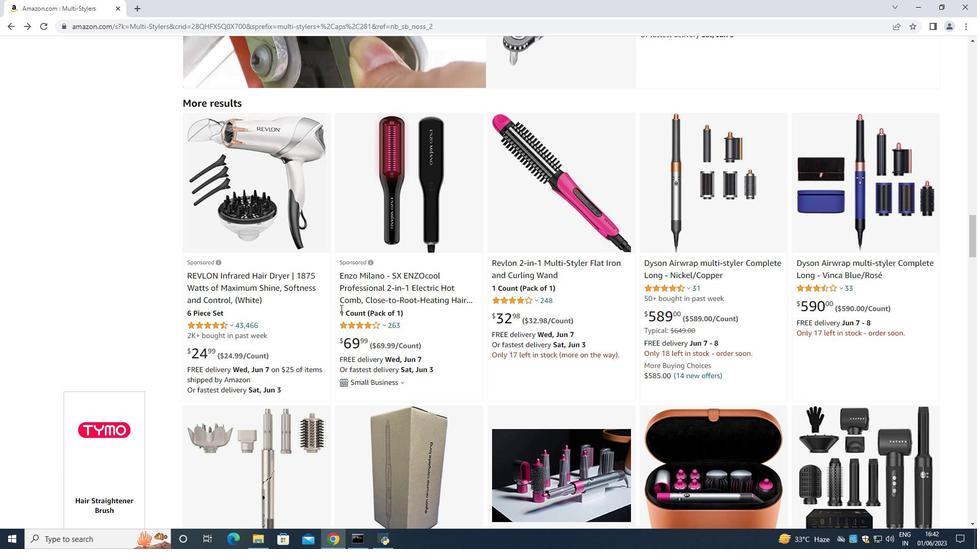 
Action: Mouse scrolled (342, 310) with delta (0, 0)
Screenshot: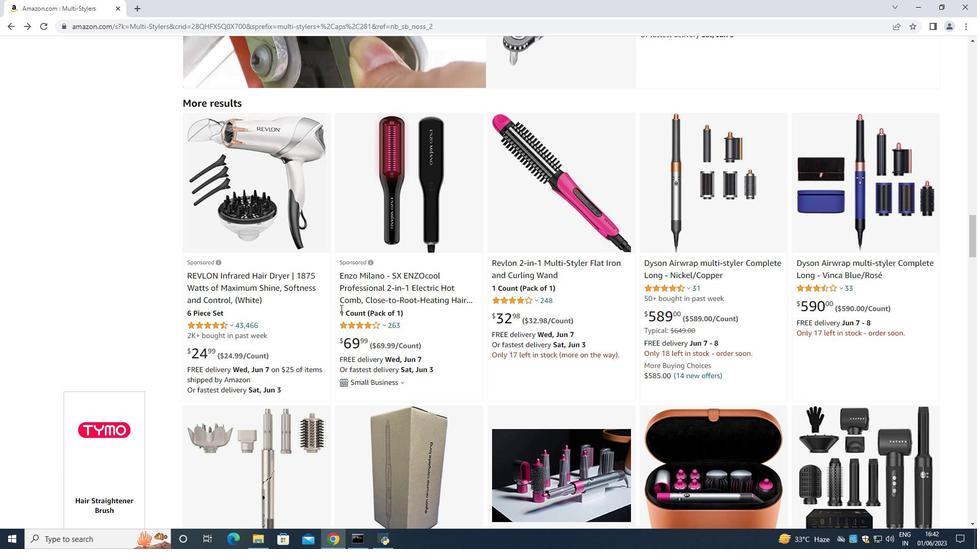 
Action: Mouse scrolled (342, 310) with delta (0, 0)
Screenshot: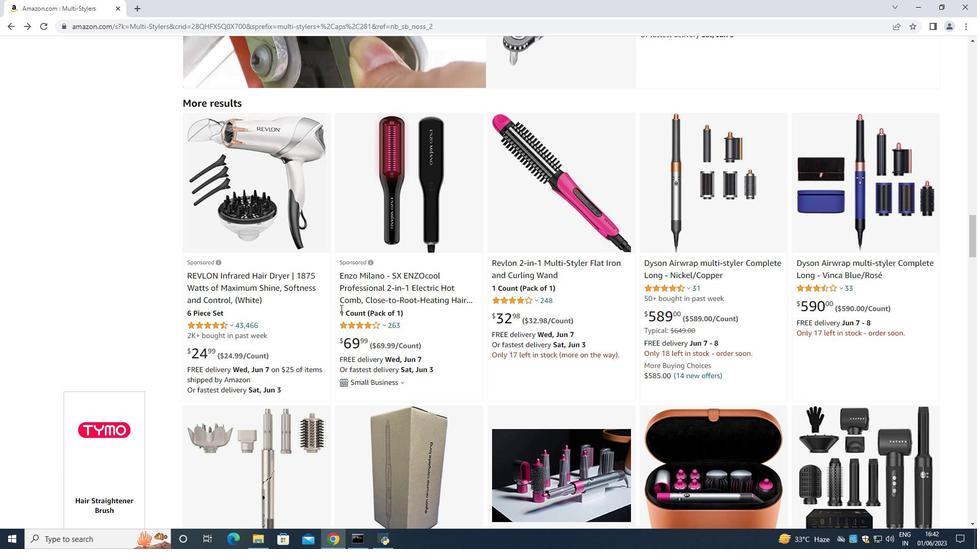 
Action: Mouse scrolled (342, 310) with delta (0, 0)
Screenshot: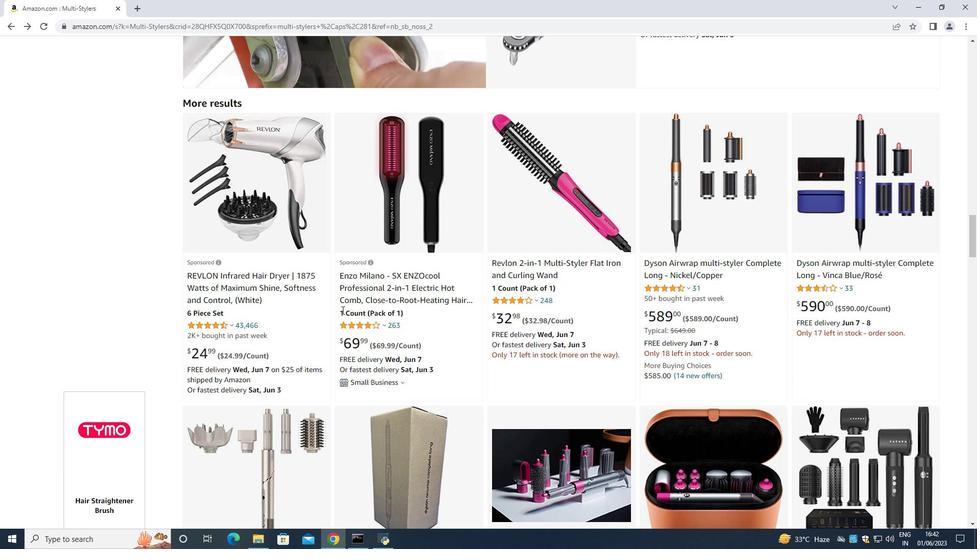 
Action: Mouse scrolled (342, 310) with delta (0, 0)
Screenshot: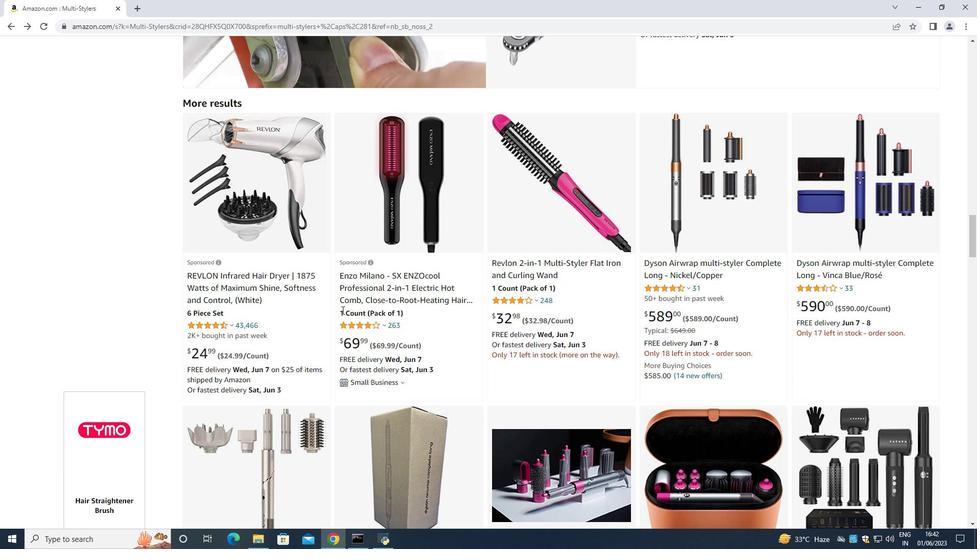 
Action: Mouse scrolled (342, 310) with delta (0, 0)
Screenshot: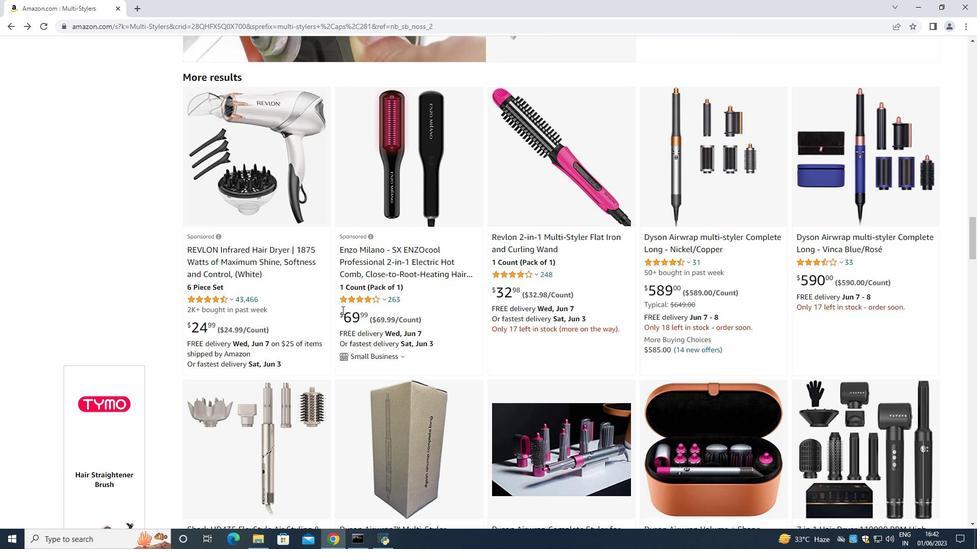 
Action: Mouse scrolled (342, 310) with delta (0, 0)
Screenshot: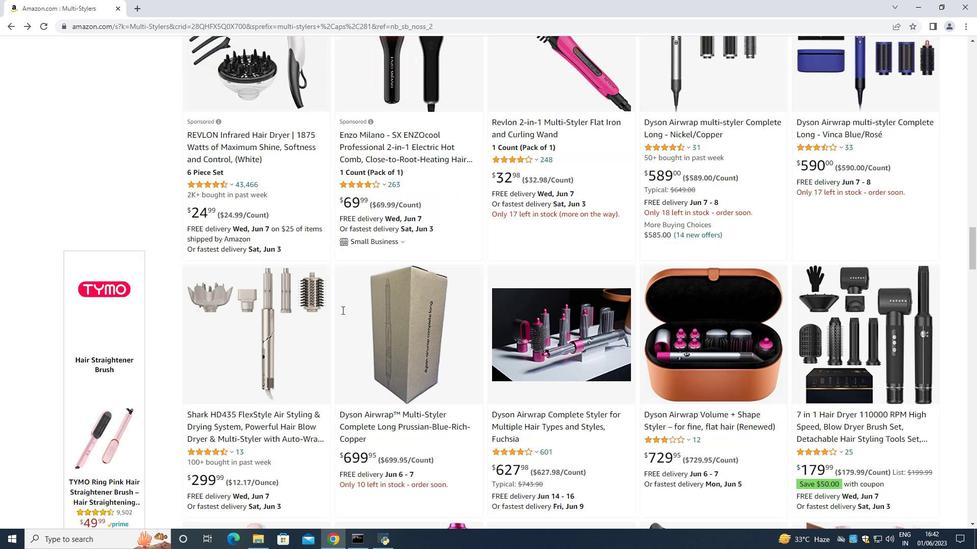 
Action: Mouse moved to (498, 266)
Screenshot: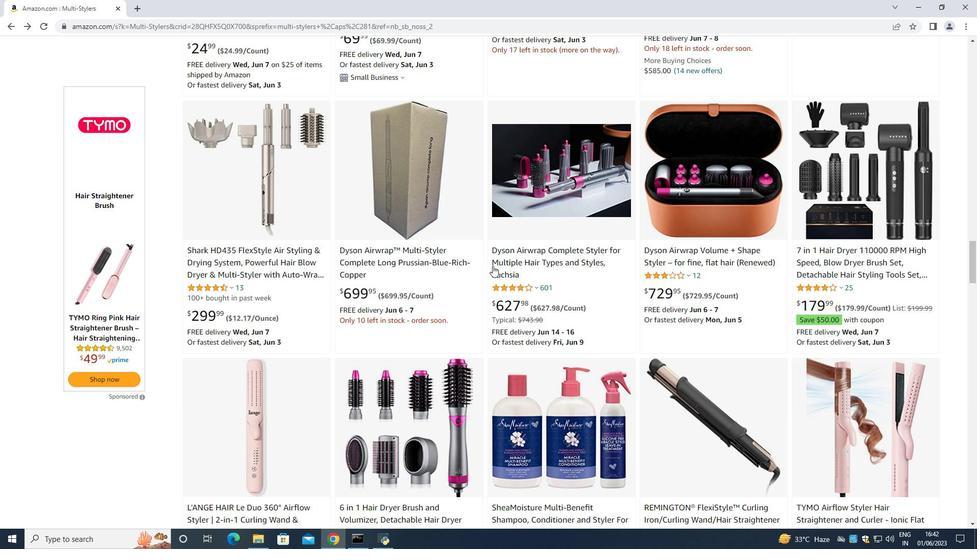 
Action: Mouse scrolled (498, 266) with delta (0, 0)
Screenshot: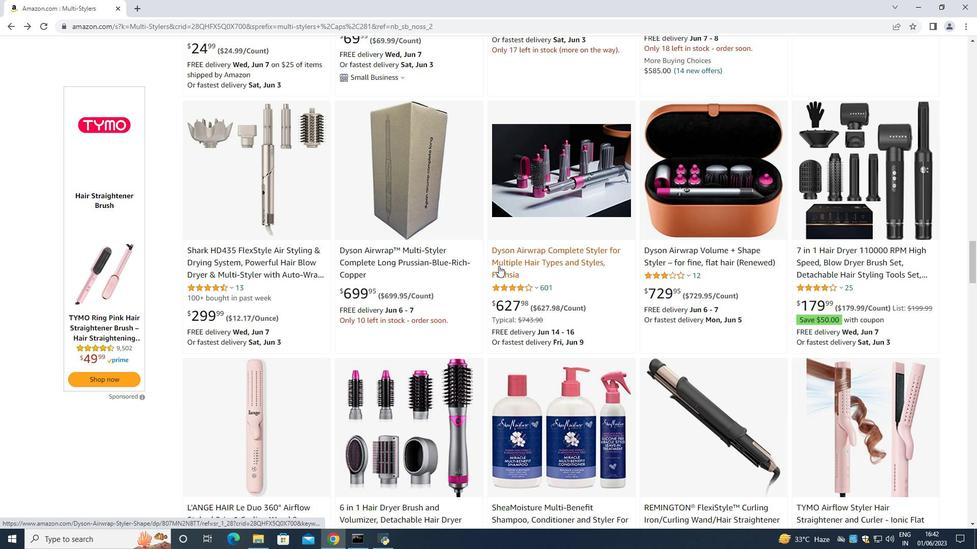 
Action: Mouse scrolled (498, 266) with delta (0, 0)
Screenshot: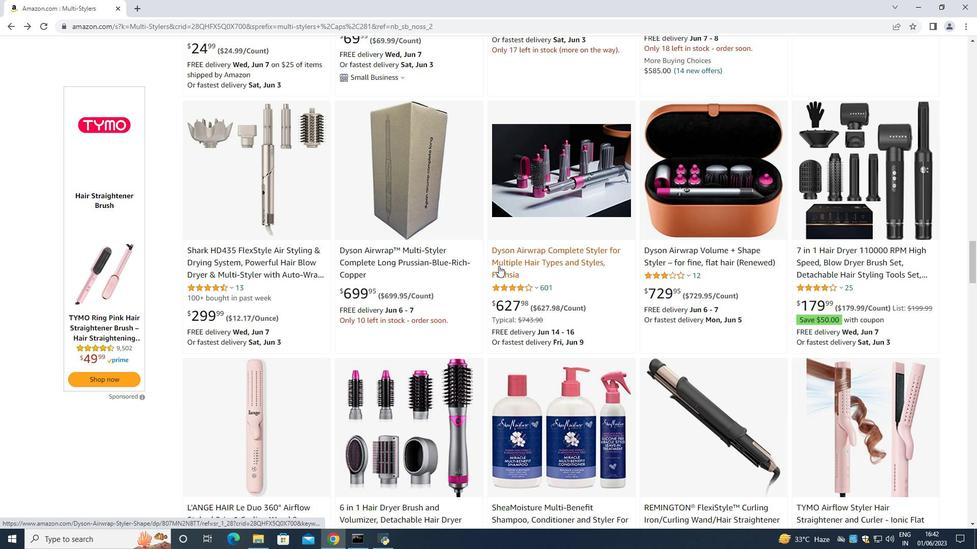 
Action: Mouse scrolled (498, 266) with delta (0, 0)
Screenshot: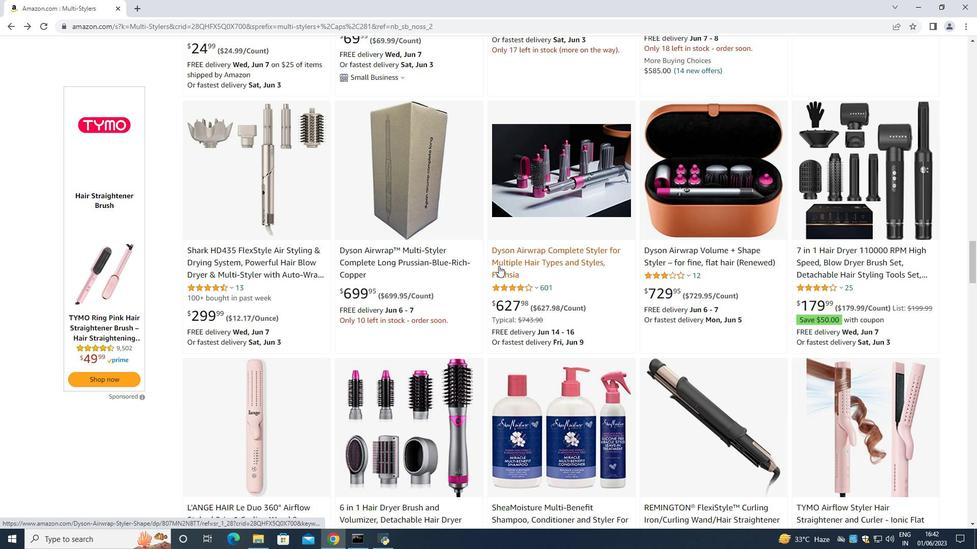 
Action: Mouse scrolled (498, 266) with delta (0, 0)
Screenshot: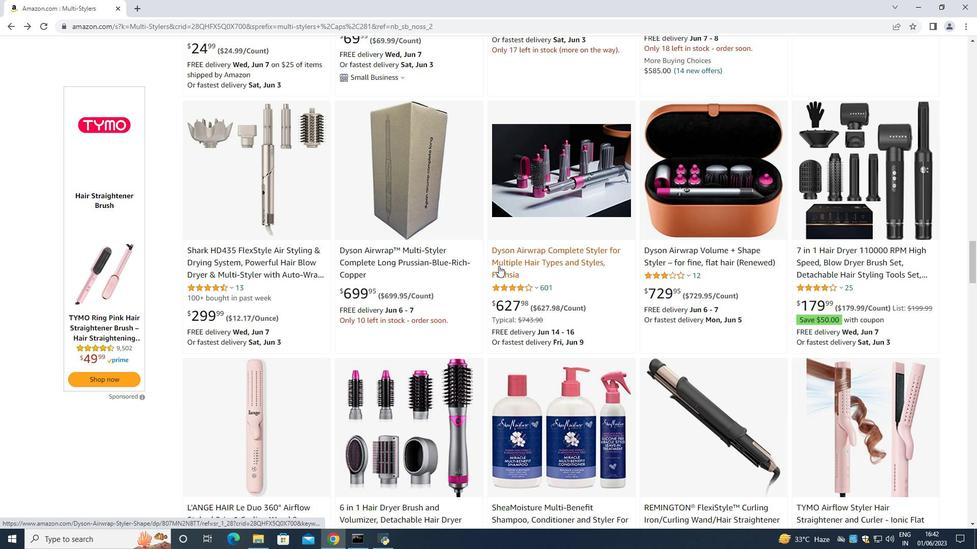 
Action: Mouse scrolled (498, 266) with delta (0, 0)
Screenshot: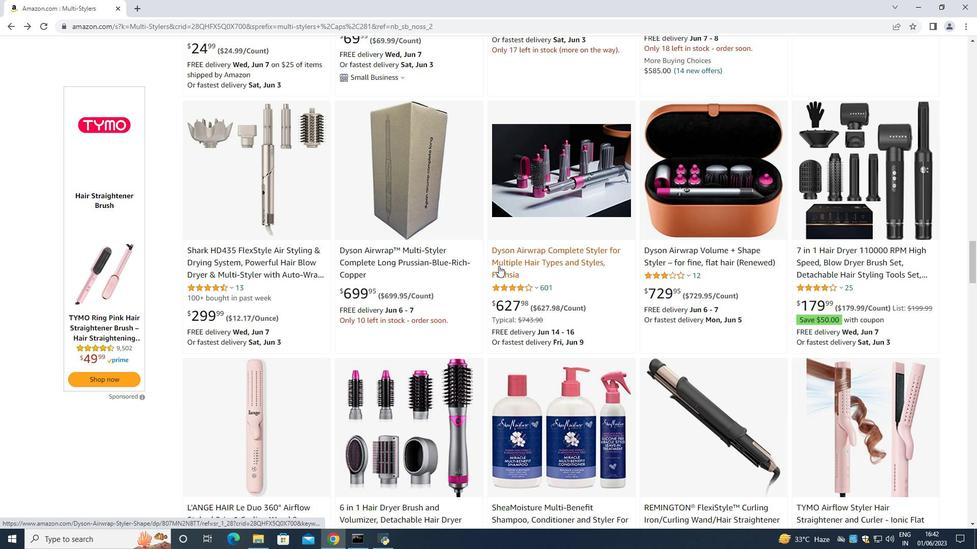 
Action: Mouse scrolled (498, 266) with delta (0, 0)
Screenshot: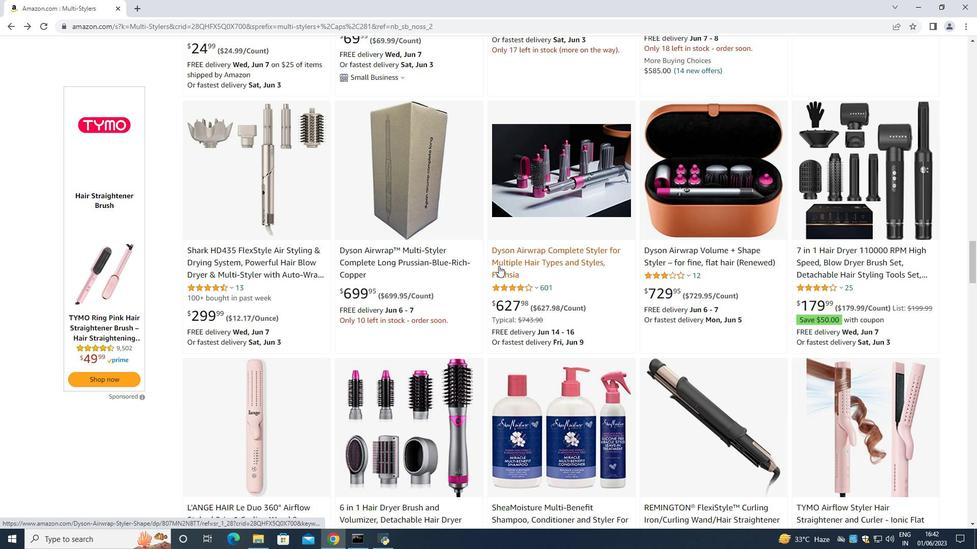 
Action: Mouse scrolled (498, 266) with delta (0, 0)
Screenshot: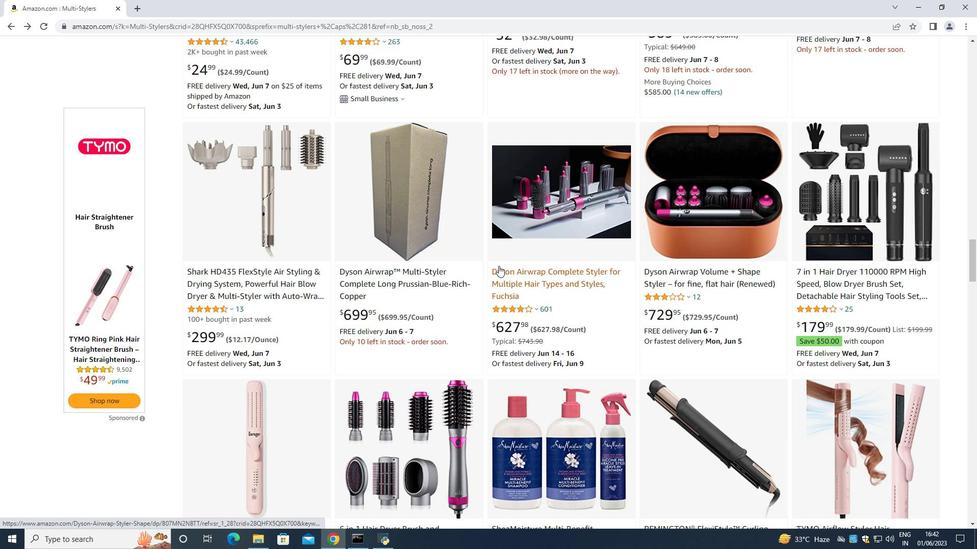
Action: Mouse scrolled (498, 266) with delta (0, 0)
Screenshot: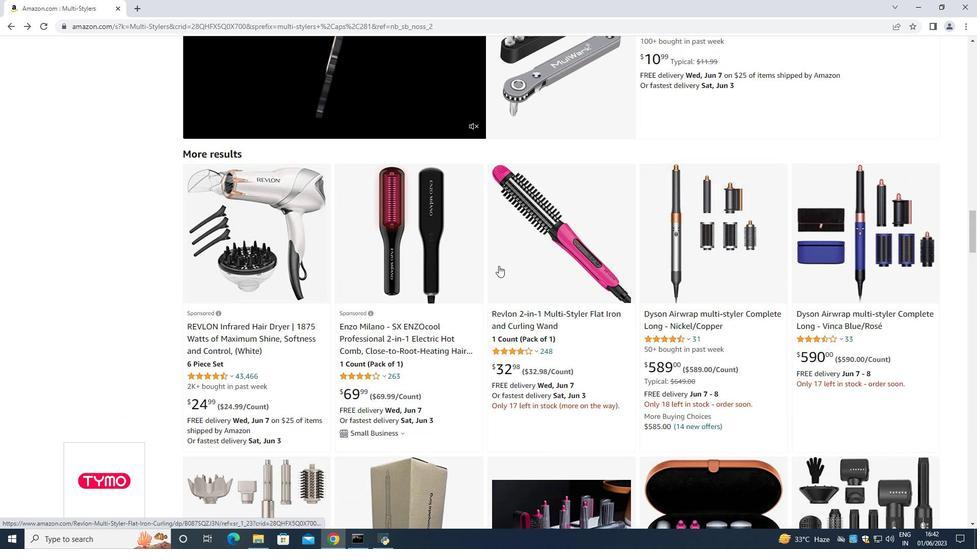 
Action: Mouse scrolled (498, 266) with delta (0, 0)
Screenshot: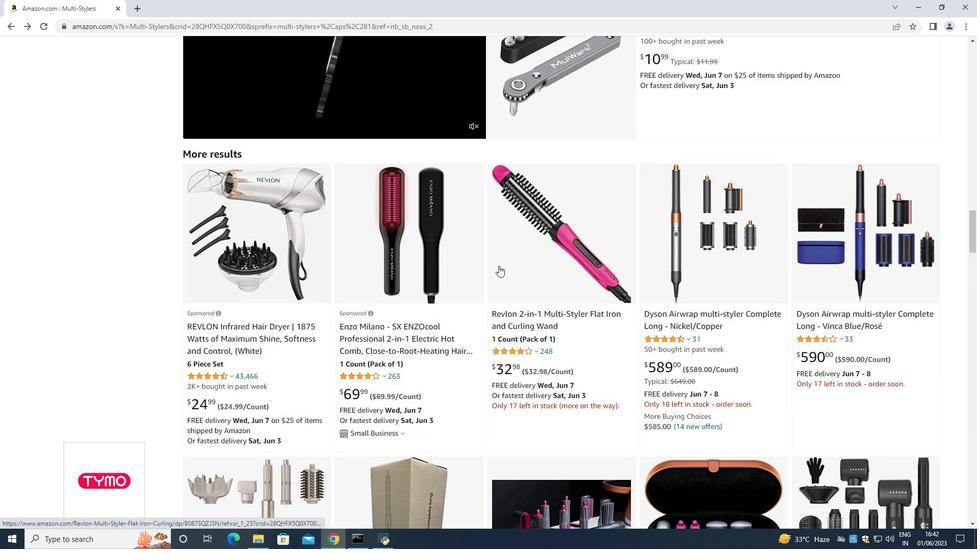 
Action: Mouse scrolled (498, 266) with delta (0, 0)
Screenshot: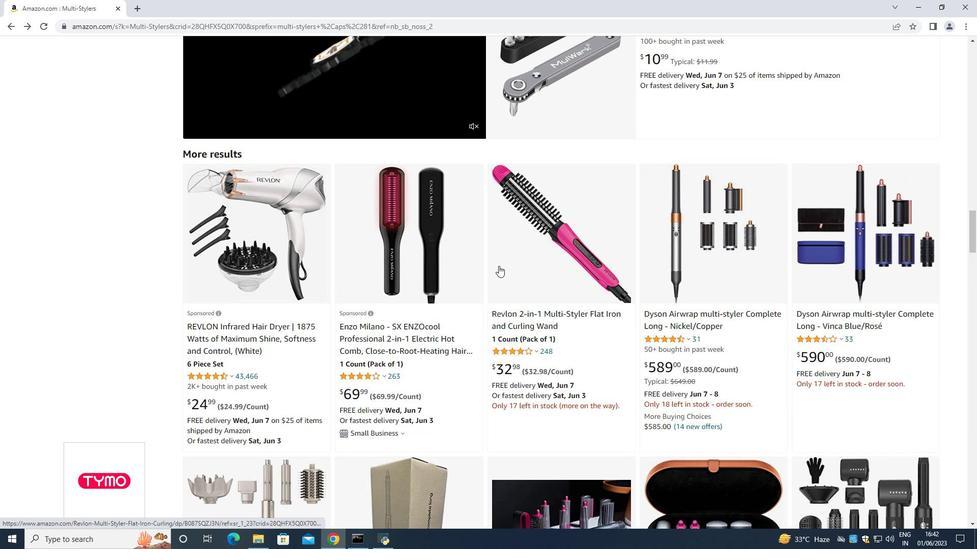 
Action: Mouse scrolled (498, 266) with delta (0, 0)
Screenshot: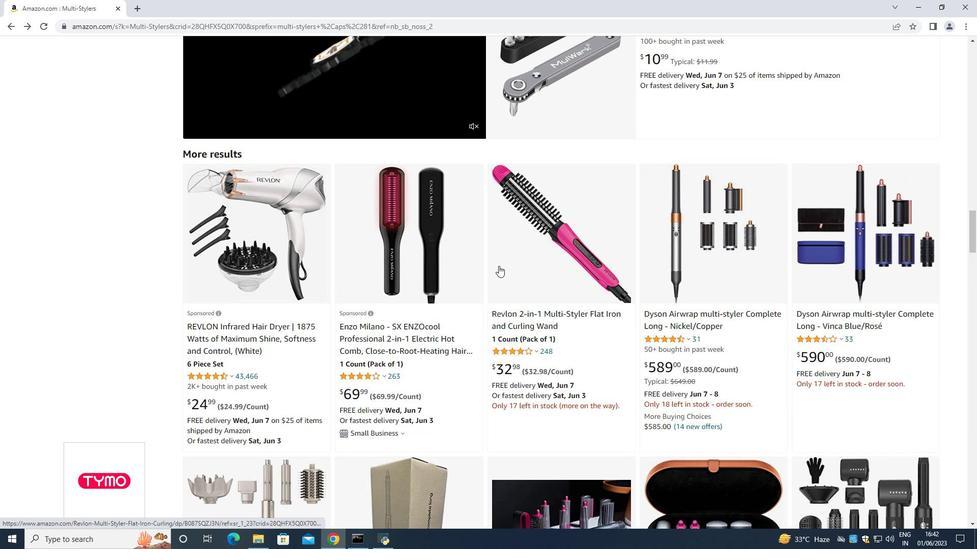 
Action: Mouse scrolled (498, 266) with delta (0, 0)
Screenshot: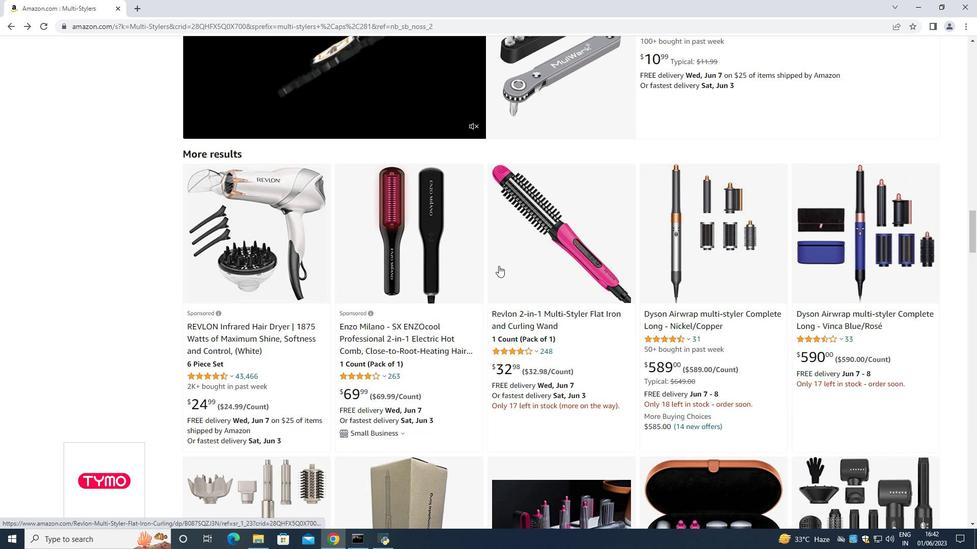 
Action: Mouse scrolled (498, 266) with delta (0, 0)
Screenshot: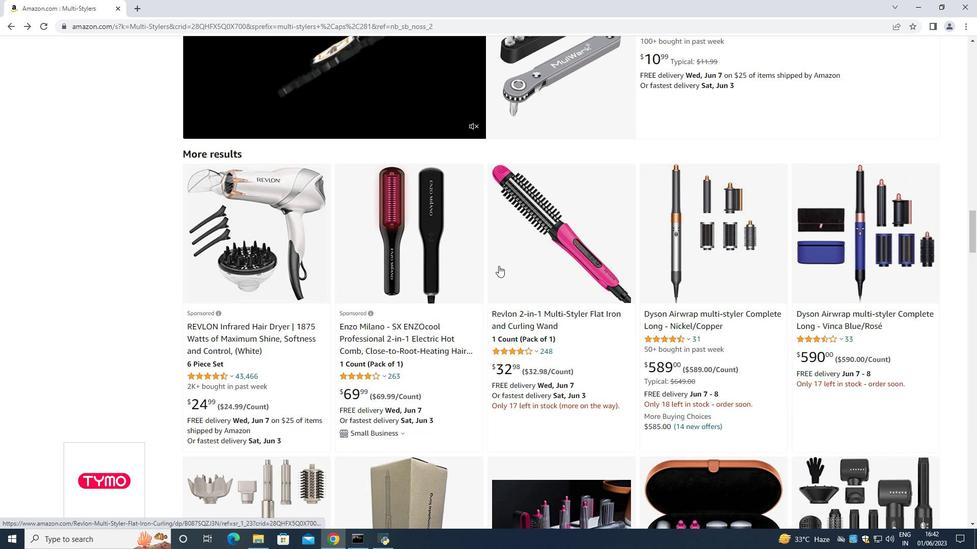 
Action: Mouse scrolled (498, 266) with delta (0, 0)
Screenshot: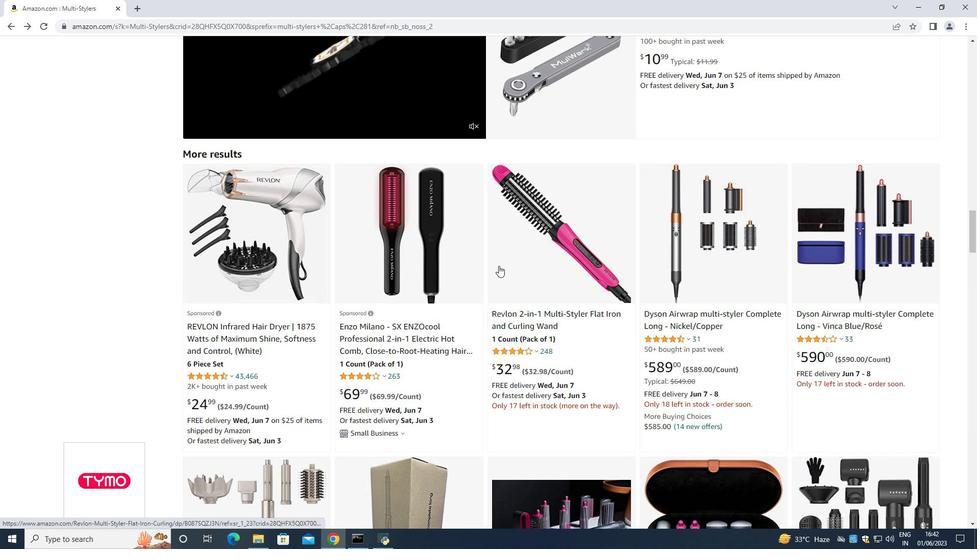
Action: Mouse scrolled (498, 266) with delta (0, 0)
Screenshot: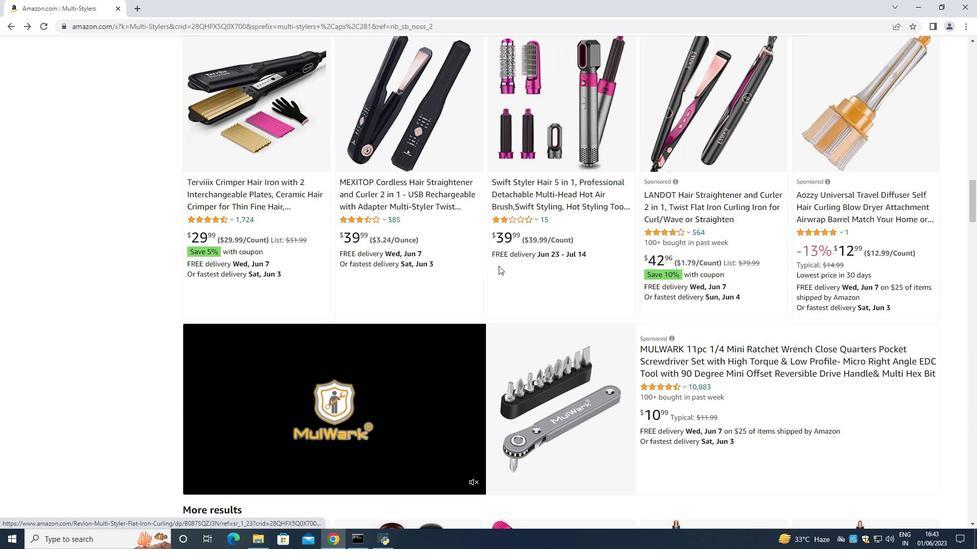 
Action: Mouse moved to (498, 259)
Screenshot: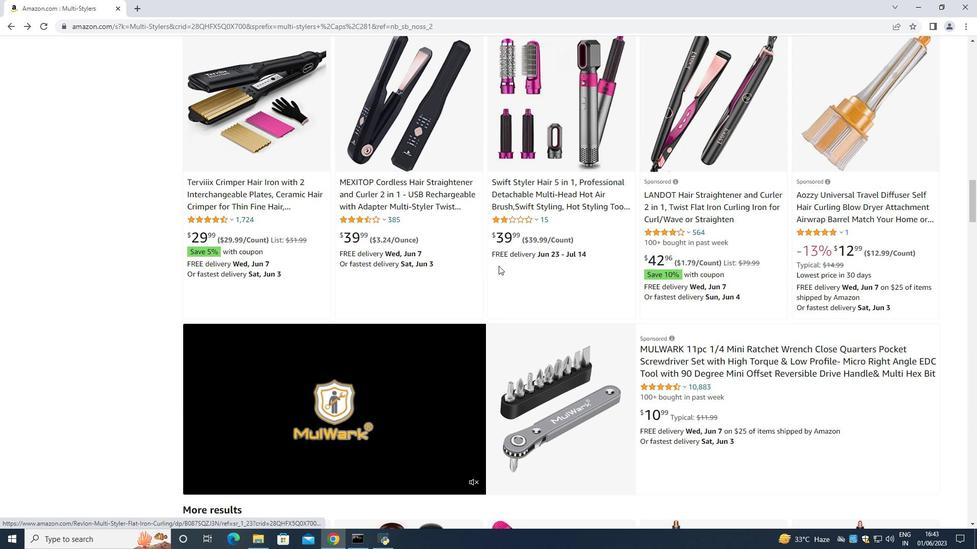 
Action: Mouse scrolled (498, 264) with delta (0, 0)
Screenshot: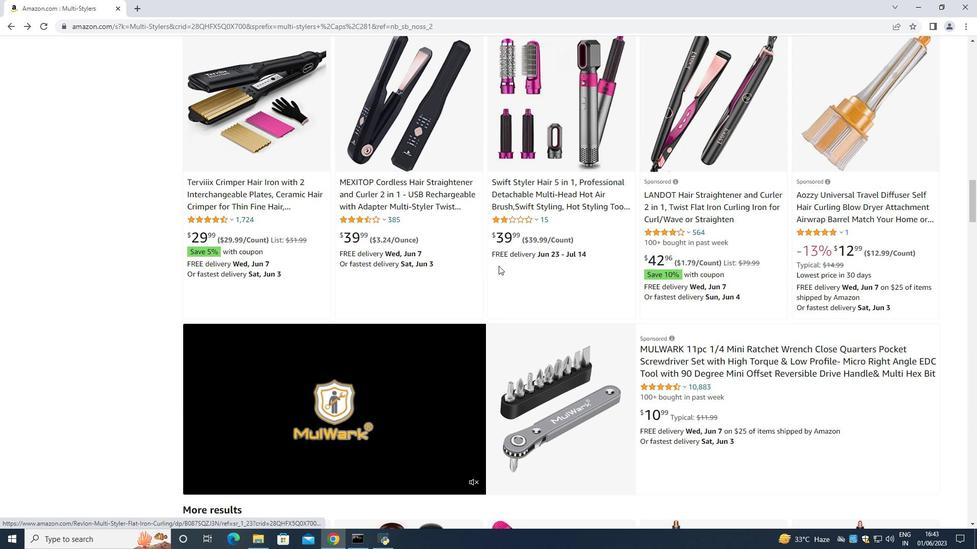 
Action: Mouse moved to (439, 313)
Screenshot: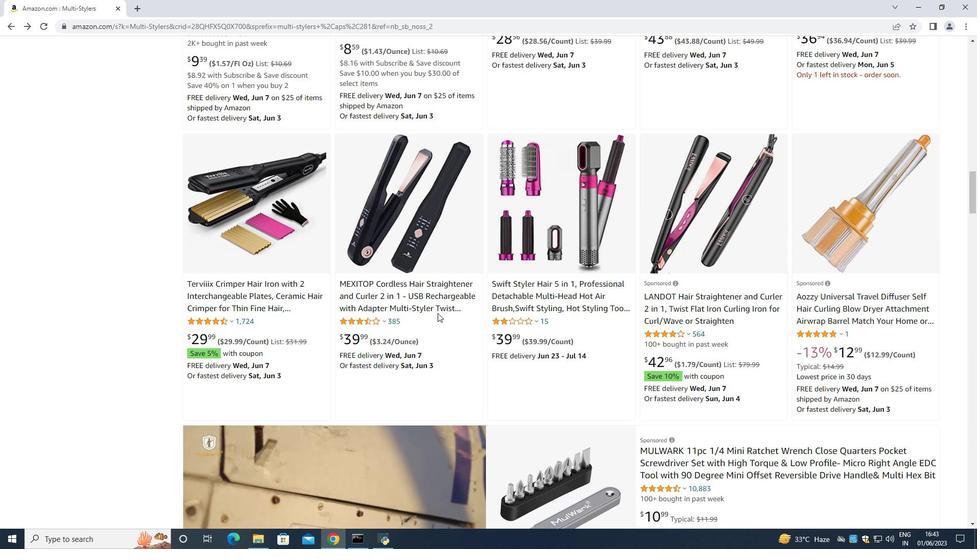 
Action: Mouse scrolled (439, 313) with delta (0, 0)
Screenshot: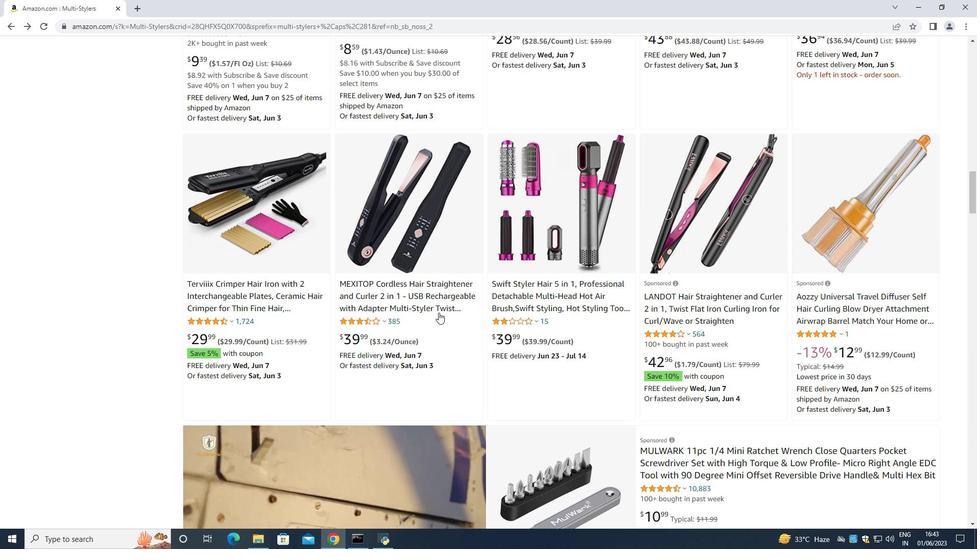 
Action: Mouse scrolled (439, 313) with delta (0, 0)
Screenshot: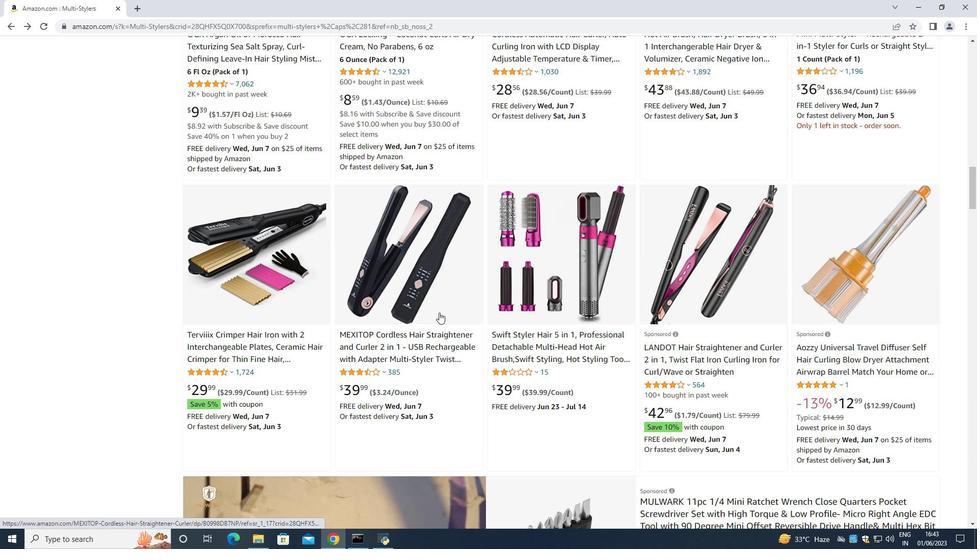 
Action: Mouse scrolled (439, 313) with delta (0, 0)
Screenshot: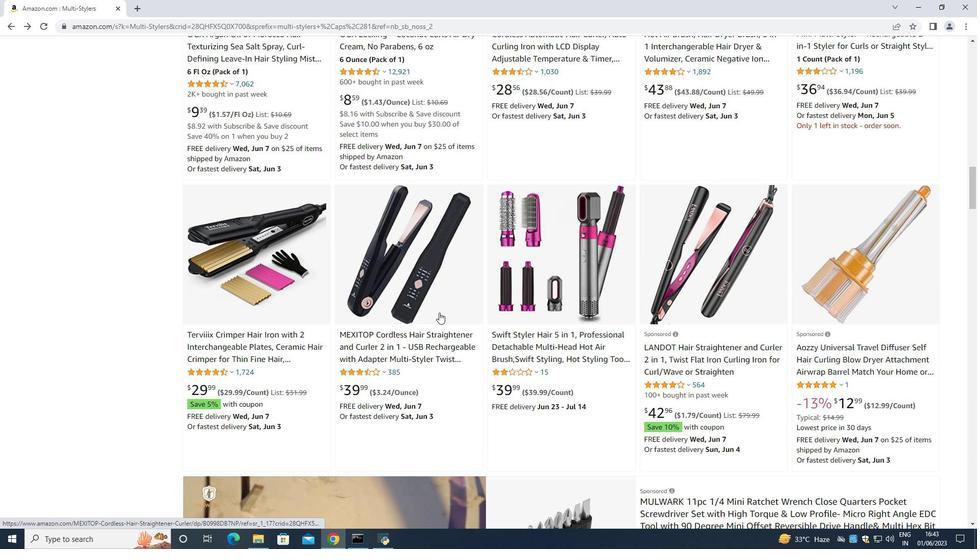 
Action: Mouse scrolled (439, 313) with delta (0, 0)
Screenshot: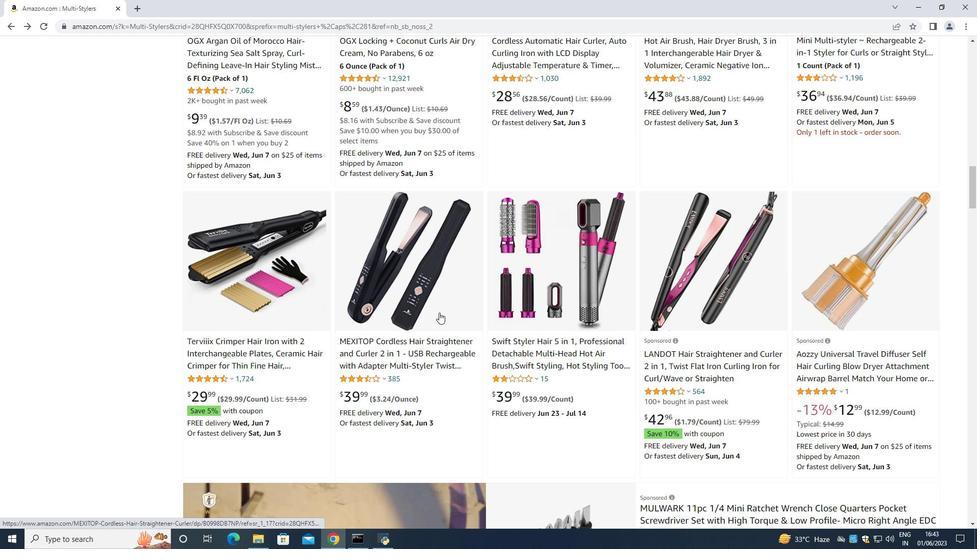 
Action: Mouse scrolled (439, 313) with delta (0, 0)
Screenshot: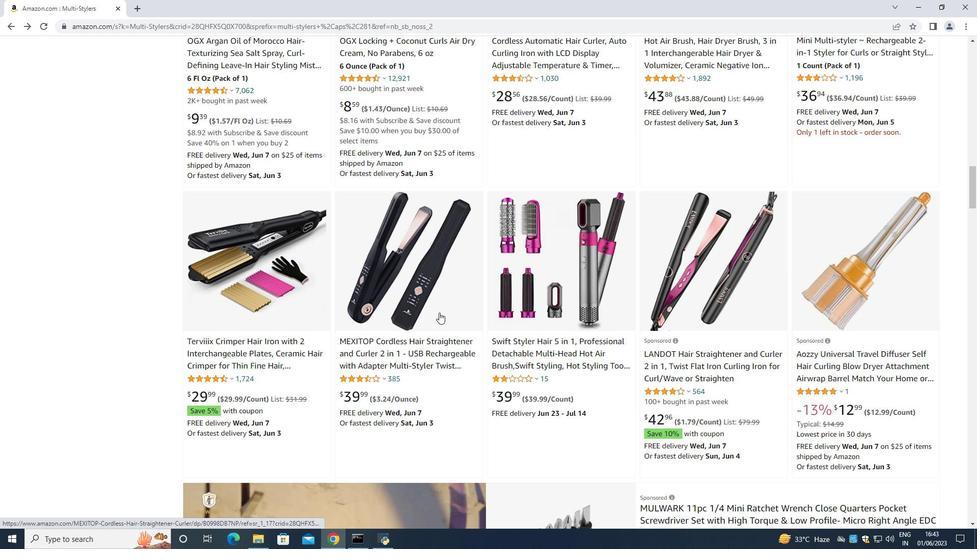 
Action: Mouse scrolled (439, 313) with delta (0, 0)
Screenshot: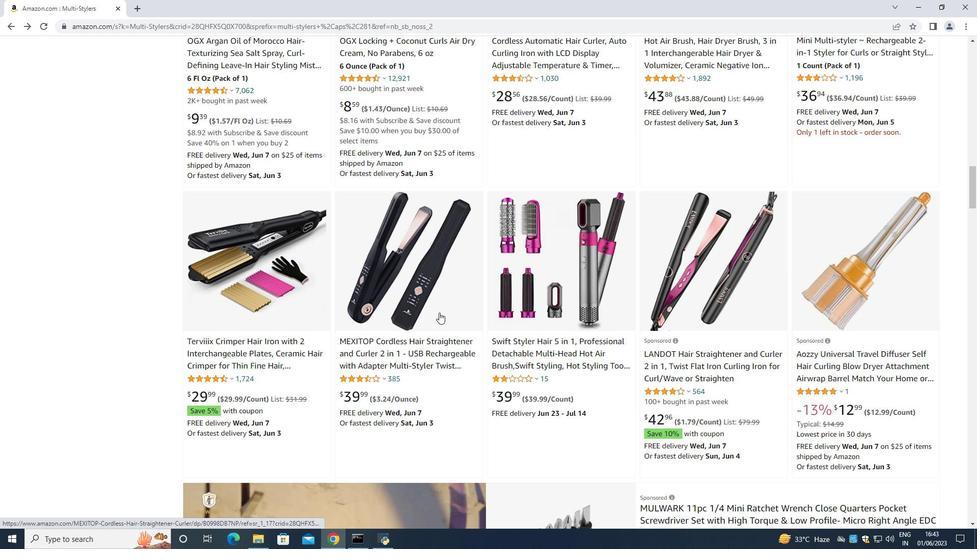 
Action: Mouse scrolled (439, 313) with delta (0, 0)
Screenshot: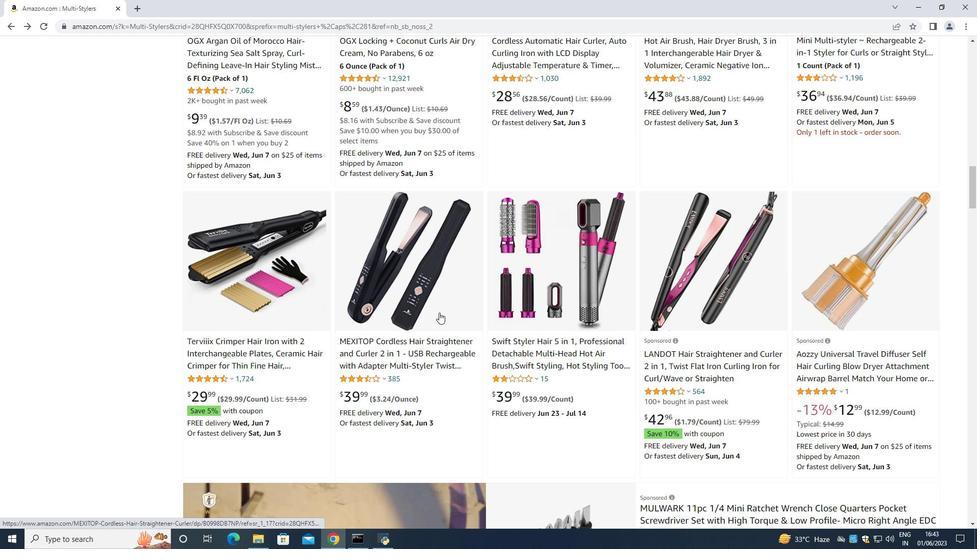 
Action: Mouse scrolled (439, 313) with delta (0, 0)
Screenshot: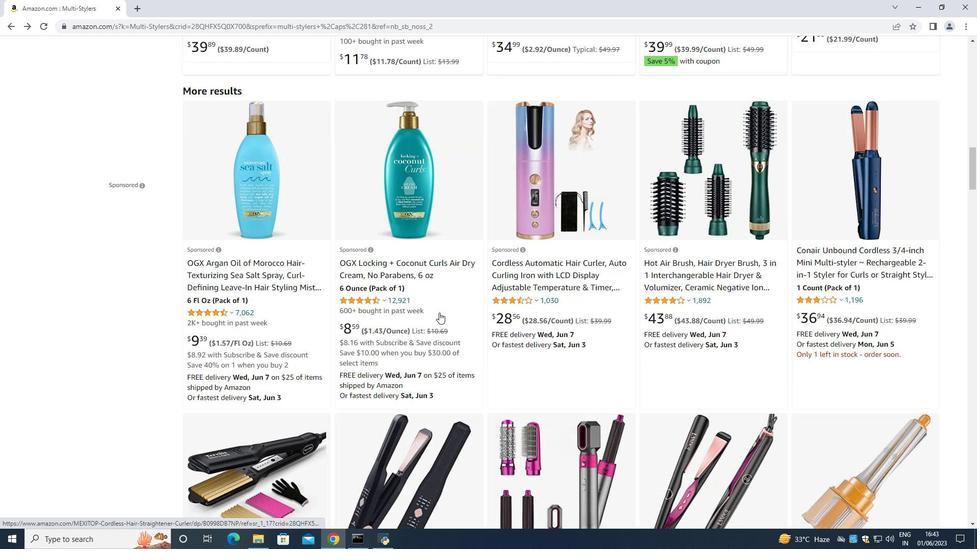 
Action: Mouse scrolled (439, 313) with delta (0, 0)
Screenshot: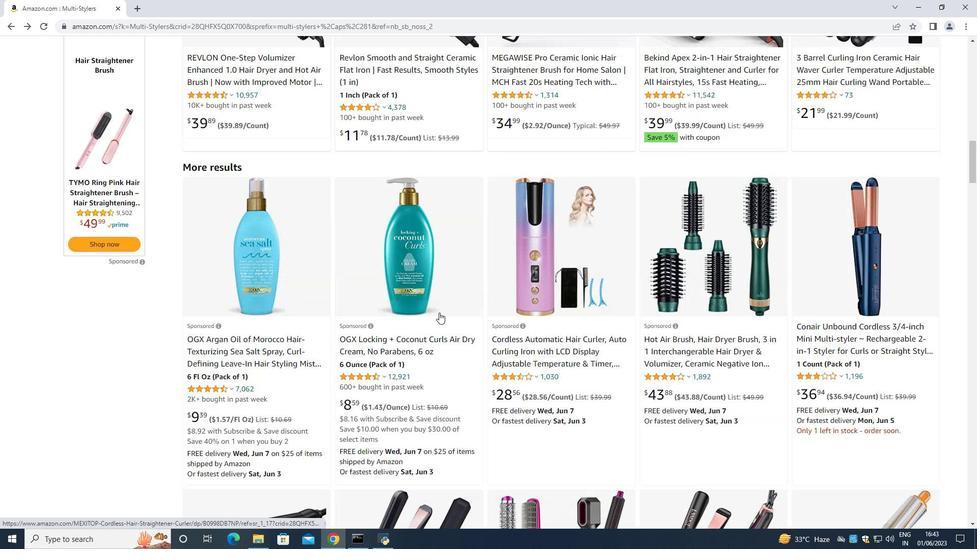 
Action: Mouse scrolled (439, 313) with delta (0, 0)
Screenshot: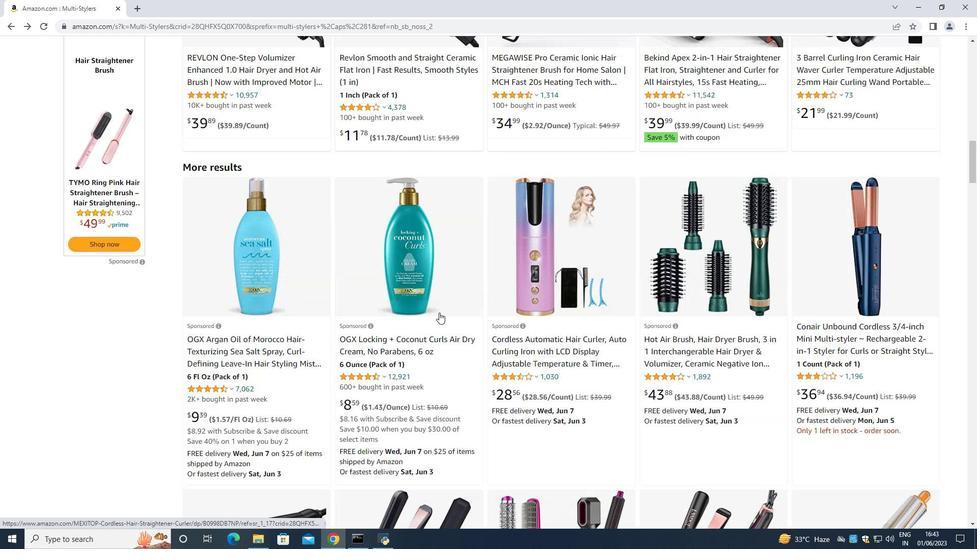 
Action: Mouse scrolled (439, 313) with delta (0, 0)
Screenshot: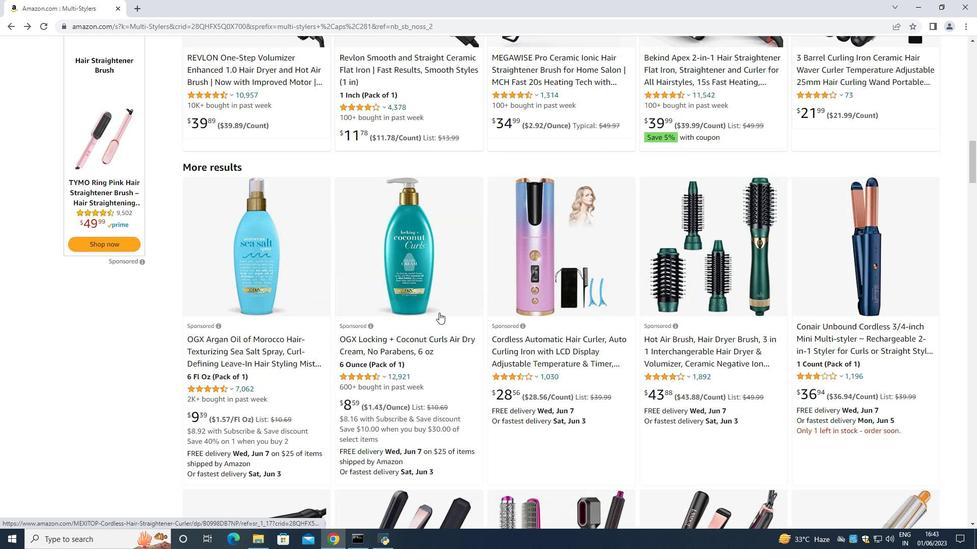 
Action: Mouse scrolled (439, 313) with delta (0, 0)
Screenshot: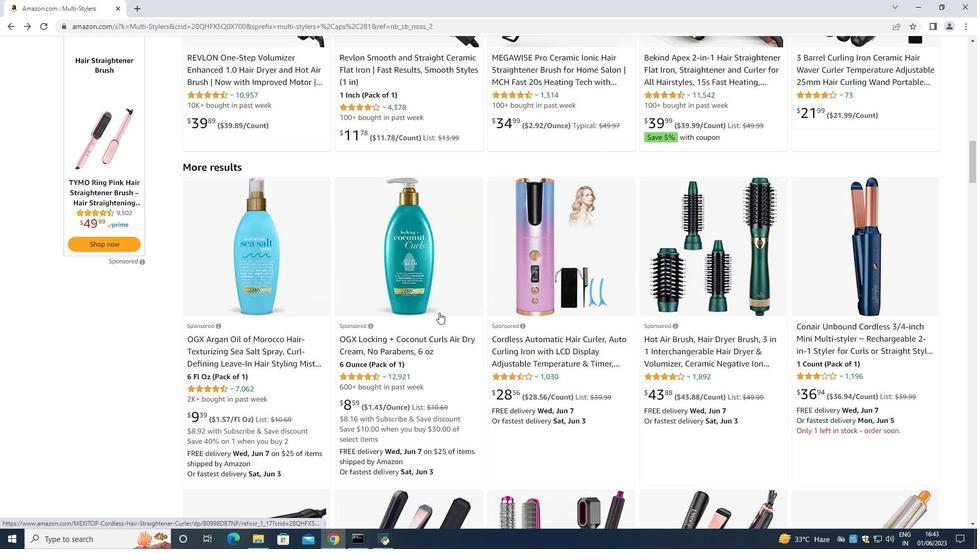 
Action: Mouse scrolled (439, 313) with delta (0, 0)
Screenshot: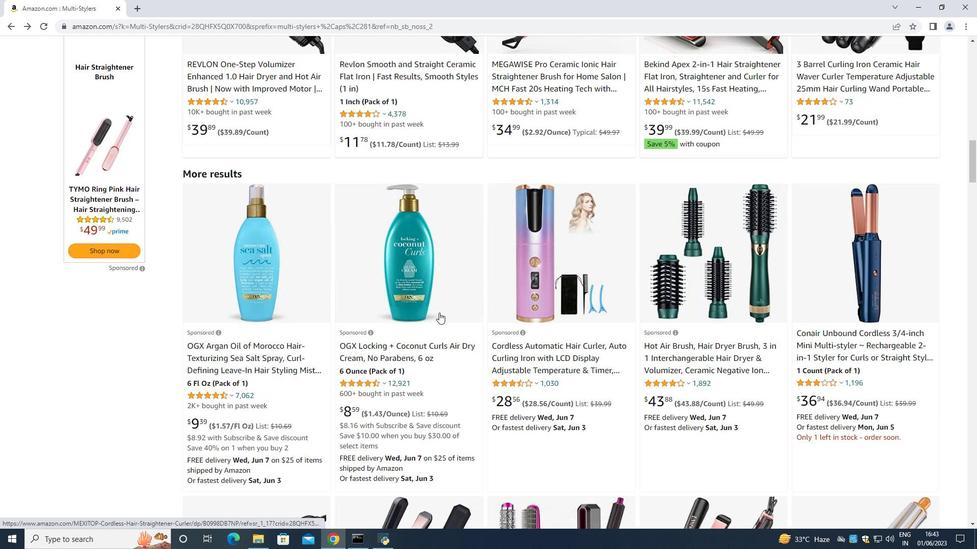 
Action: Mouse scrolled (439, 313) with delta (0, 0)
Screenshot: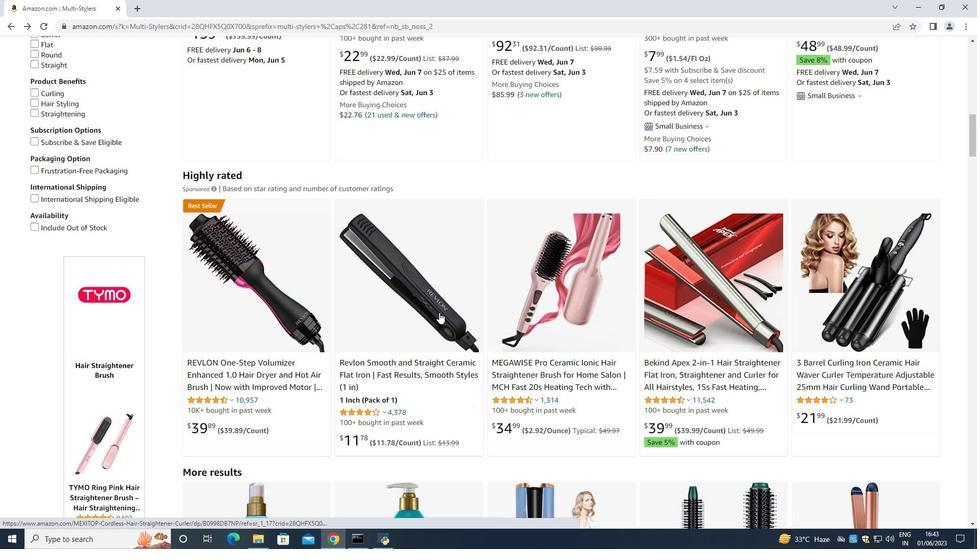 
Action: Mouse scrolled (439, 313) with delta (0, 0)
Screenshot: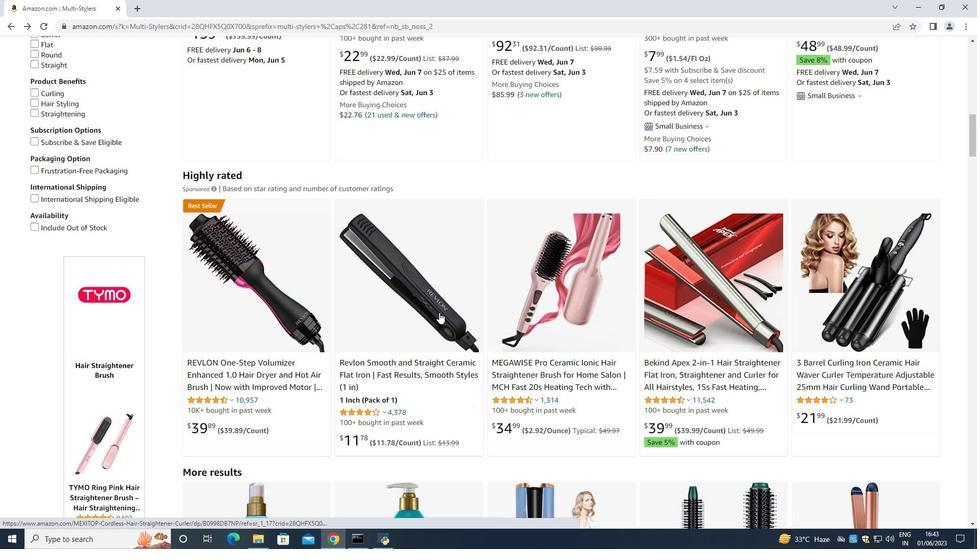 
Action: Mouse scrolled (439, 313) with delta (0, 0)
Screenshot: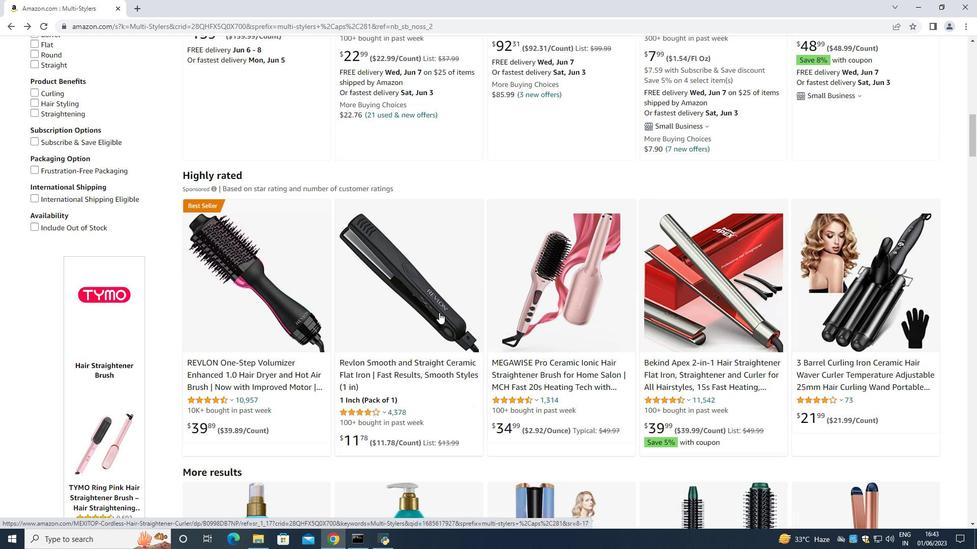 
Action: Mouse scrolled (439, 313) with delta (0, 0)
Screenshot: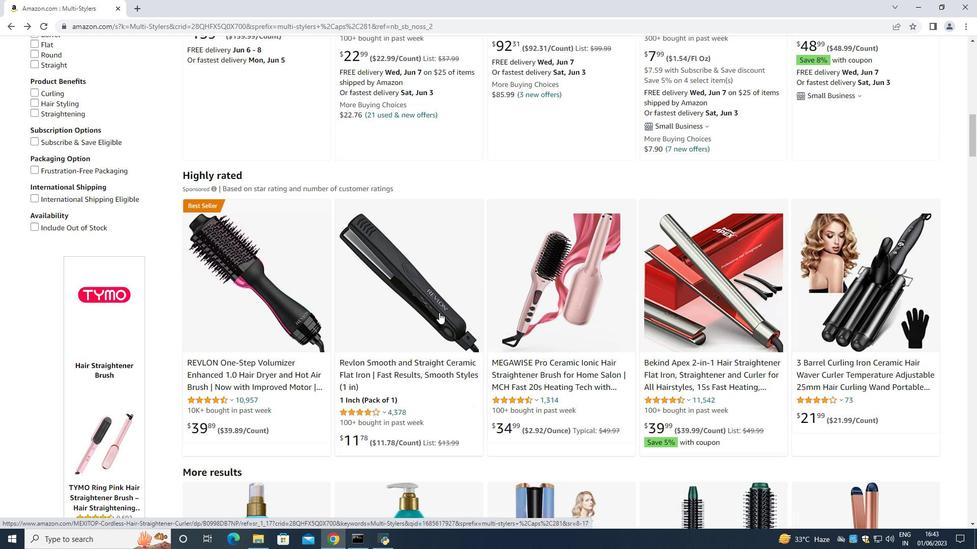 
Action: Mouse scrolled (439, 313) with delta (0, 0)
Screenshot: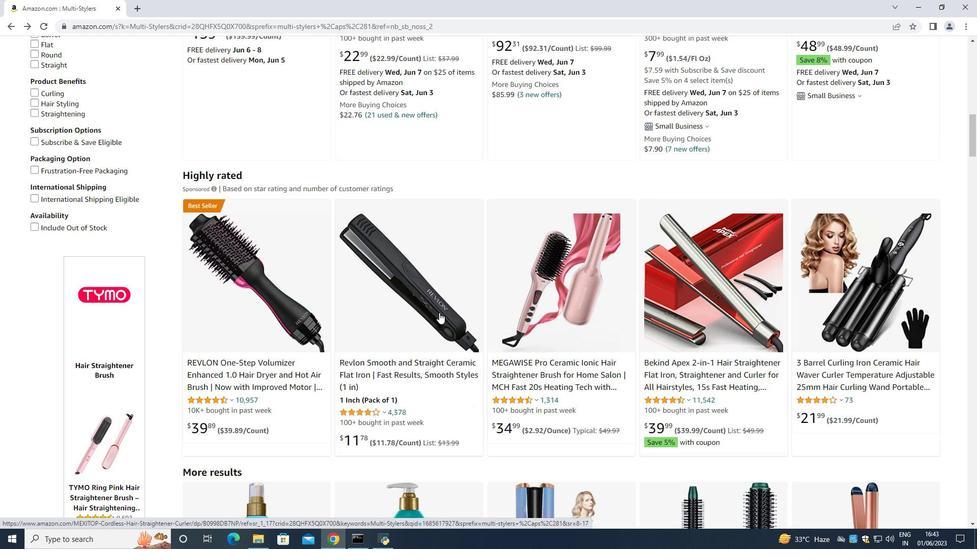 
Action: Mouse scrolled (439, 313) with delta (0, 0)
Screenshot: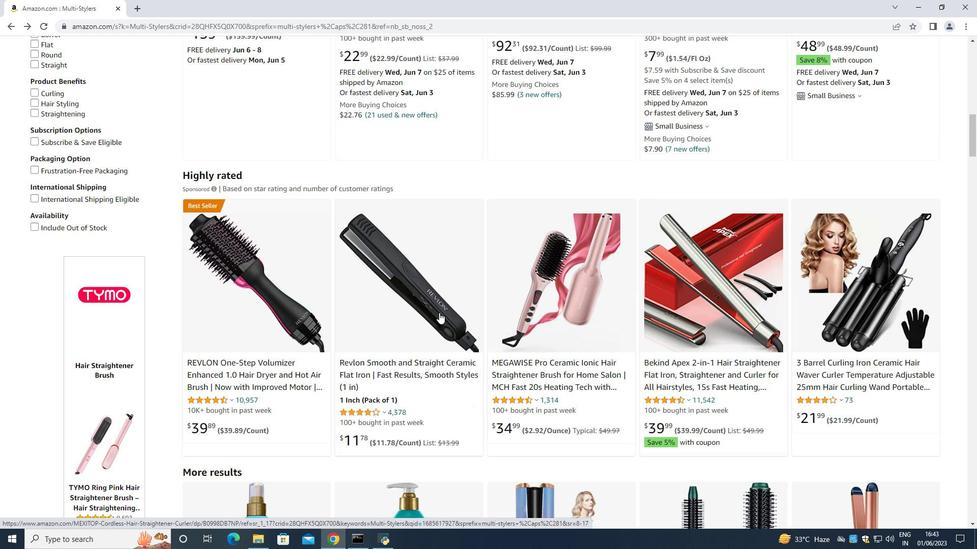 
Action: Mouse moved to (439, 313)
Screenshot: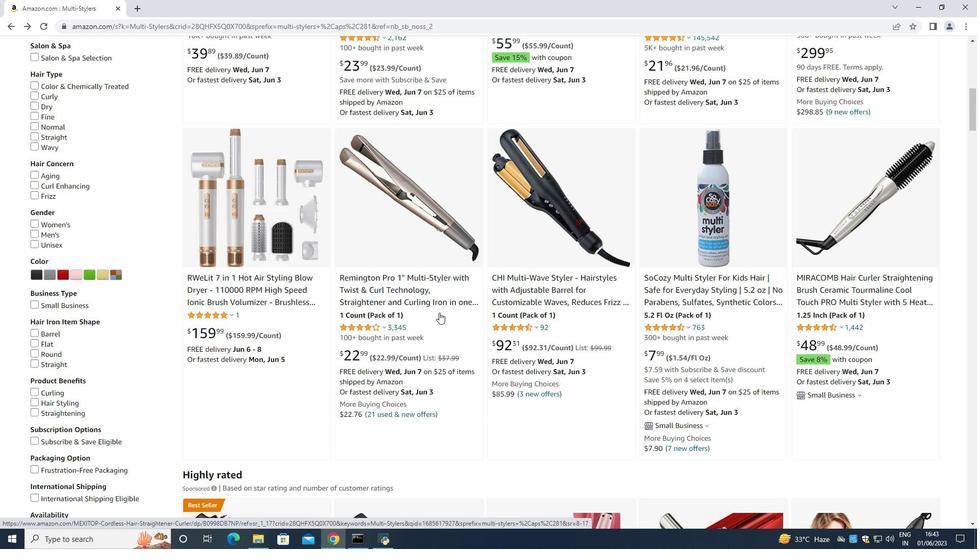 
Action: Mouse scrolled (439, 313) with delta (0, 0)
Screenshot: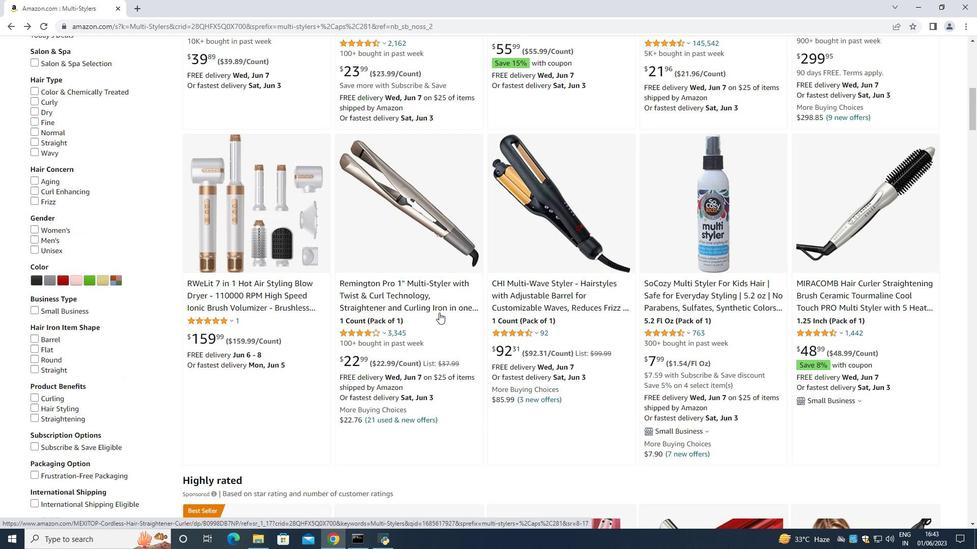 
Action: Mouse scrolled (439, 313) with delta (0, 0)
Screenshot: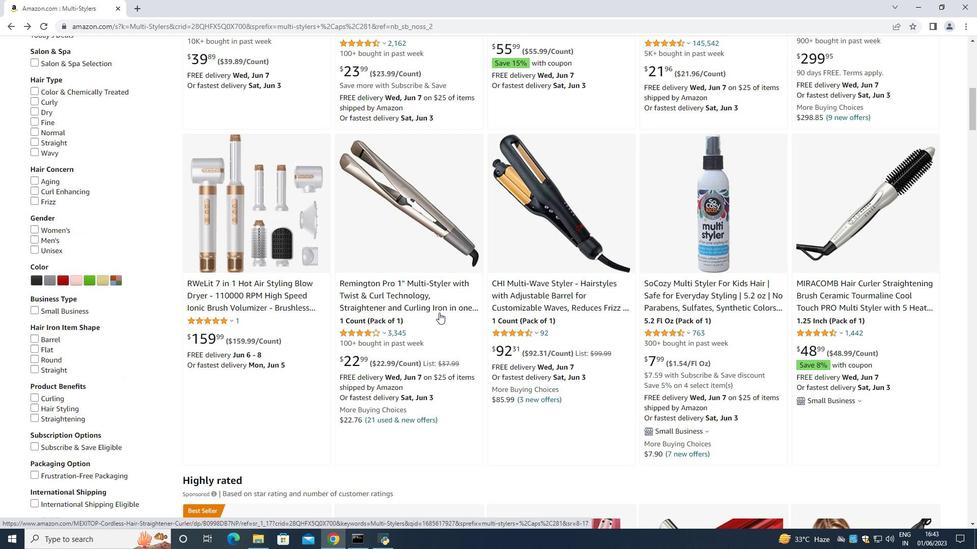 
Action: Mouse scrolled (439, 313) with delta (0, 0)
Screenshot: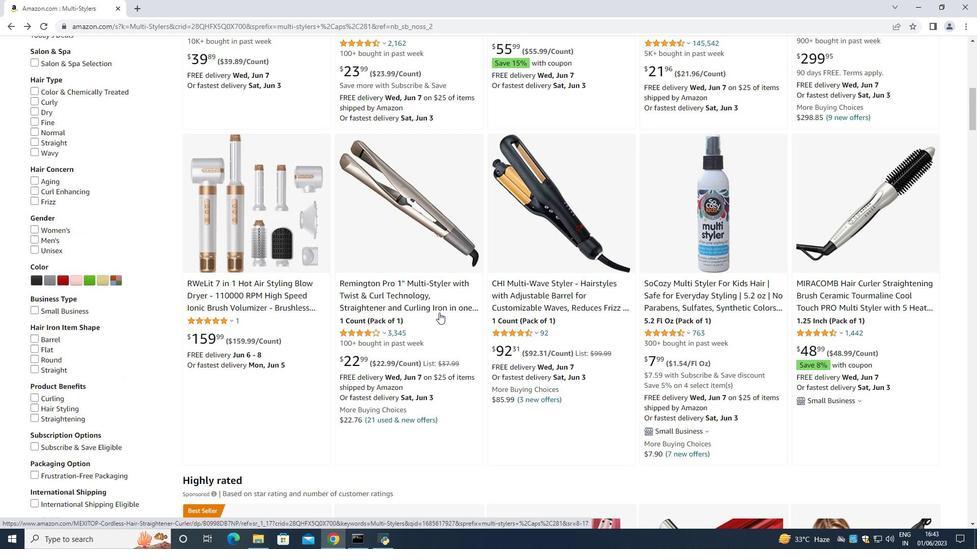 
Action: Mouse scrolled (439, 313) with delta (0, 0)
Screenshot: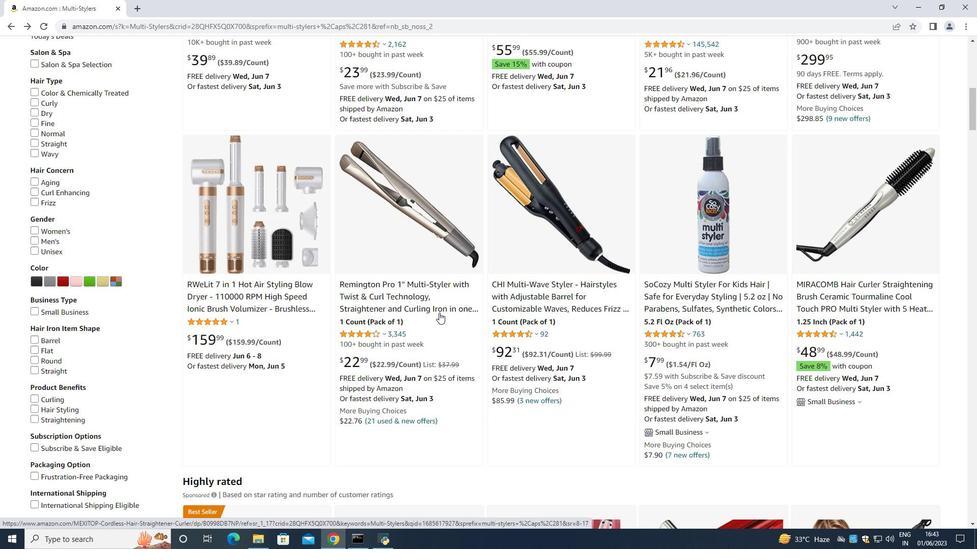 
Action: Mouse scrolled (439, 313) with delta (0, 0)
Screenshot: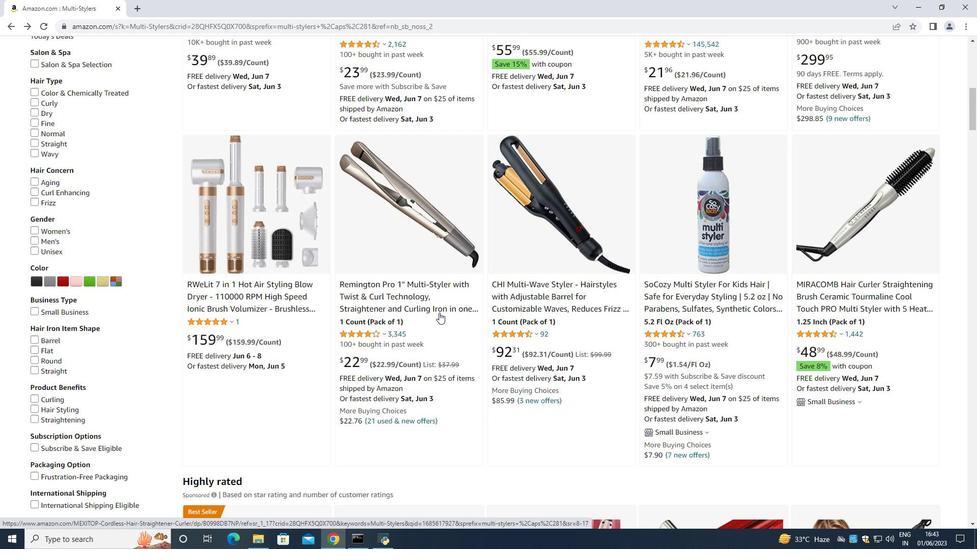 
Action: Mouse scrolled (439, 313) with delta (0, 0)
Screenshot: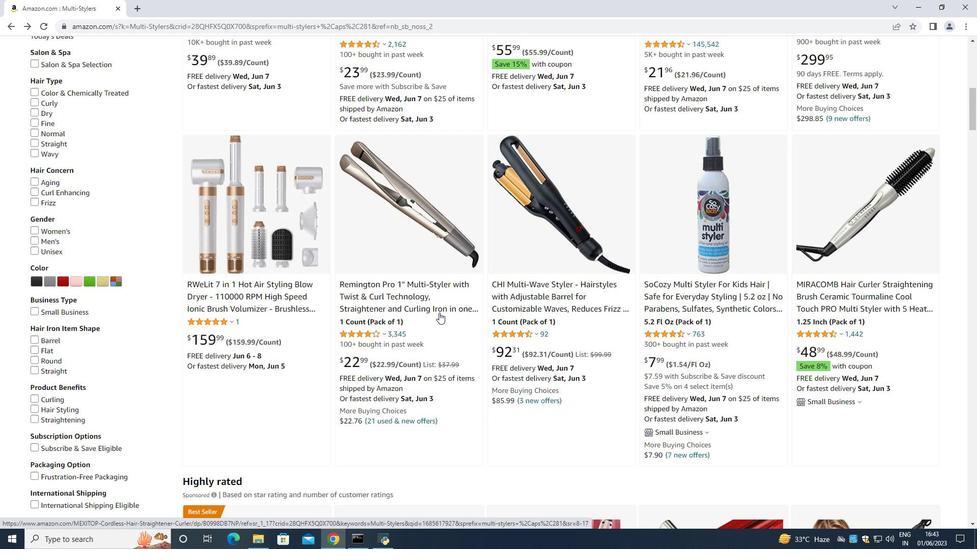 
Action: Mouse scrolled (439, 313) with delta (0, 0)
Screenshot: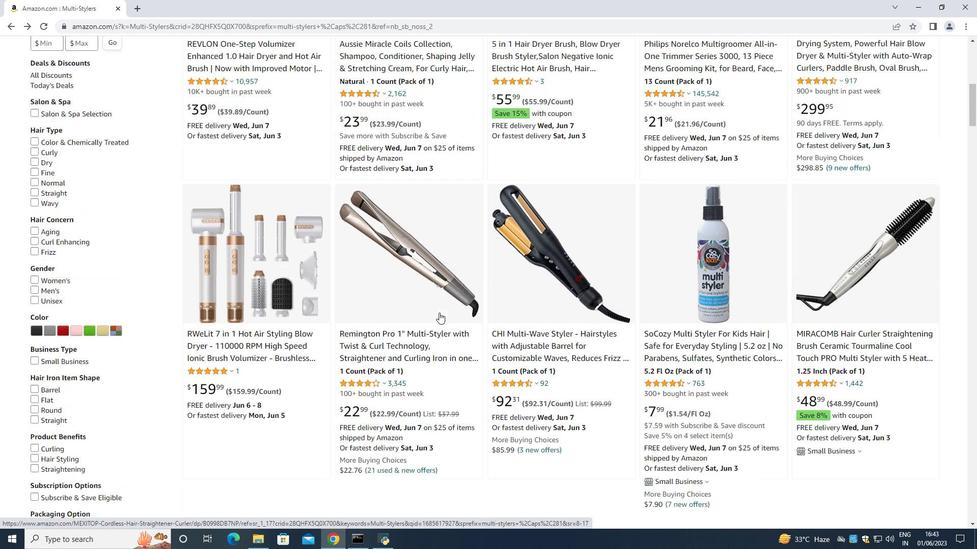 
Action: Mouse moved to (849, 362)
Screenshot: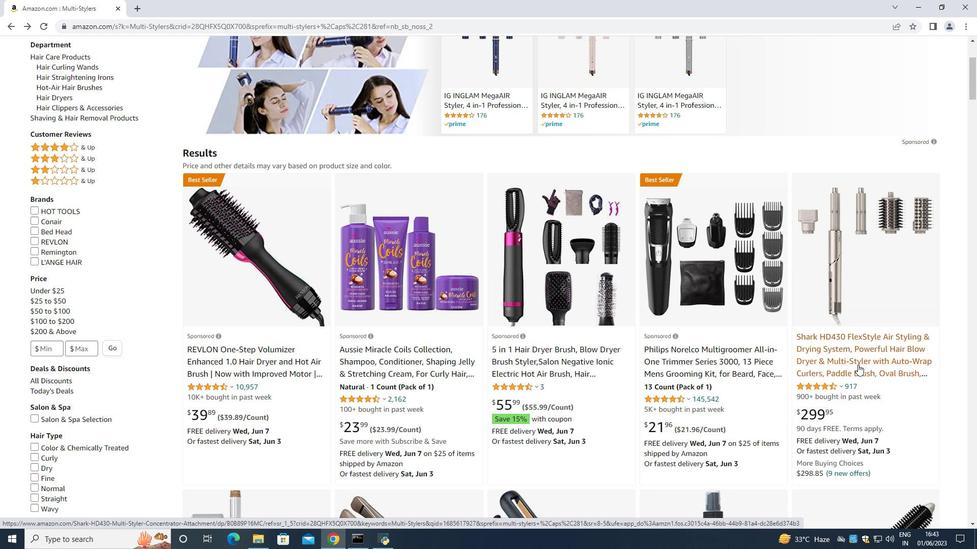
Action: Mouse pressed left at (849, 362)
Screenshot: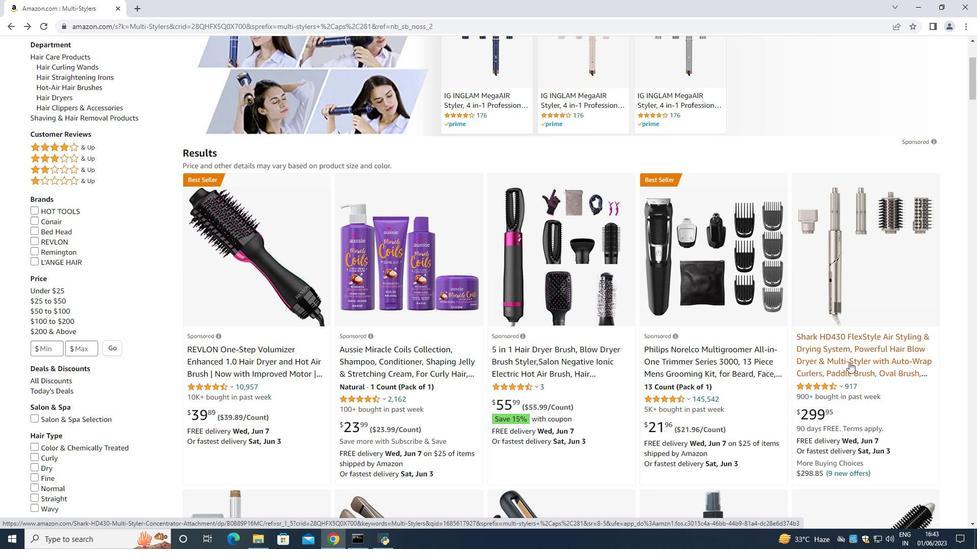 
Action: Mouse moved to (759, 313)
Screenshot: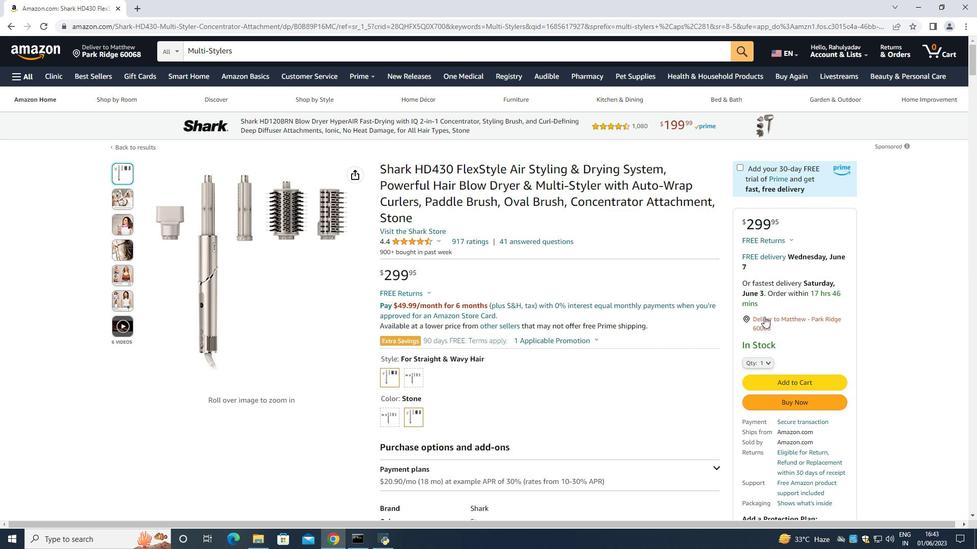 
Action: Mouse scrolled (762, 314) with delta (0, 0)
Screenshot: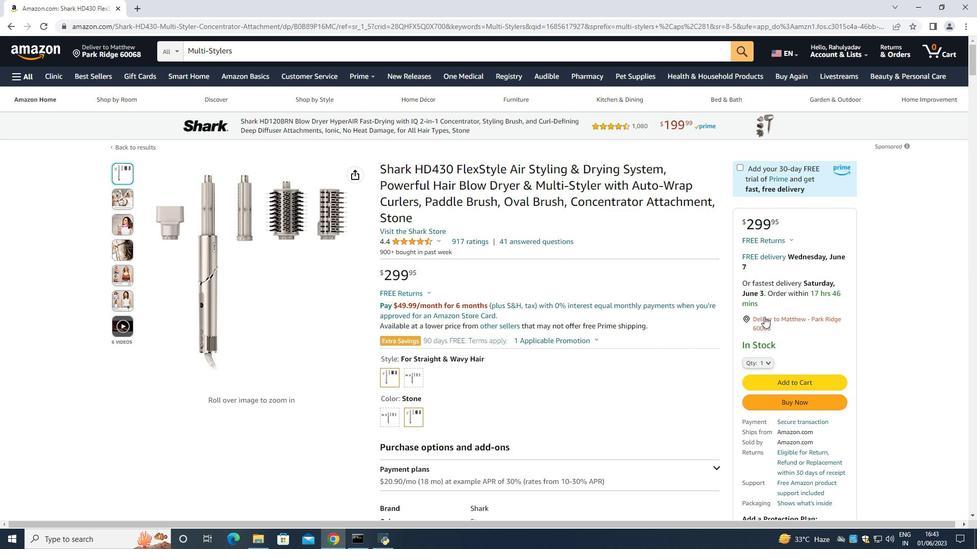 
Action: Mouse scrolled (759, 312) with delta (0, 0)
Screenshot: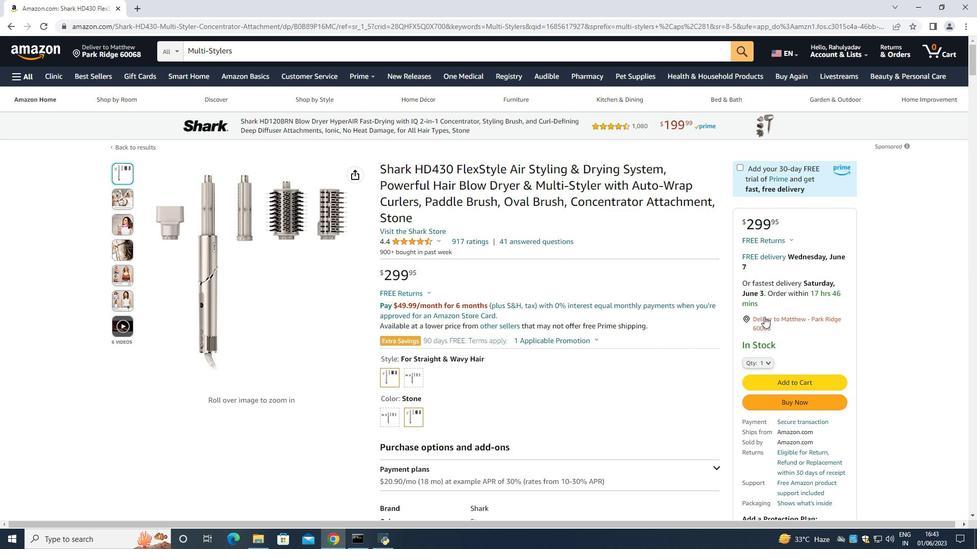 
Action: Mouse moved to (754, 311)
Screenshot: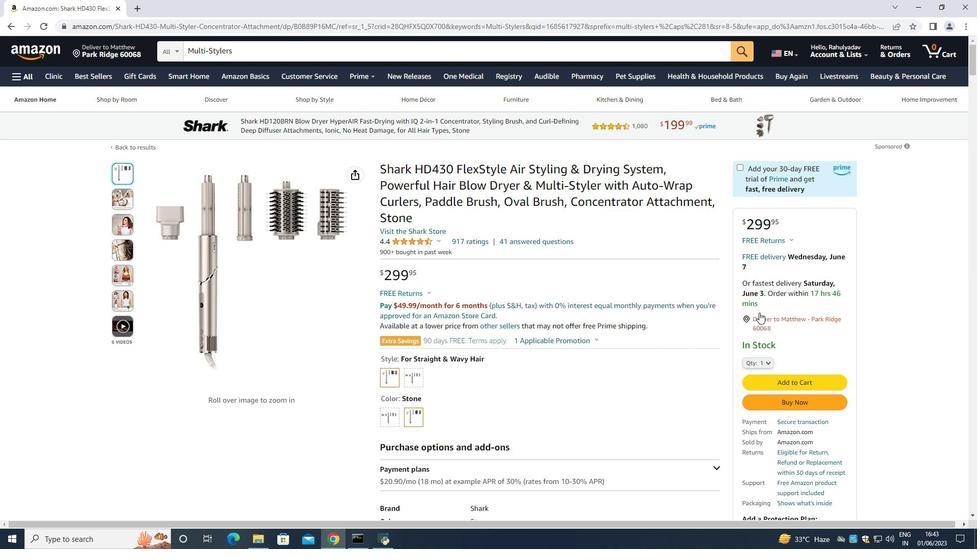 
Action: Mouse scrolled (754, 310) with delta (0, 0)
Screenshot: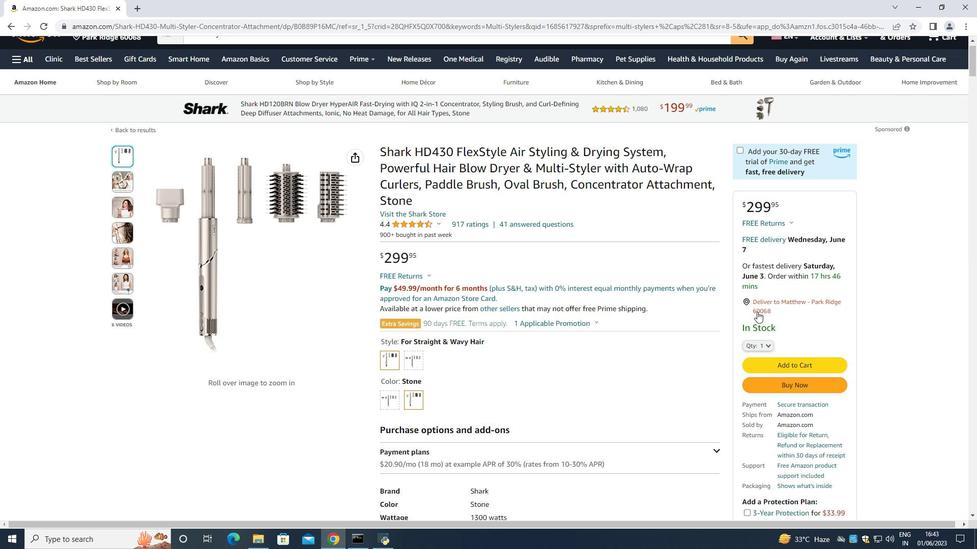 
Action: Mouse moved to (759, 206)
Screenshot: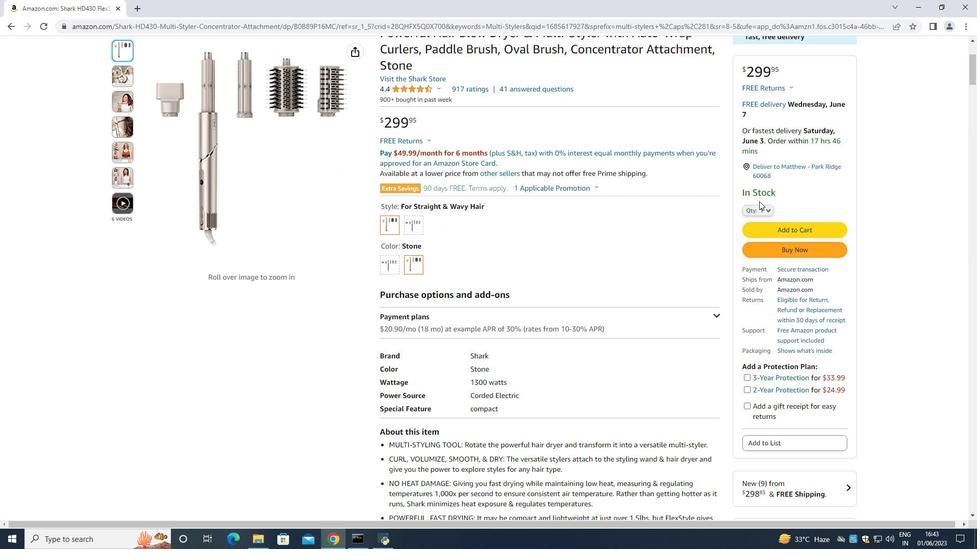 
Action: Mouse pressed left at (759, 206)
Screenshot: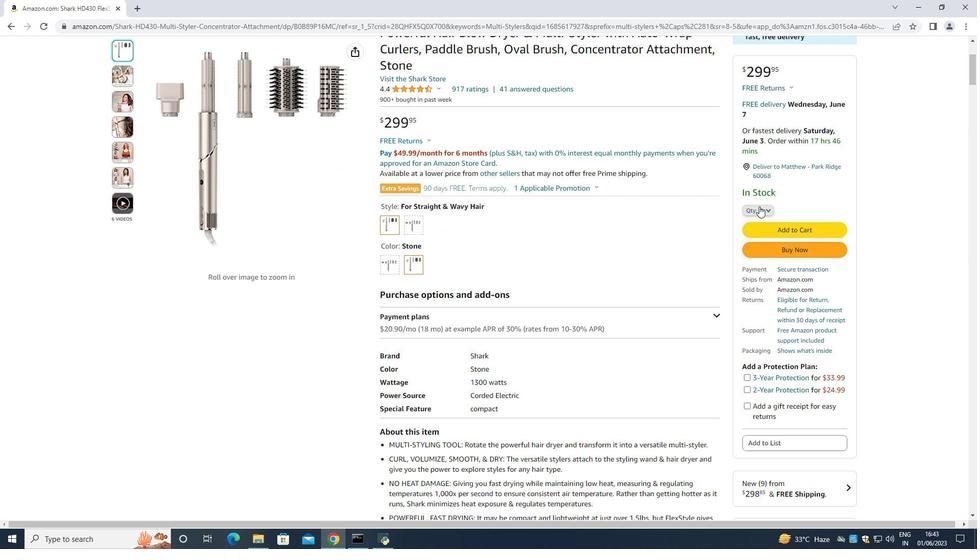 
Action: Mouse moved to (751, 250)
Screenshot: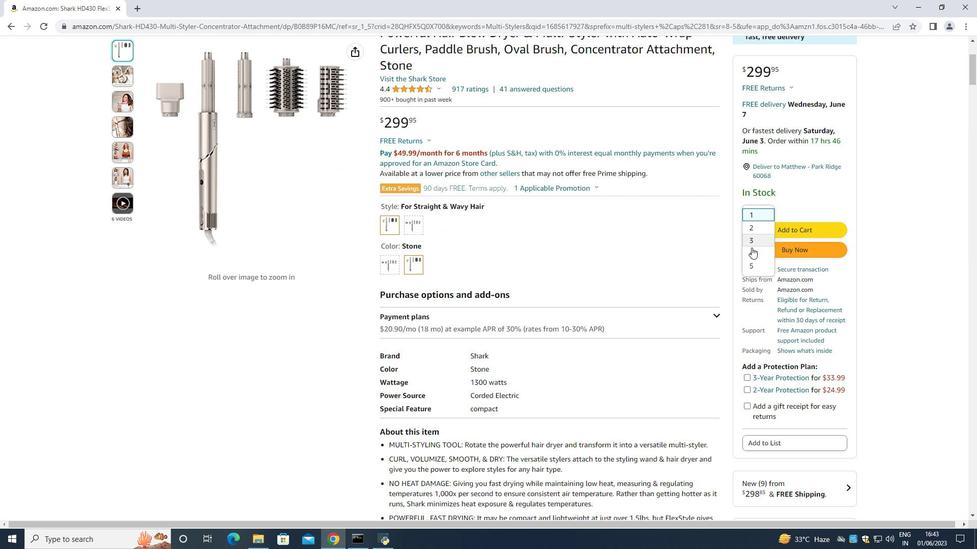 
Action: Mouse pressed left at (751, 250)
Screenshot: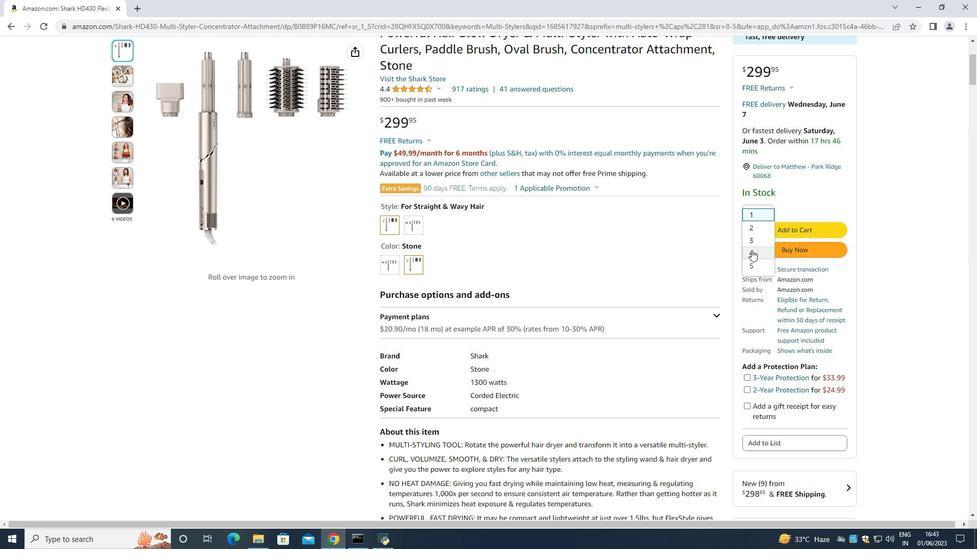 
Action: Mouse moved to (761, 251)
Screenshot: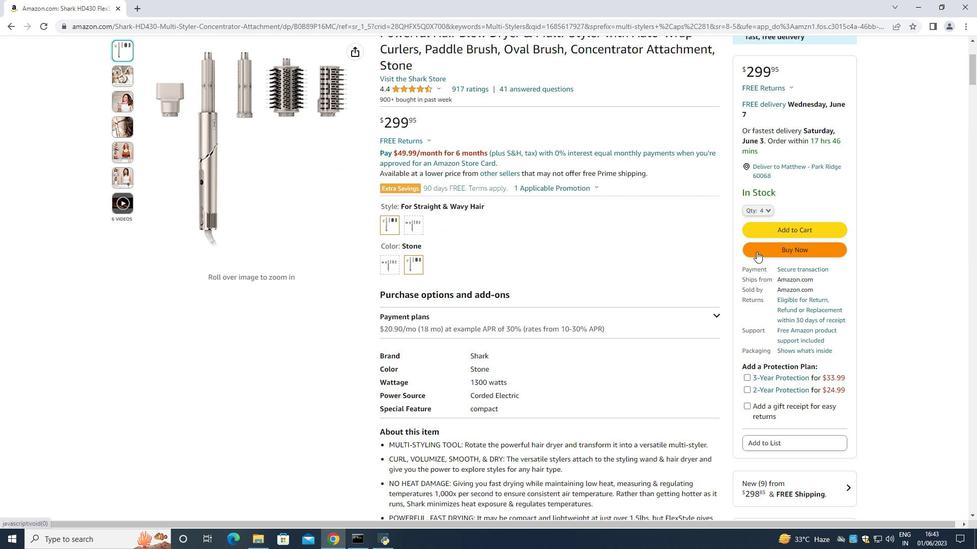 
Action: Mouse pressed left at (761, 251)
Screenshot: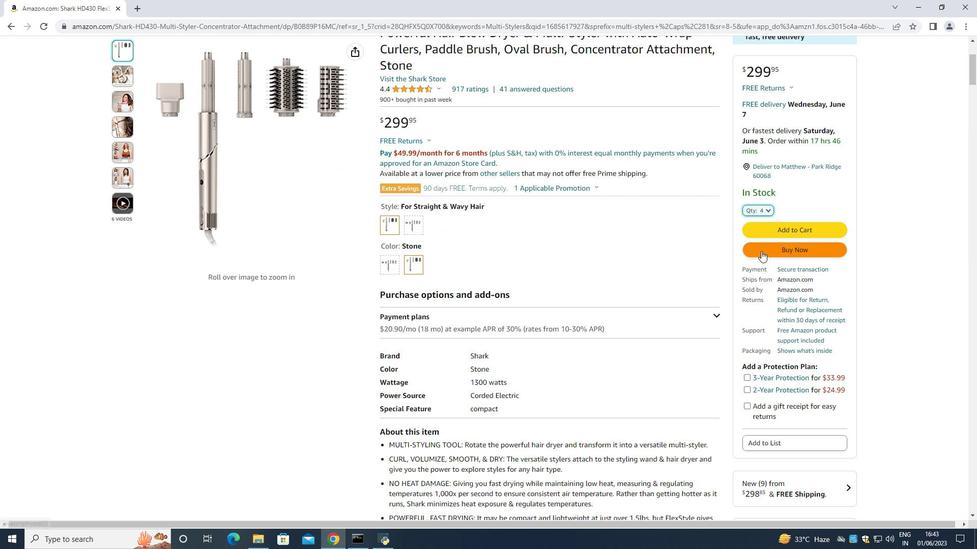
Action: Mouse moved to (592, 82)
Screenshot: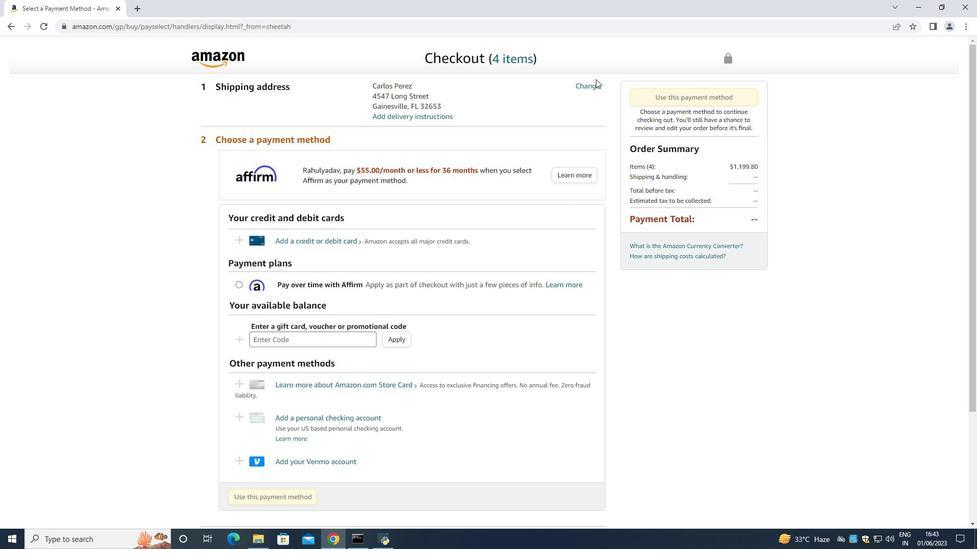 
Action: Mouse pressed left at (592, 82)
Screenshot: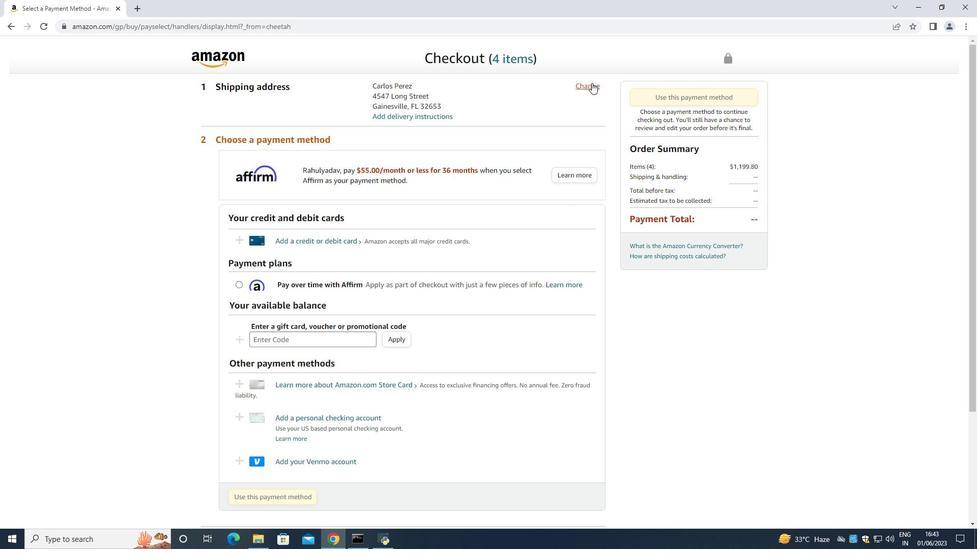 
Action: Mouse moved to (551, 95)
Screenshot: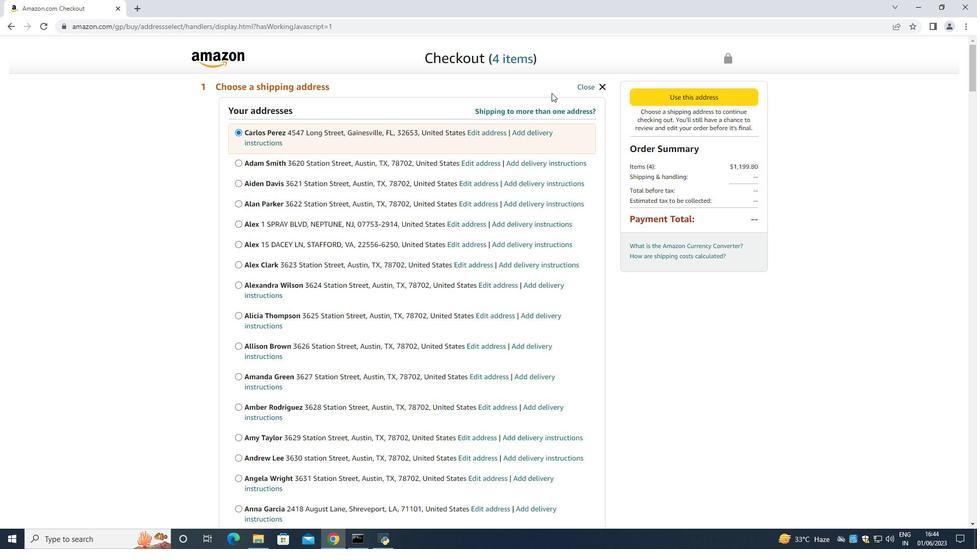 
Action: Mouse scrolled (551, 94) with delta (0, 0)
Screenshot: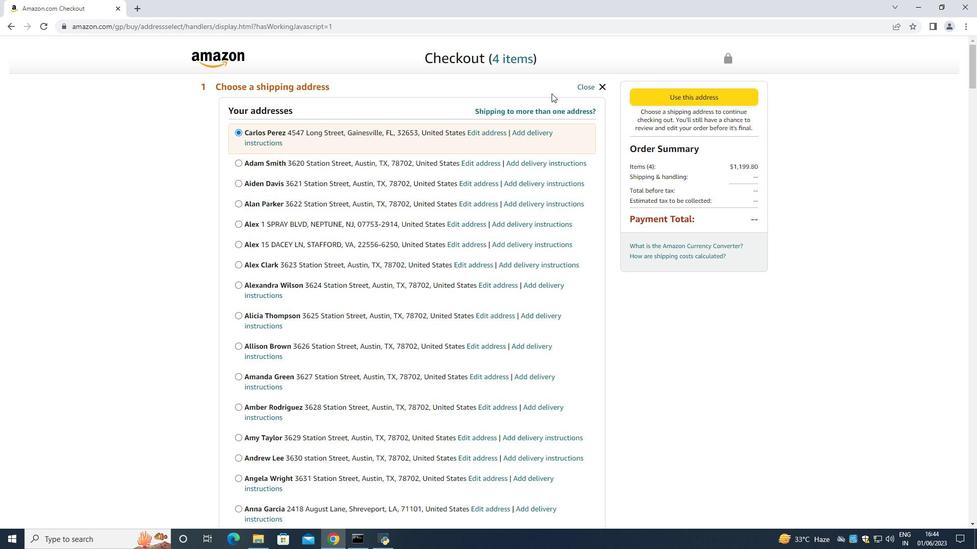 
Action: Mouse scrolled (551, 94) with delta (0, 0)
Screenshot: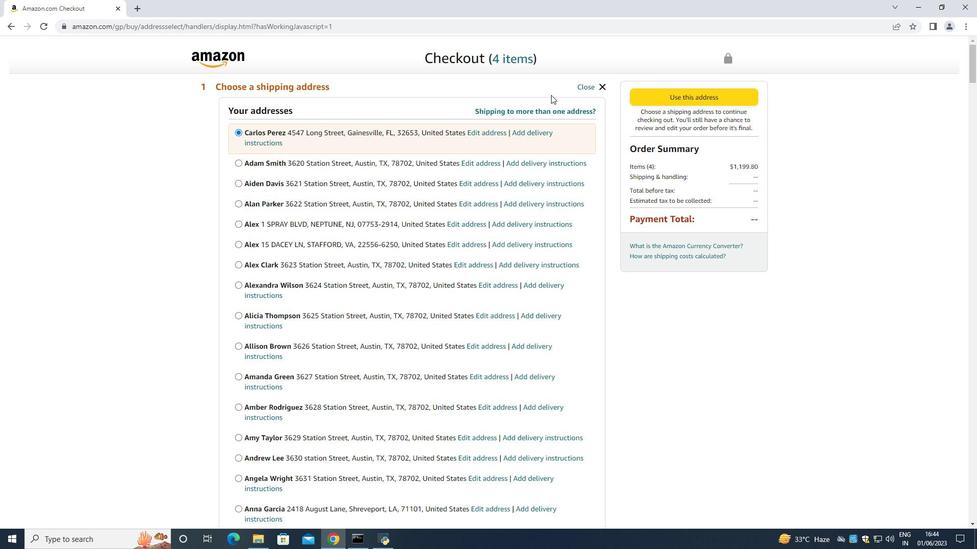 
Action: Mouse scrolled (551, 94) with delta (0, 0)
Screenshot: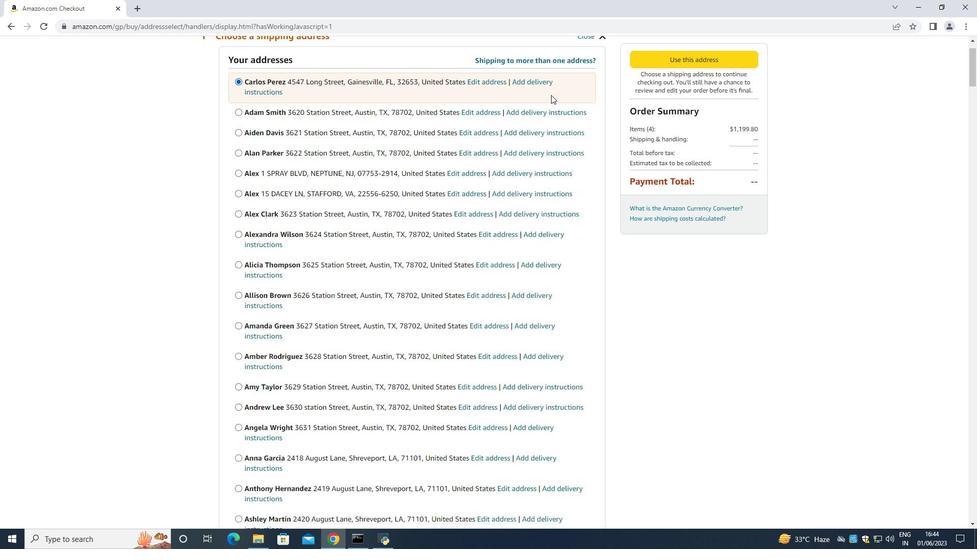 
Action: Mouse scrolled (551, 94) with delta (0, 0)
Screenshot: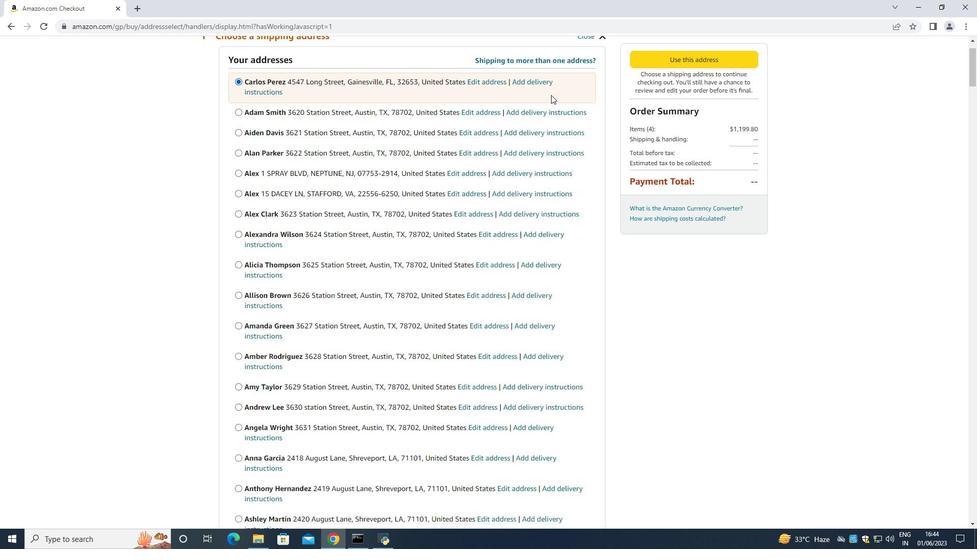 
Action: Mouse scrolled (551, 94) with delta (0, 0)
Screenshot: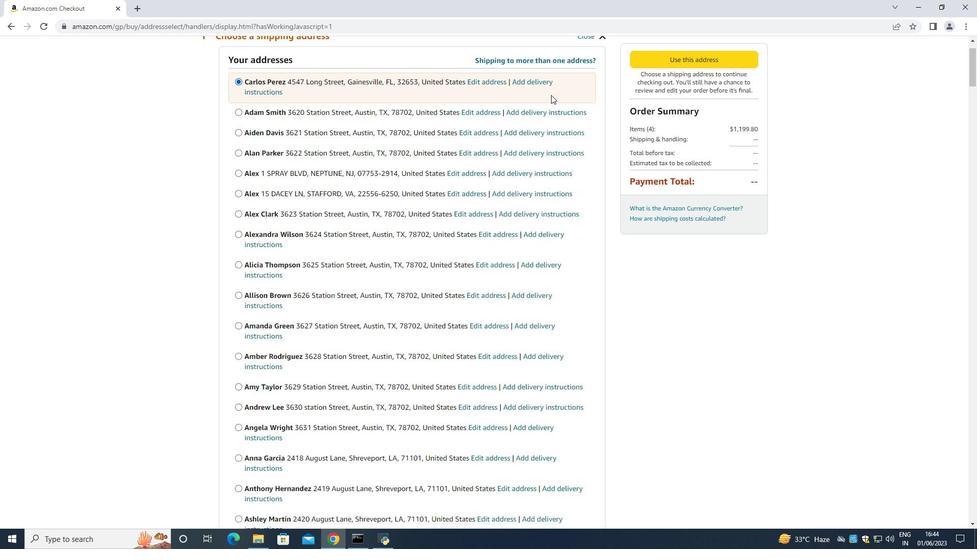 
Action: Mouse scrolled (551, 94) with delta (0, 0)
Screenshot: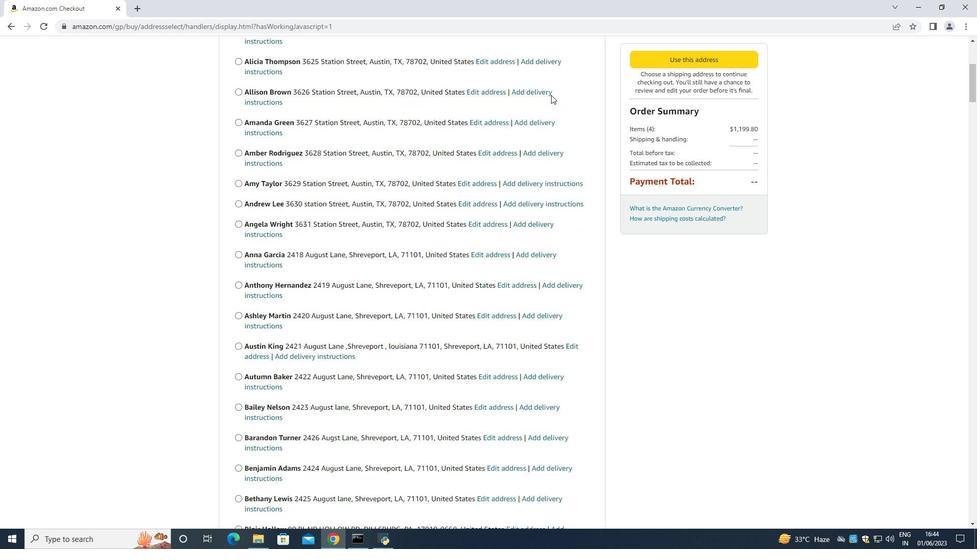 
Action: Mouse moved to (550, 96)
Screenshot: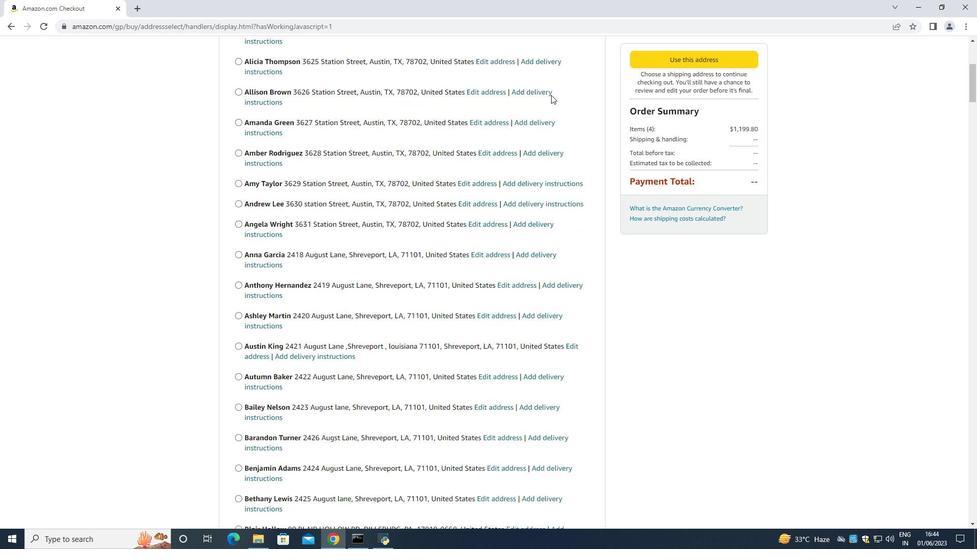 
Action: Mouse scrolled (550, 94) with delta (0, 0)
Screenshot: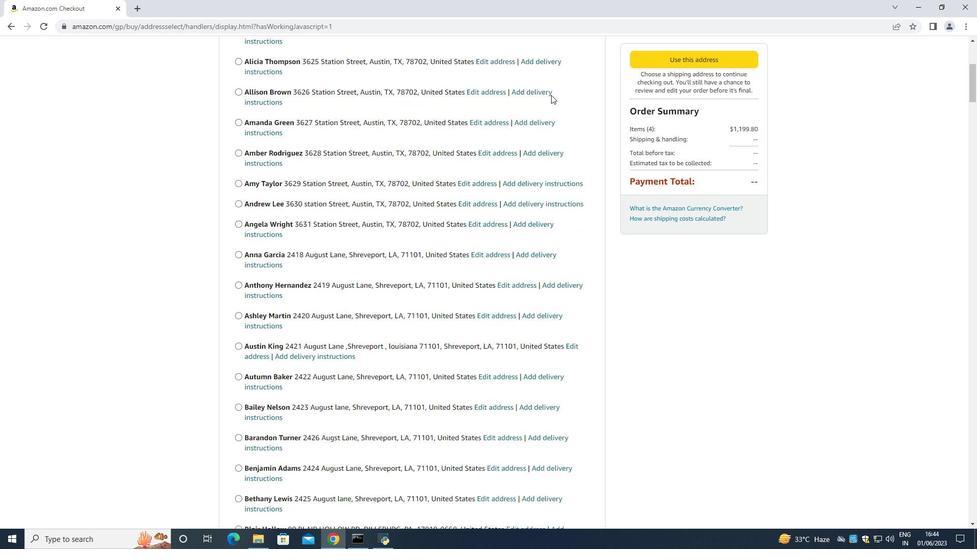 
Action: Mouse moved to (549, 99)
Screenshot: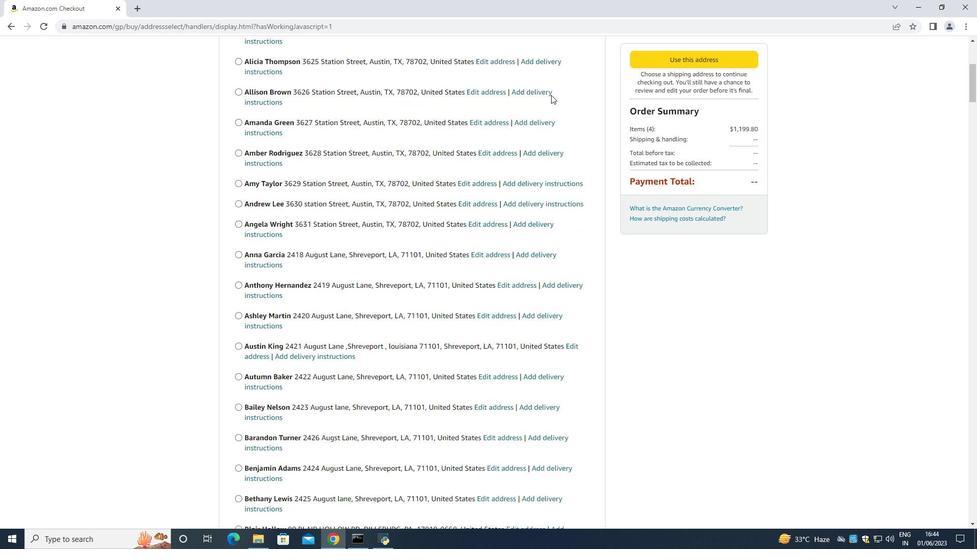 
Action: Mouse scrolled (549, 97) with delta (0, 0)
Screenshot: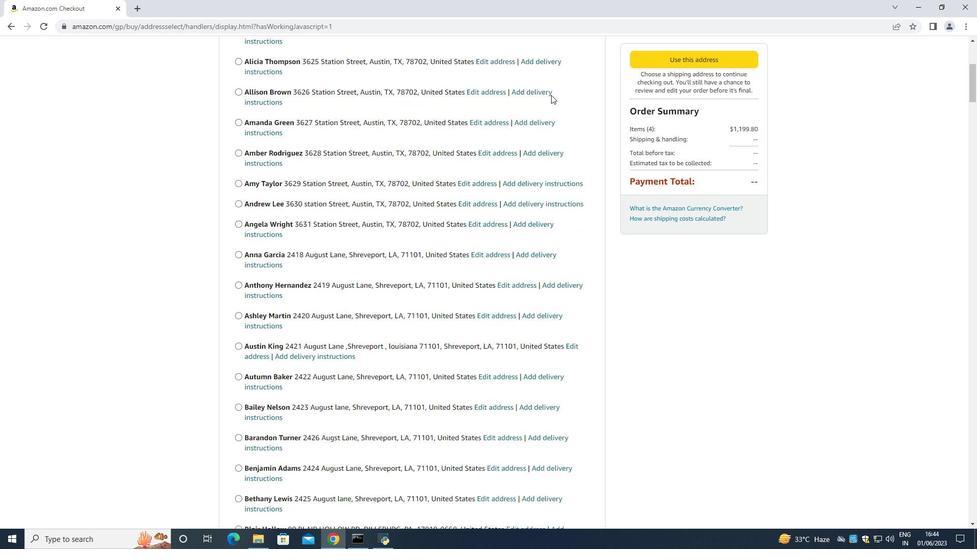 
Action: Mouse moved to (549, 99)
Screenshot: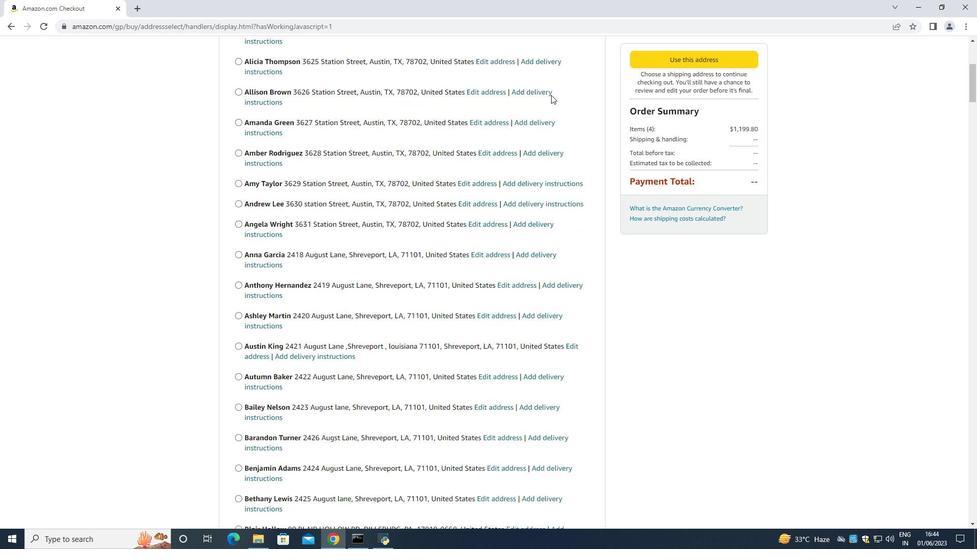 
Action: Mouse scrolled (549, 99) with delta (0, 0)
Screenshot: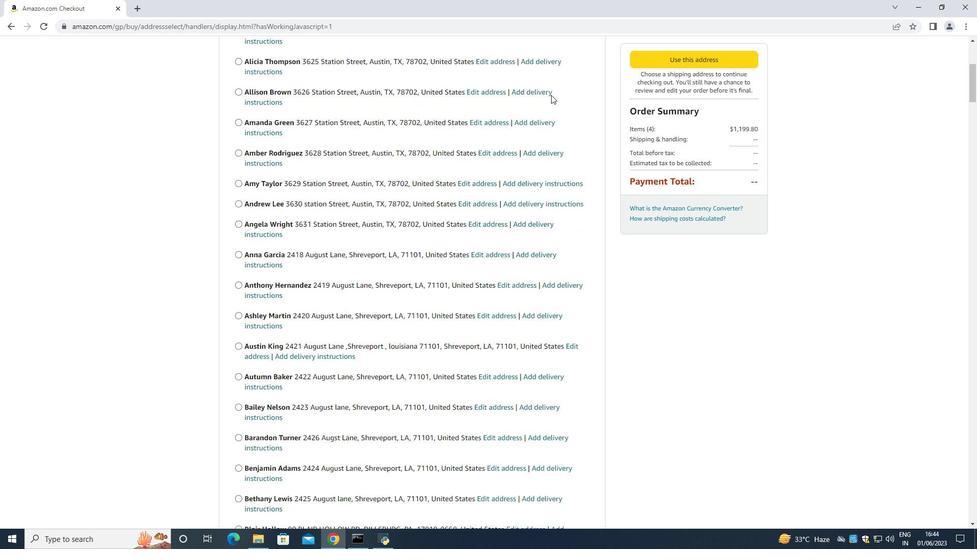
Action: Mouse moved to (549, 100)
Screenshot: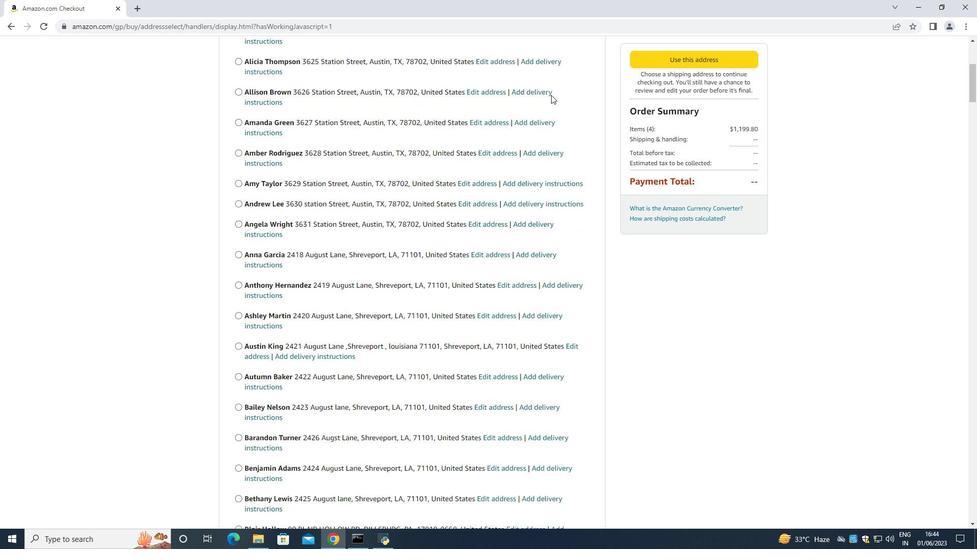 
Action: Mouse scrolled (549, 99) with delta (0, 0)
Screenshot: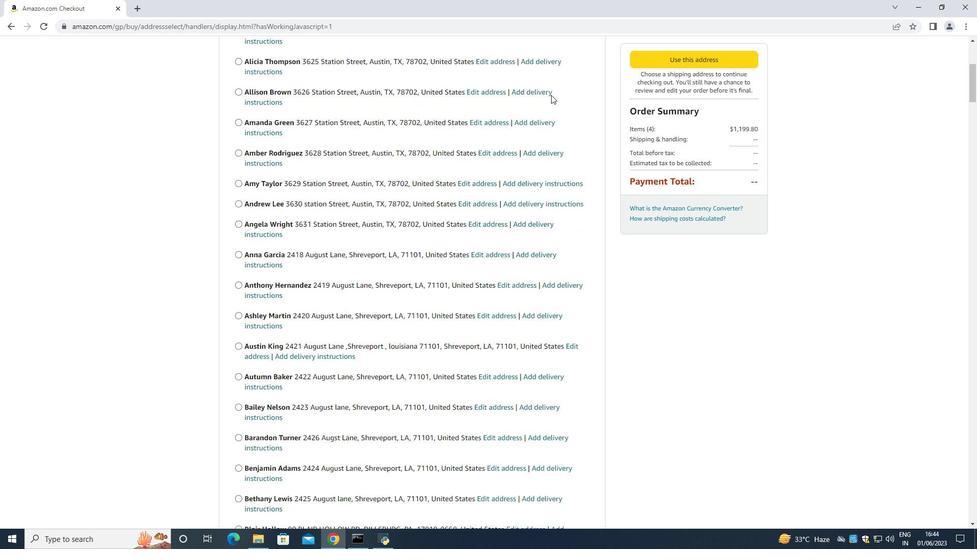 
Action: Mouse scrolled (549, 99) with delta (0, 0)
Screenshot: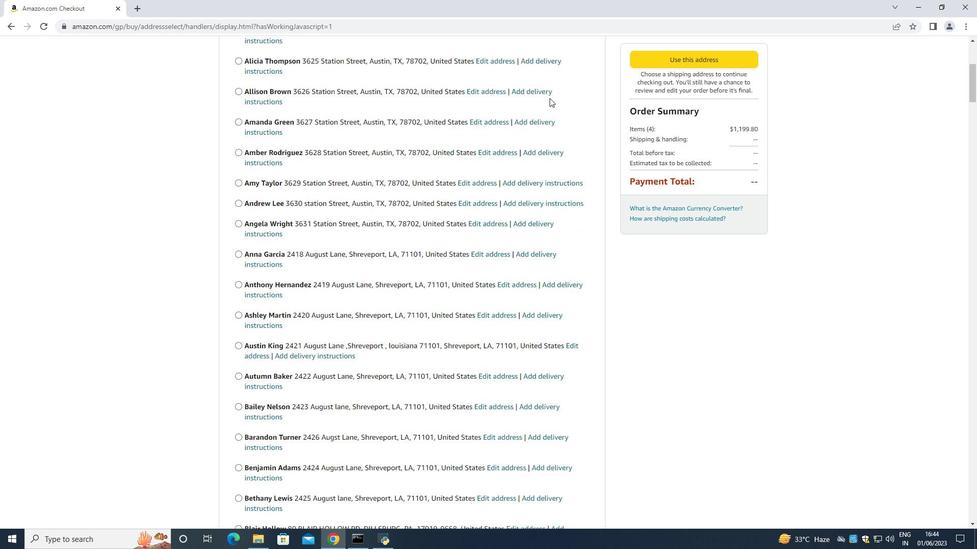 
Action: Mouse scrolled (549, 99) with delta (0, 0)
Screenshot: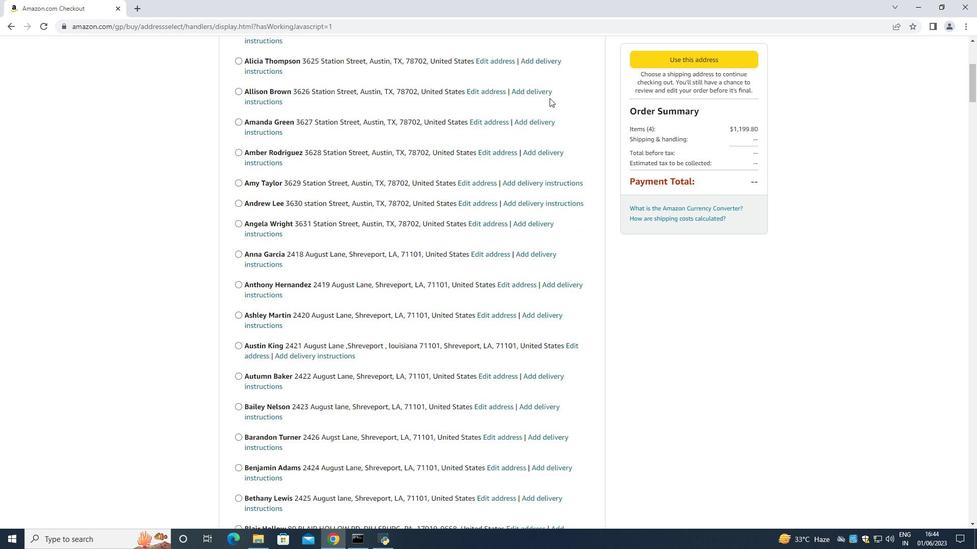 
Action: Mouse scrolled (549, 99) with delta (0, 0)
Screenshot: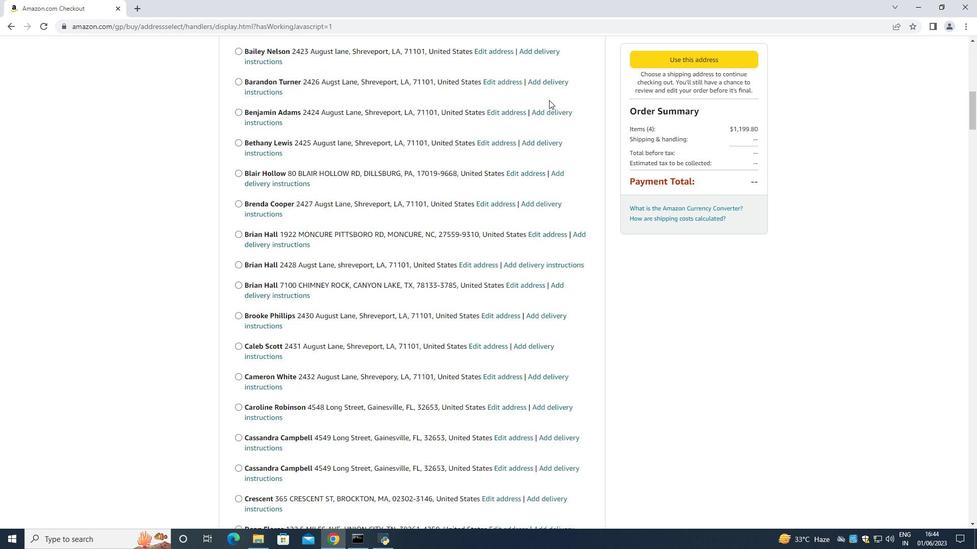 
Action: Mouse scrolled (549, 99) with delta (0, 0)
Screenshot: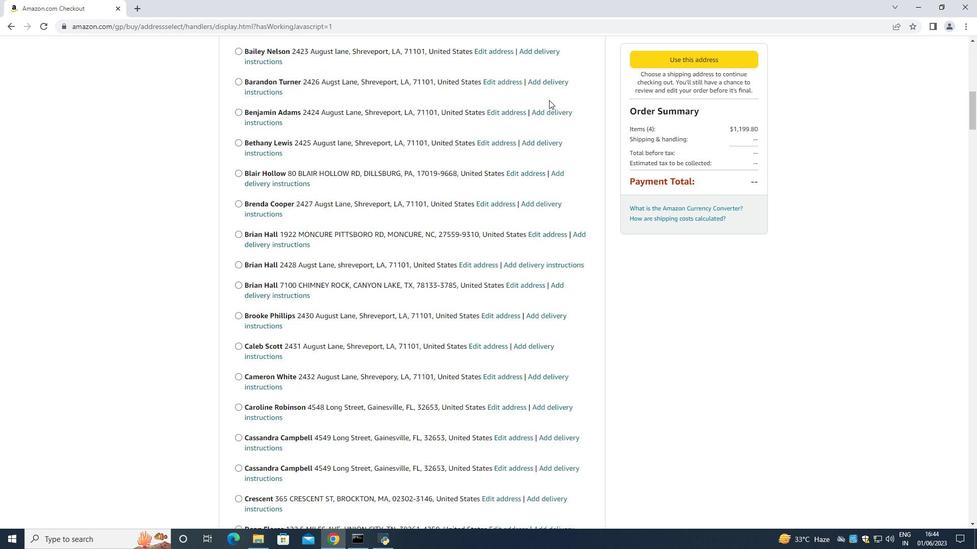 
Action: Mouse scrolled (549, 99) with delta (0, 0)
Screenshot: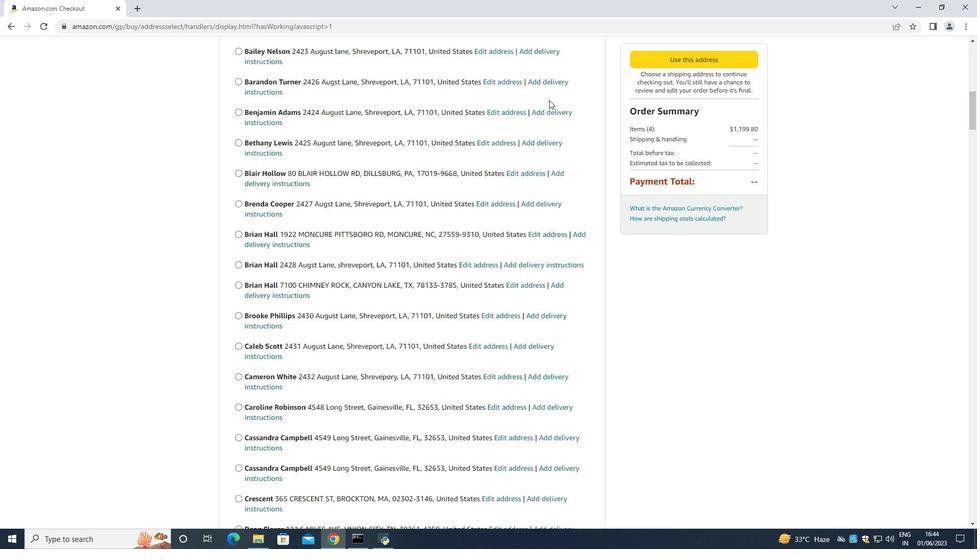 
Action: Mouse scrolled (549, 99) with delta (0, 0)
Screenshot: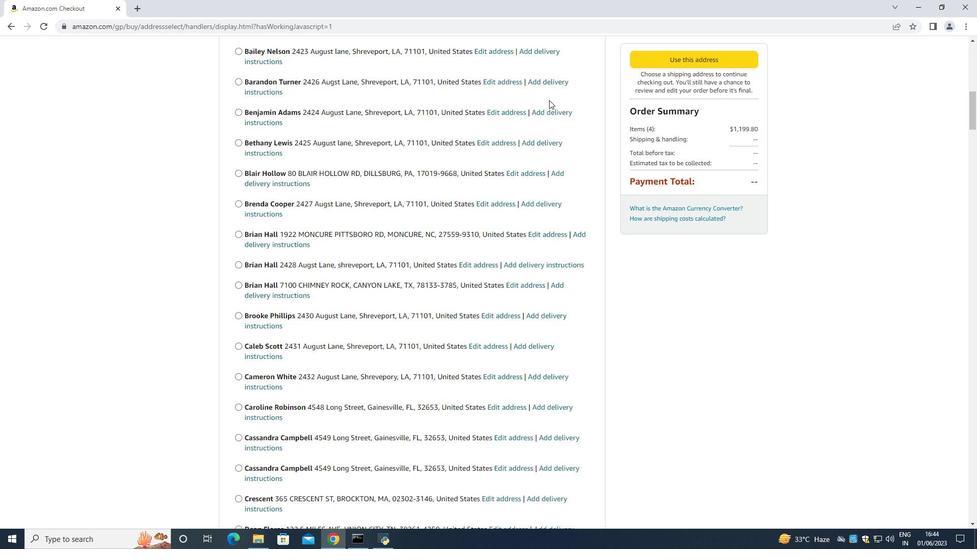 
Action: Mouse scrolled (549, 99) with delta (0, 0)
Screenshot: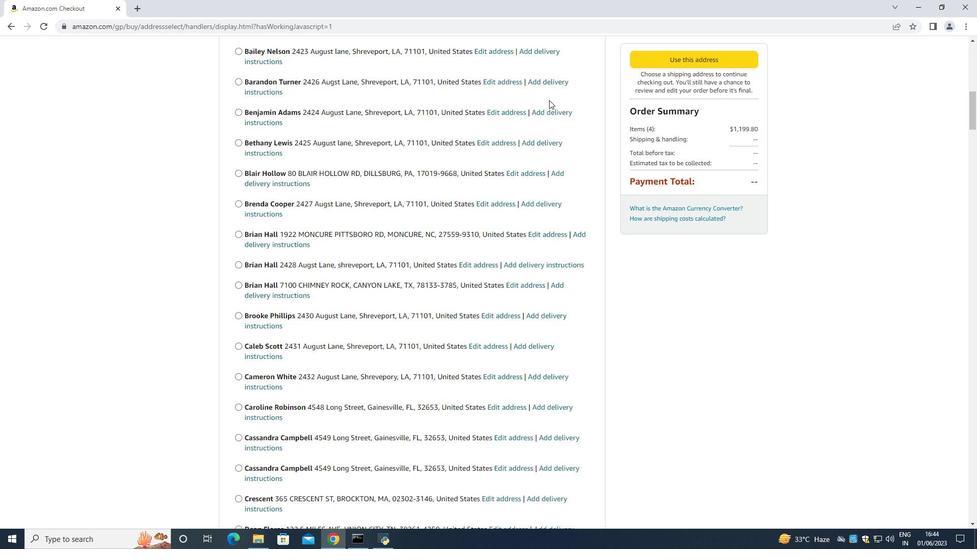 
Action: Mouse scrolled (549, 99) with delta (0, 0)
Screenshot: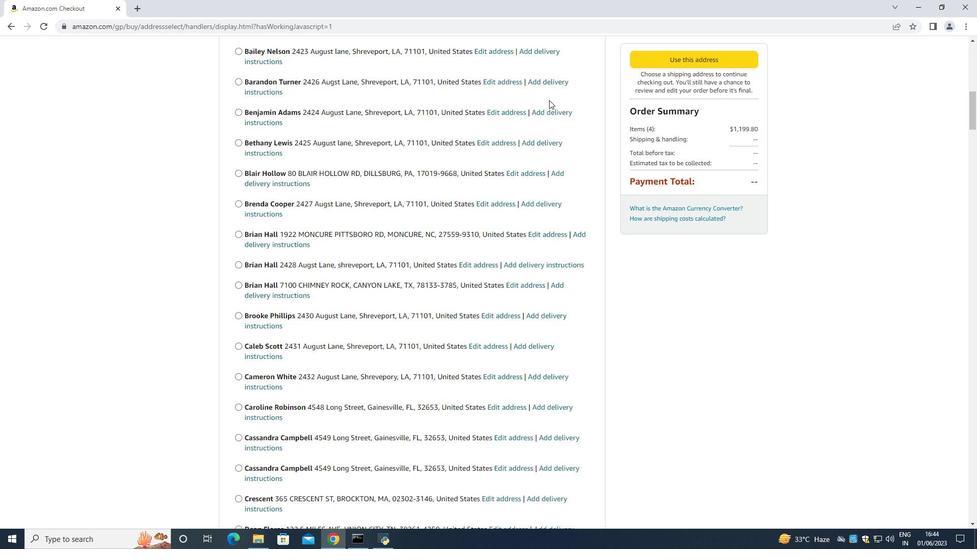 
Action: Mouse scrolled (549, 99) with delta (0, 0)
Screenshot: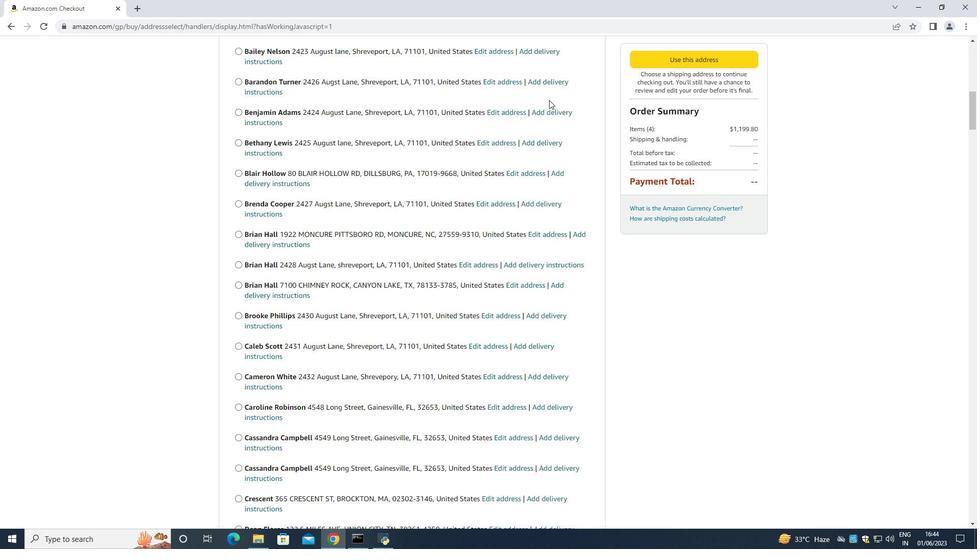 
Action: Mouse scrolled (549, 99) with delta (0, 0)
Screenshot: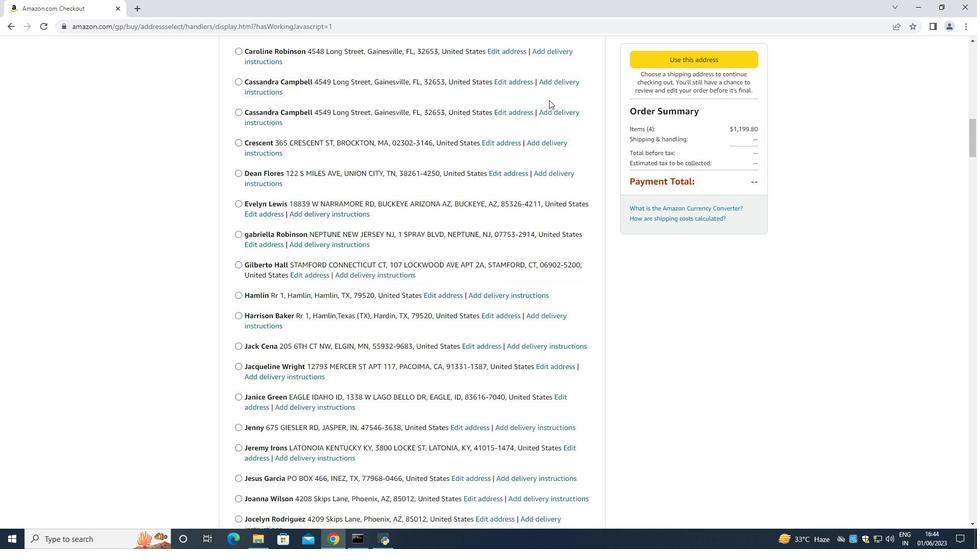 
Action: Mouse moved to (548, 100)
Screenshot: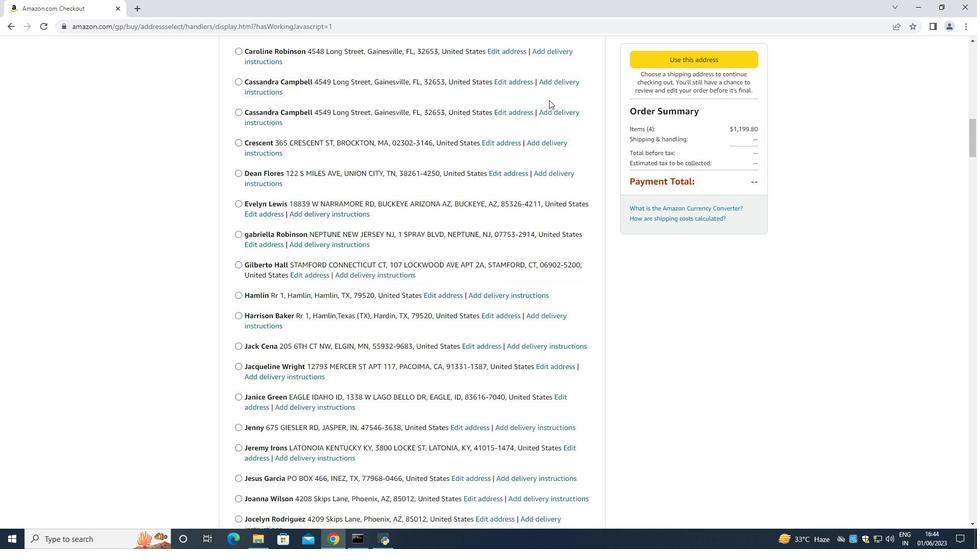 
Action: Mouse scrolled (548, 99) with delta (0, 0)
Screenshot: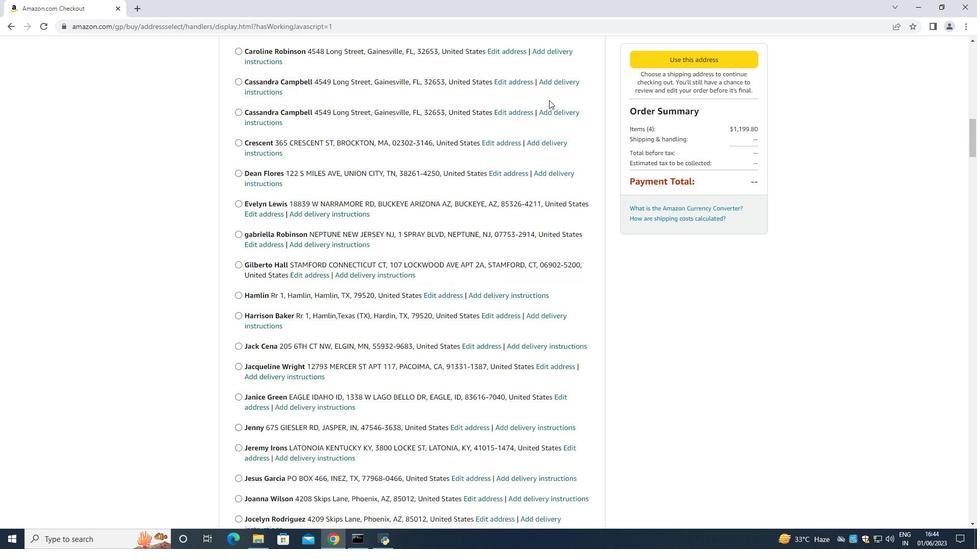 
Action: Mouse moved to (548, 104)
Screenshot: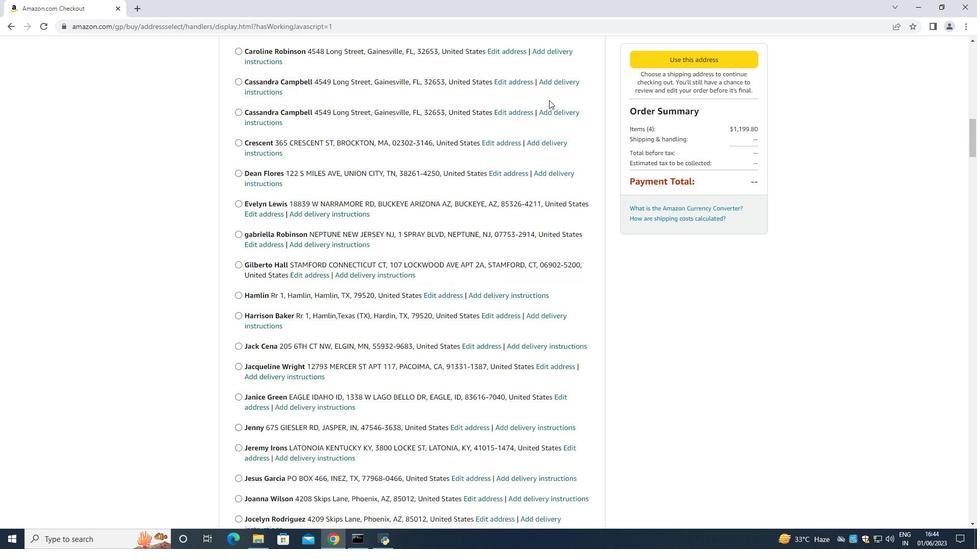 
Action: Mouse scrolled (548, 102) with delta (0, 0)
Screenshot: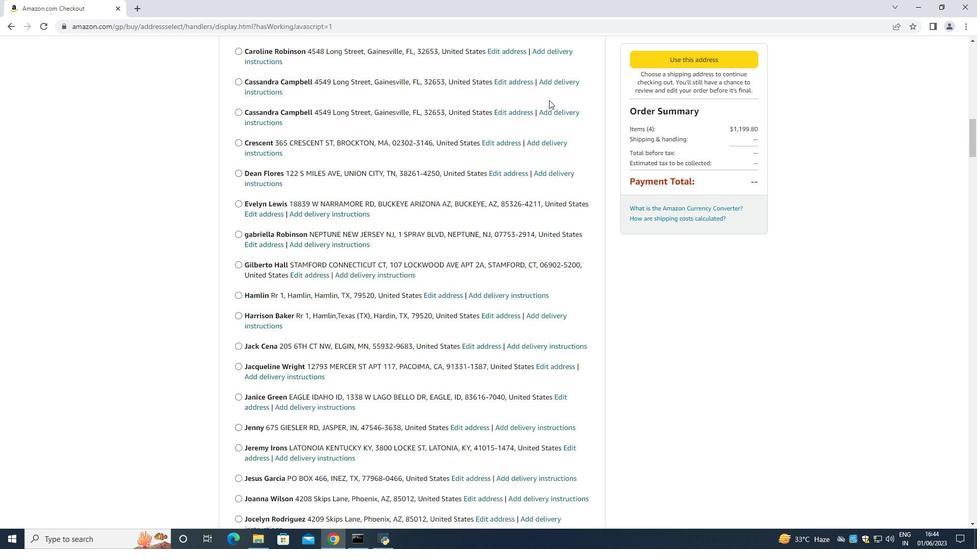 
Action: Mouse scrolled (548, 104) with delta (0, 0)
Screenshot: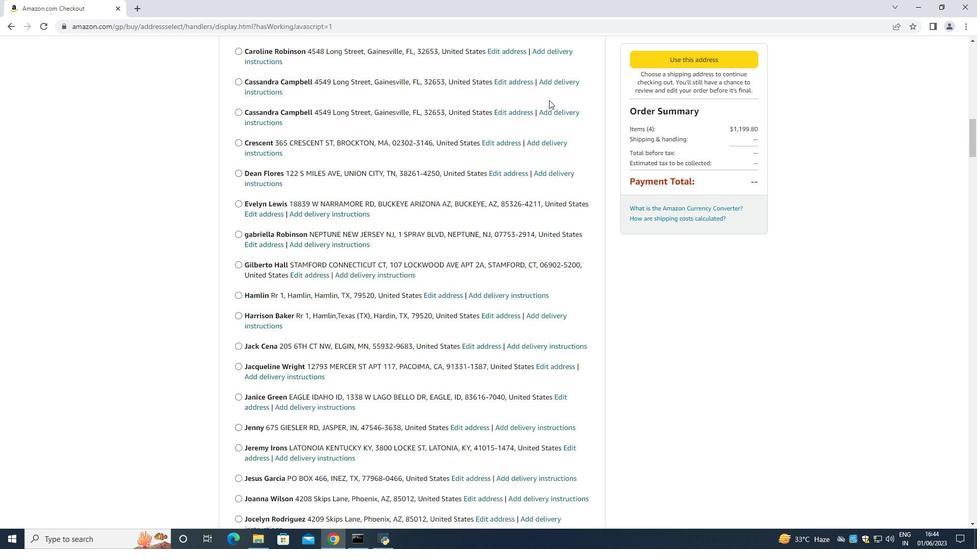 
Action: Mouse scrolled (548, 104) with delta (0, 0)
Screenshot: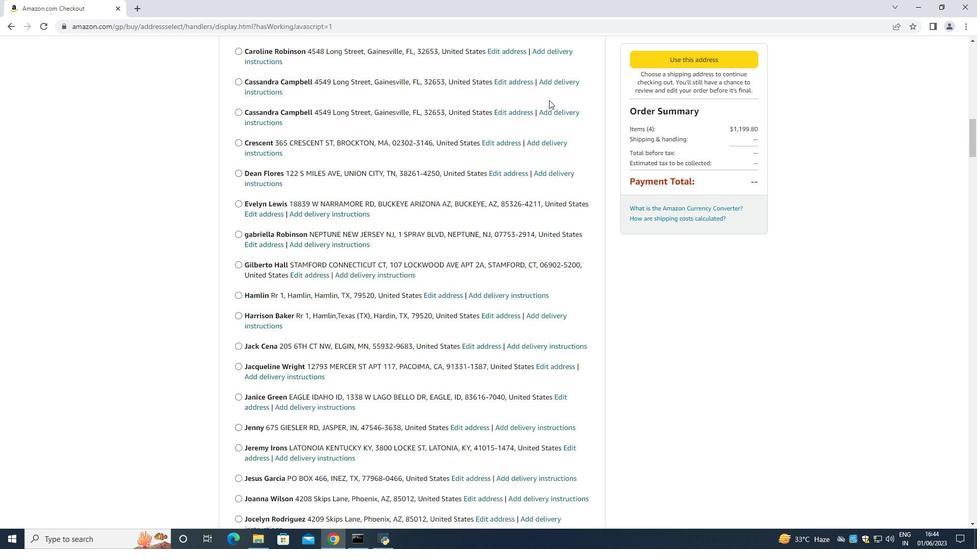 
Action: Mouse scrolled (548, 104) with delta (0, 0)
Screenshot: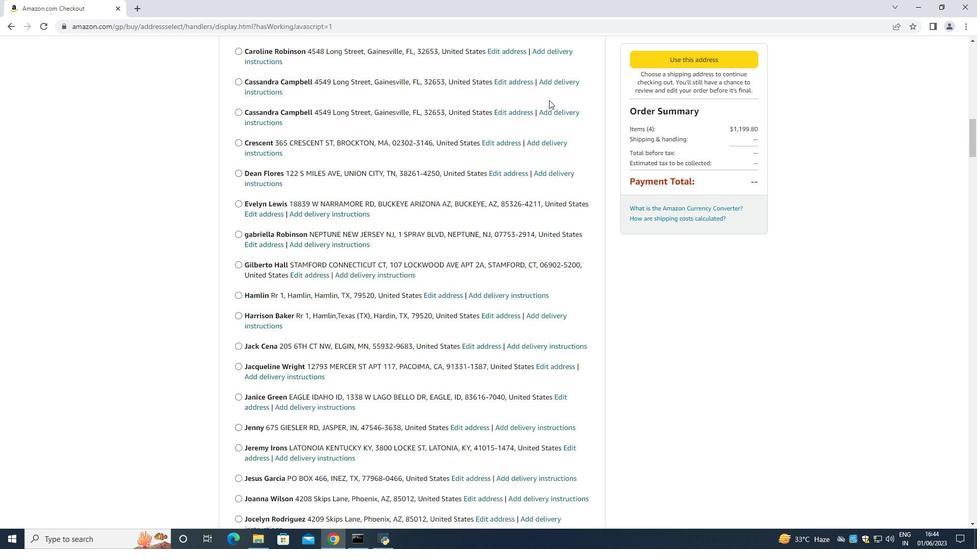 
Action: Mouse scrolled (548, 104) with delta (0, 0)
Screenshot: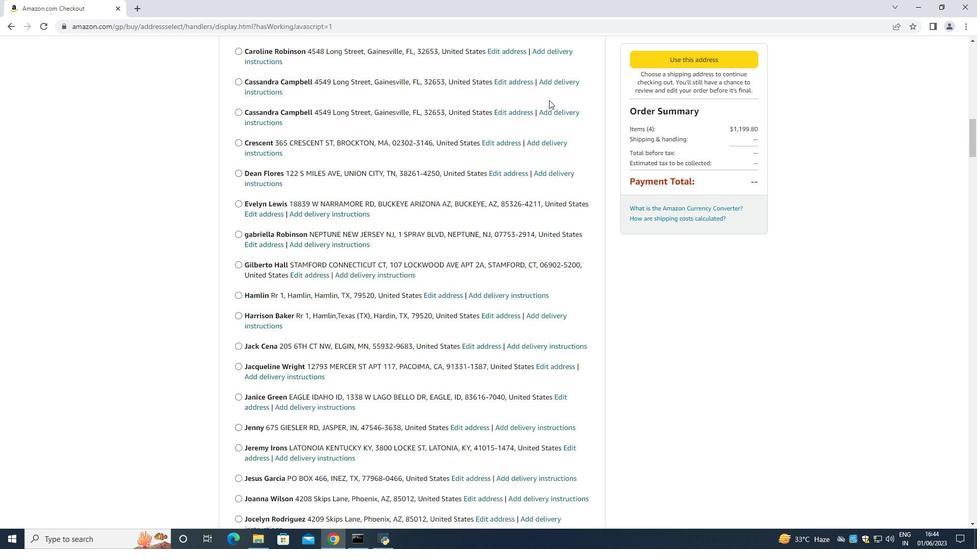 
Action: Mouse moved to (548, 106)
Screenshot: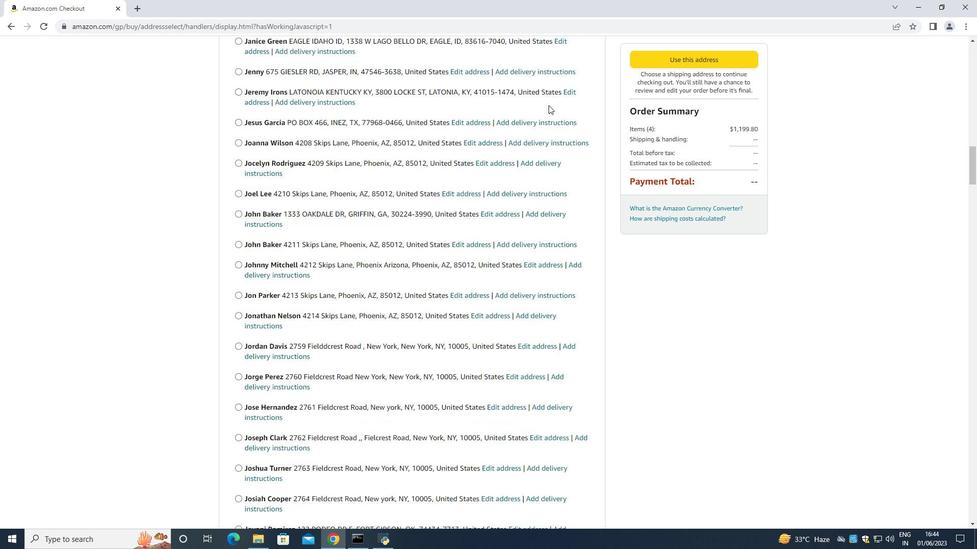 
Action: Mouse scrolled (548, 106) with delta (0, 0)
Screenshot: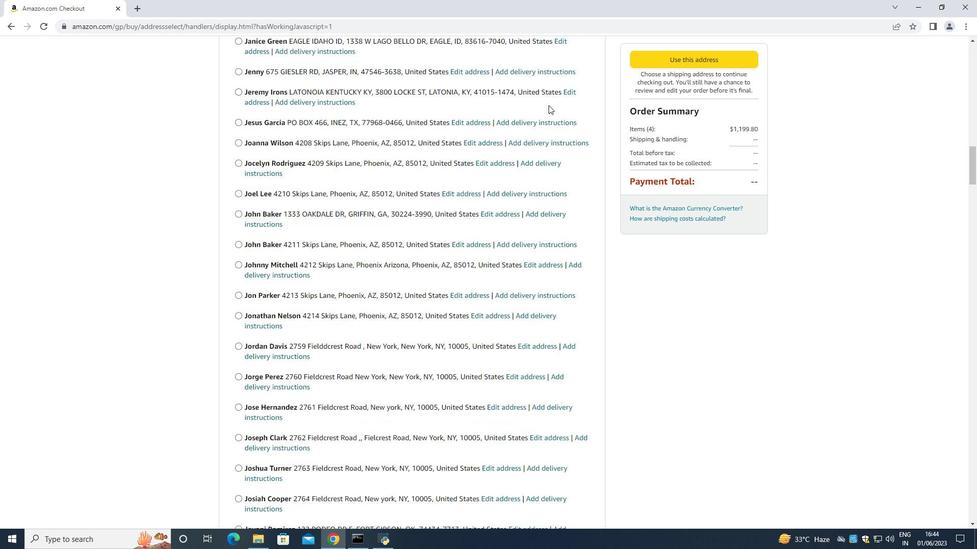
Action: Mouse moved to (545, 119)
Screenshot: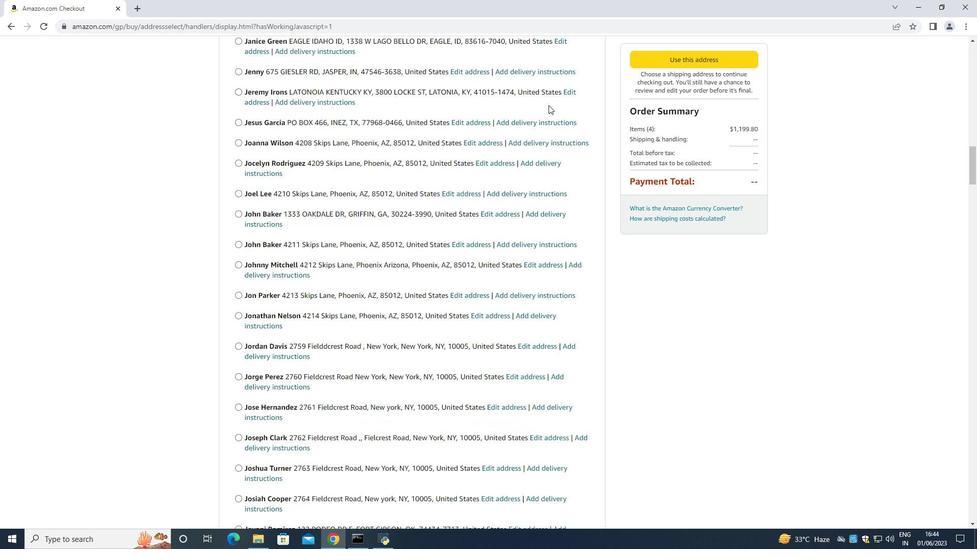 
Action: Mouse scrolled (545, 118) with delta (0, 0)
Screenshot: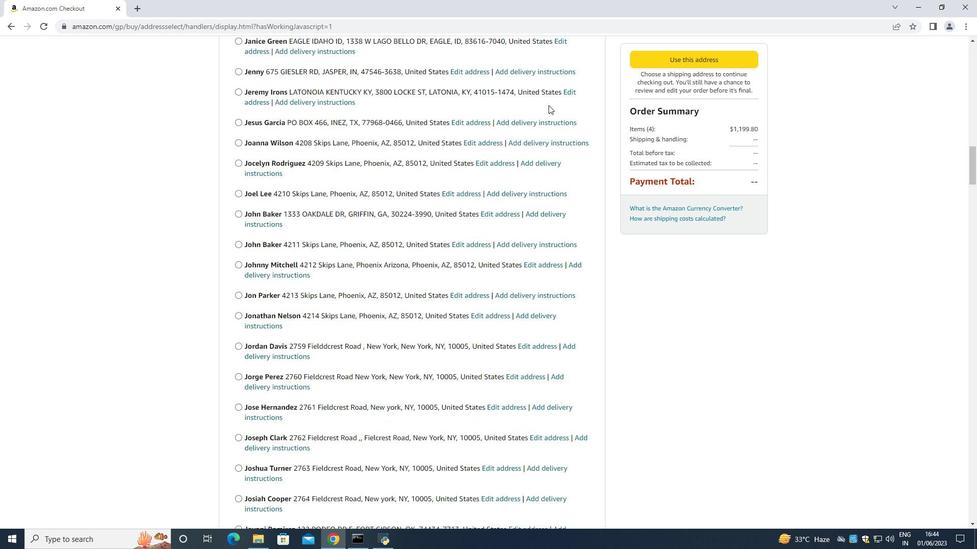
Action: Mouse moved to (544, 123)
Screenshot: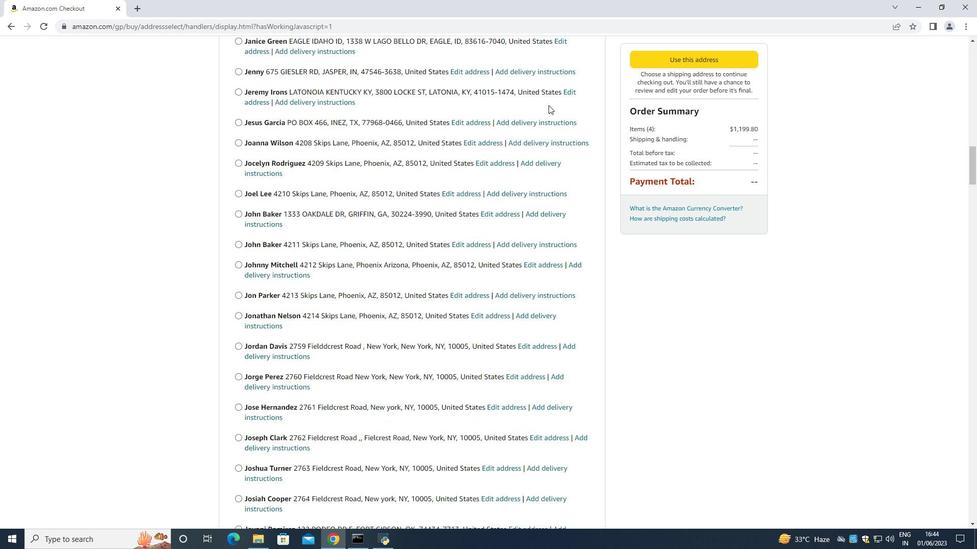 
Action: Mouse scrolled (544, 123) with delta (0, 0)
Screenshot: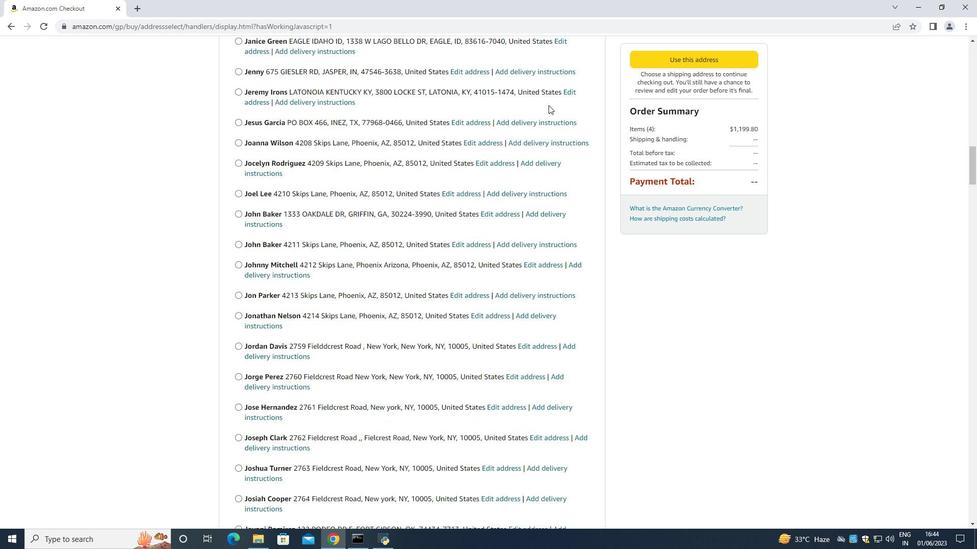 
Action: Mouse scrolled (544, 123) with delta (0, 0)
Screenshot: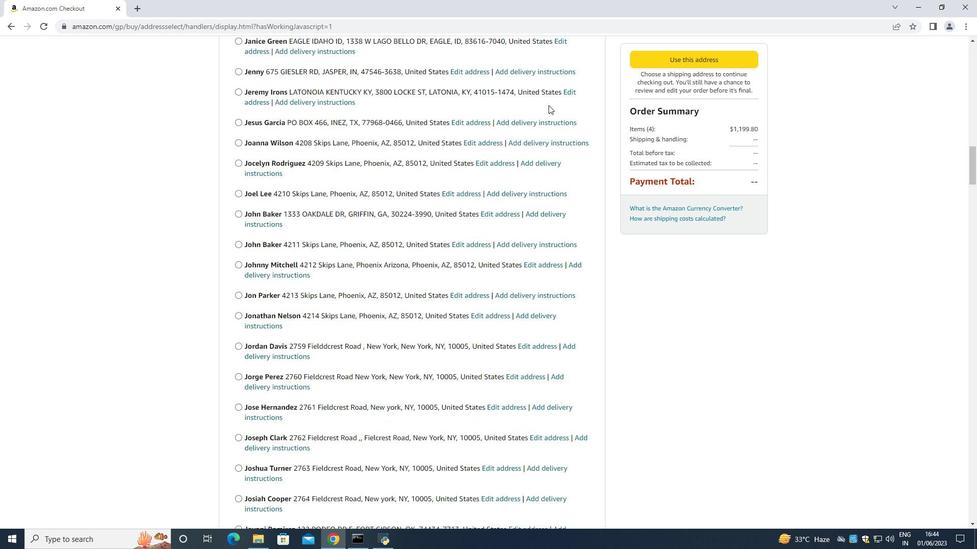 
Action: Mouse scrolled (544, 123) with delta (0, 0)
Screenshot: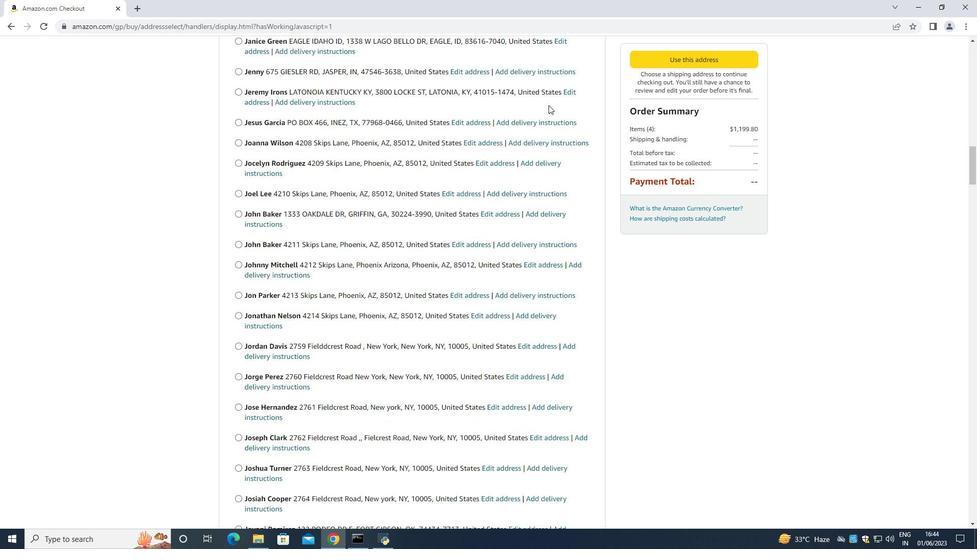 
Action: Mouse scrolled (544, 123) with delta (0, 0)
Screenshot: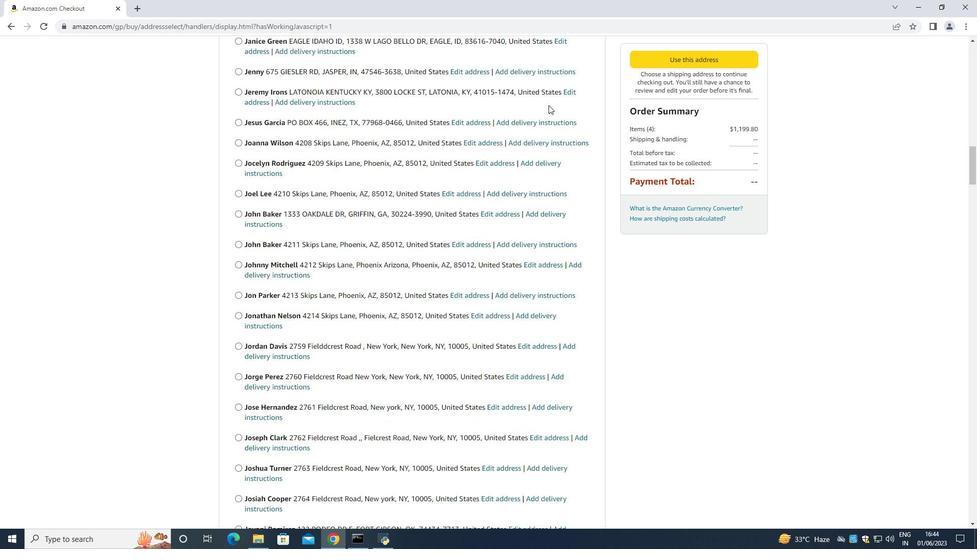 
Action: Mouse scrolled (544, 123) with delta (0, 0)
Screenshot: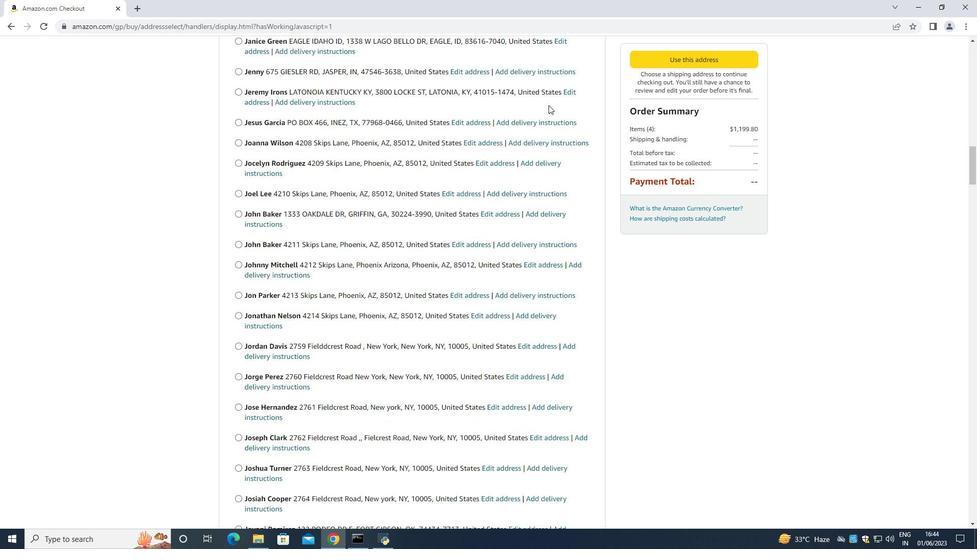 
Action: Mouse moved to (543, 123)
Screenshot: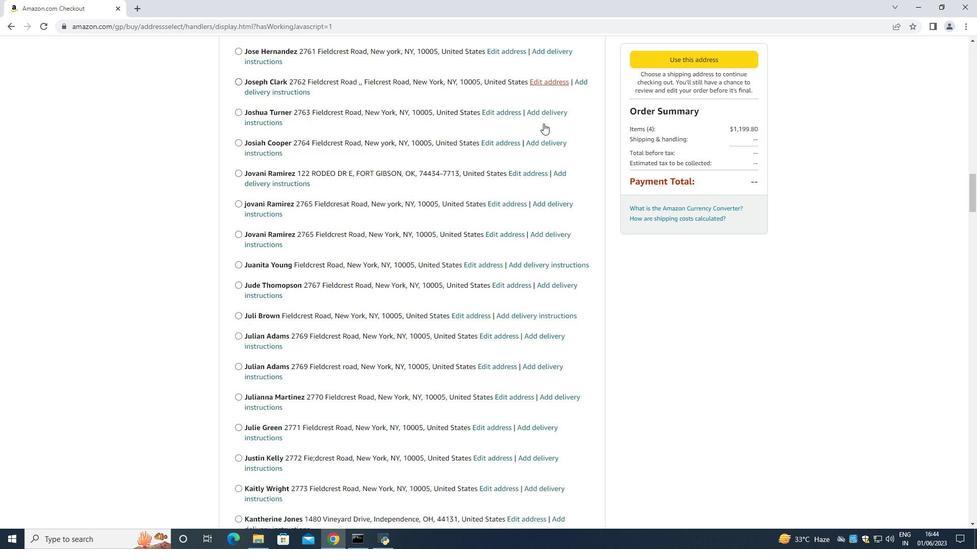 
Action: Mouse scrolled (543, 122) with delta (0, 0)
Screenshot: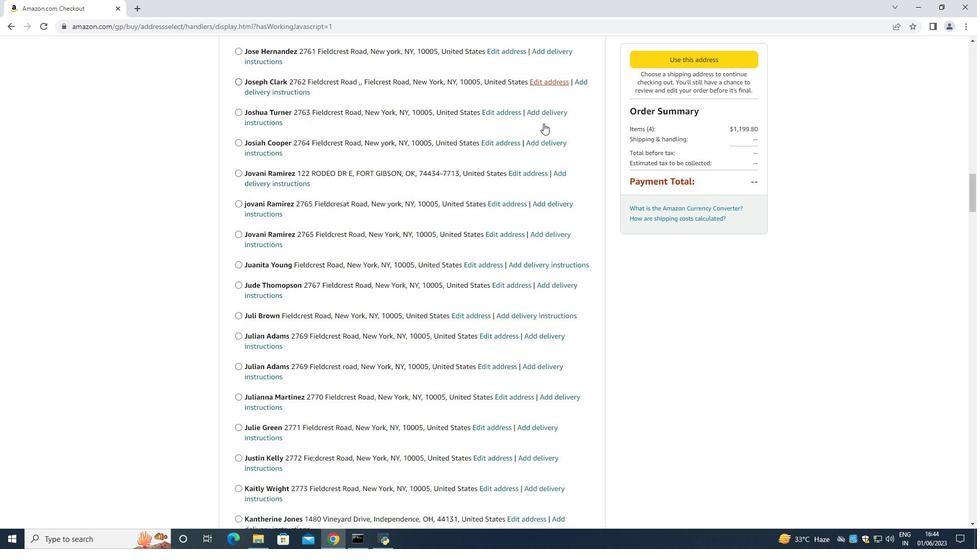 
Action: Mouse scrolled (543, 122) with delta (0, 0)
Screenshot: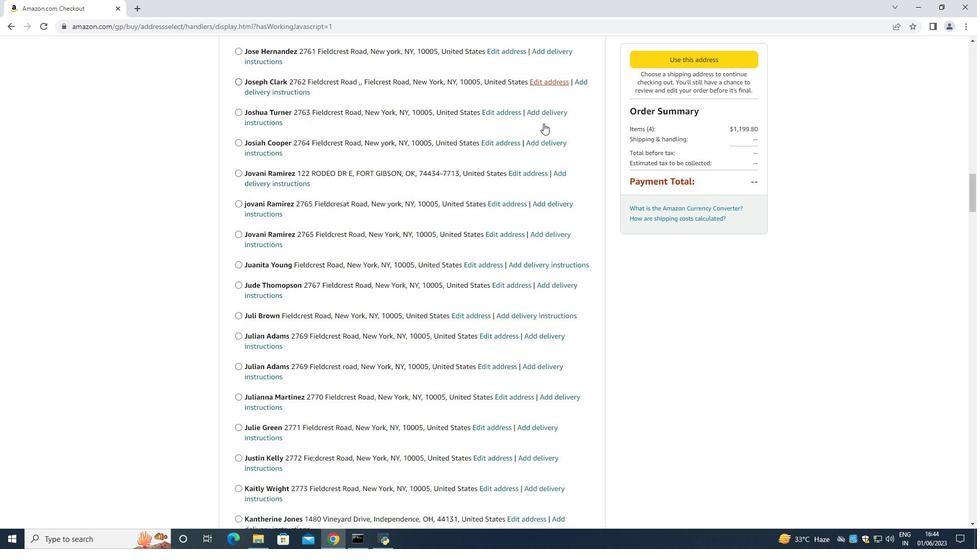 
Action: Mouse scrolled (543, 122) with delta (0, 0)
Screenshot: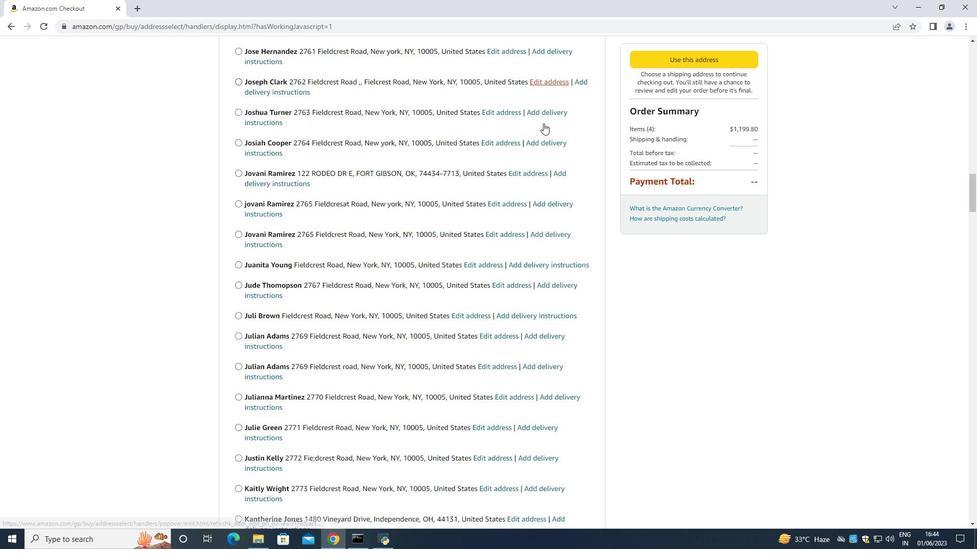 
Action: Mouse scrolled (543, 122) with delta (0, 0)
Screenshot: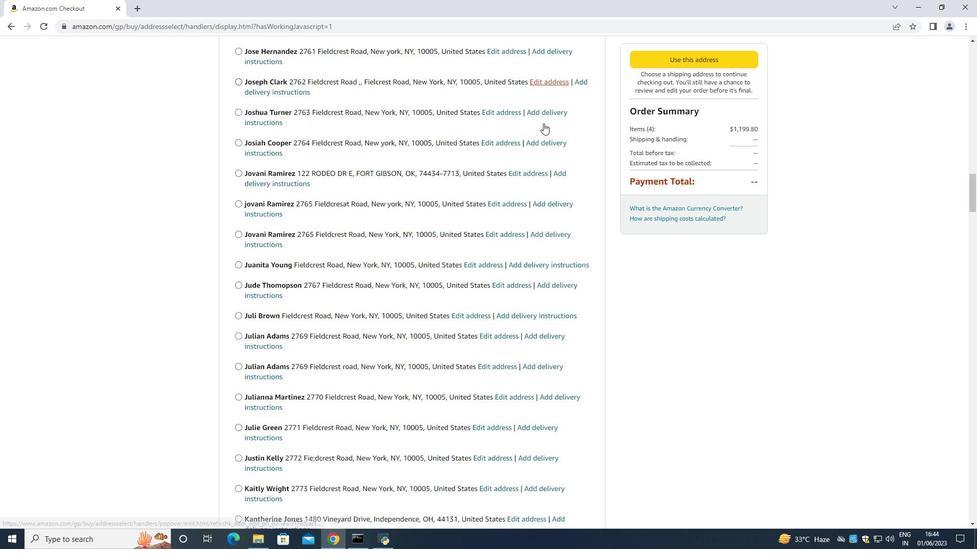 
Action: Mouse scrolled (543, 122) with delta (0, 0)
Screenshot: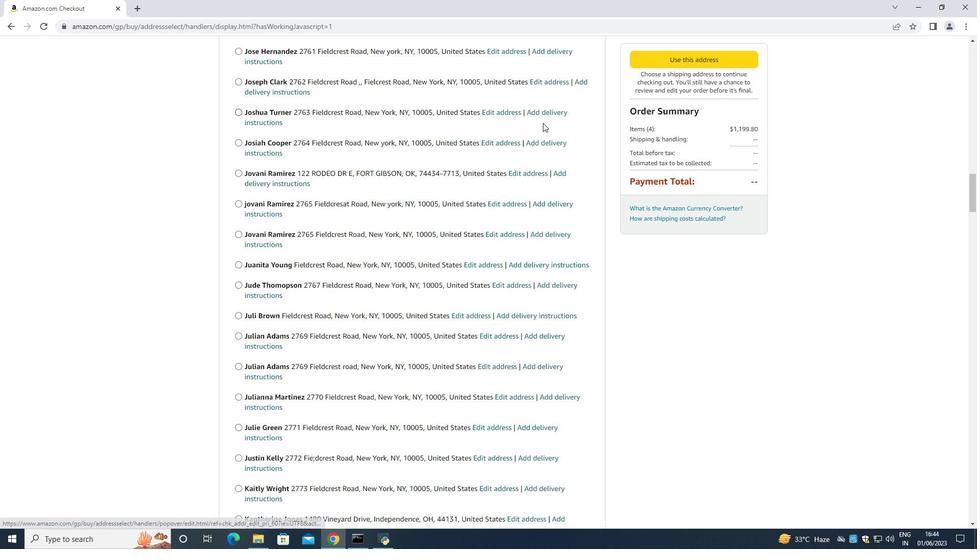 
Action: Mouse scrolled (543, 122) with delta (0, 0)
Screenshot: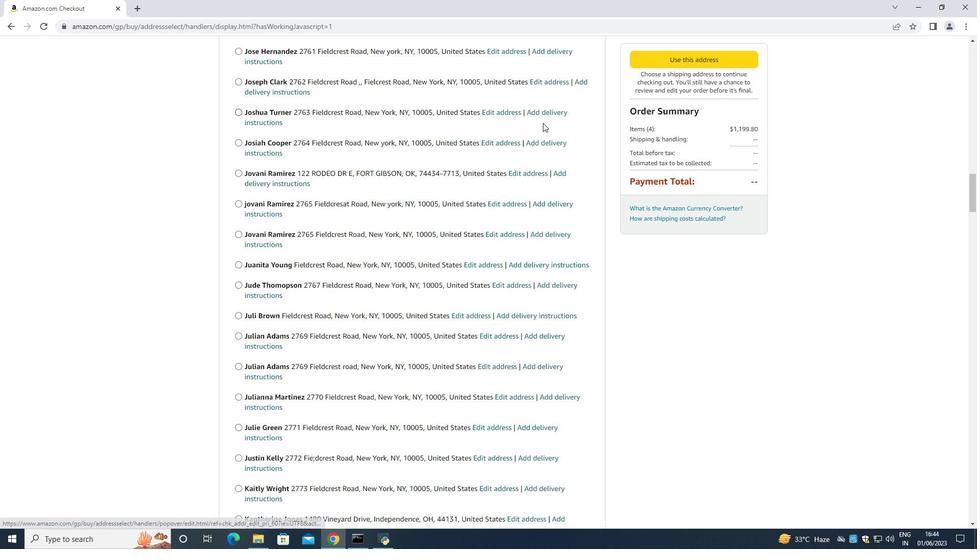 
Action: Mouse scrolled (543, 122) with delta (0, 0)
Screenshot: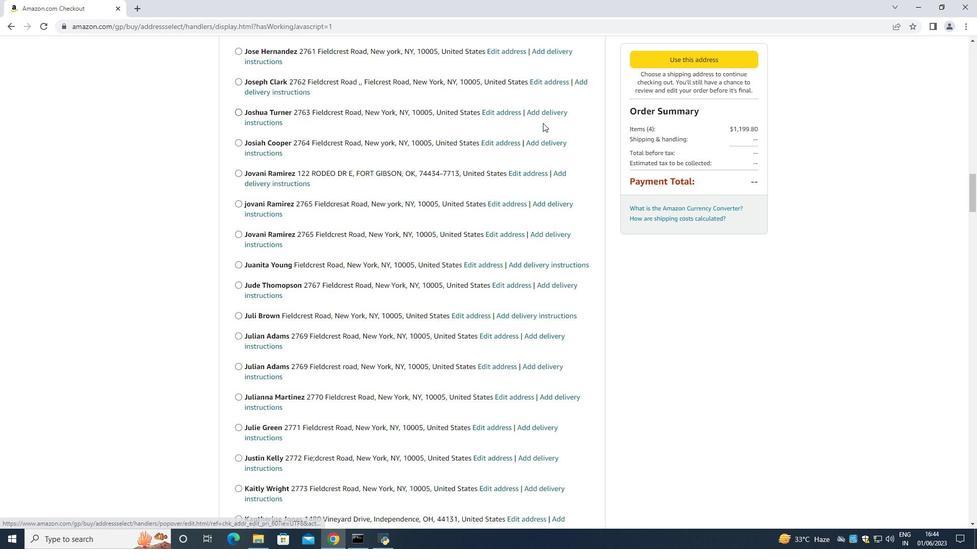 
Action: Mouse moved to (541, 120)
Screenshot: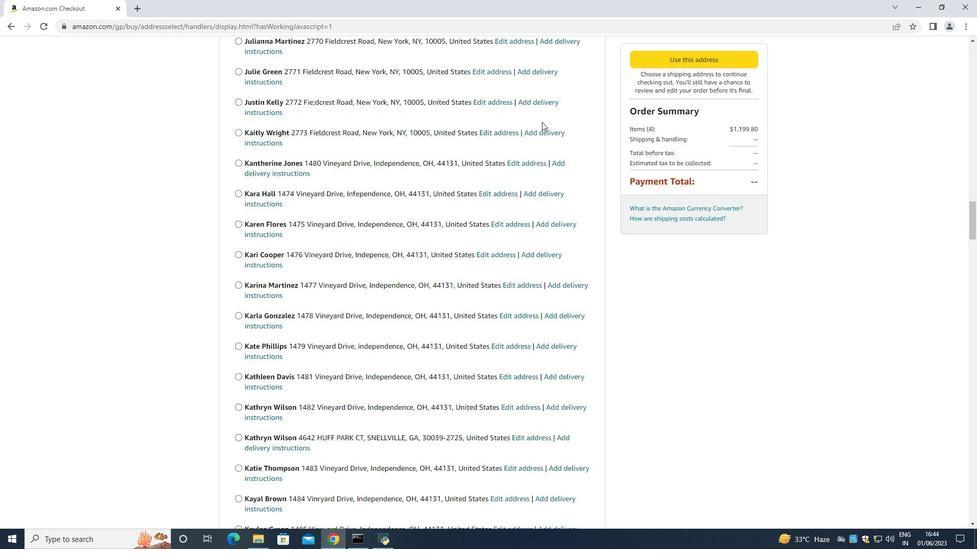 
Action: Mouse scrolled (541, 120) with delta (0, 0)
